 Task: Find connections with filter location Blainville with filter topic #socialmediawith filter profile language German with filter current company Technicolor Creative Studios with filter school DEV BHOOMI SCHOOL OF PROFESSIONAL STUDIES DABKI ROAD, VILLAGE-BERI JAMA (JUST 7 KMS FROM CLOCK TOWER) DISTT.- SAHARANPUR 0132-2792208-10-11 with filter industry Printing Services with filter service category Accounting with filter keywords title Shareholders
Action: Mouse moved to (226, 298)
Screenshot: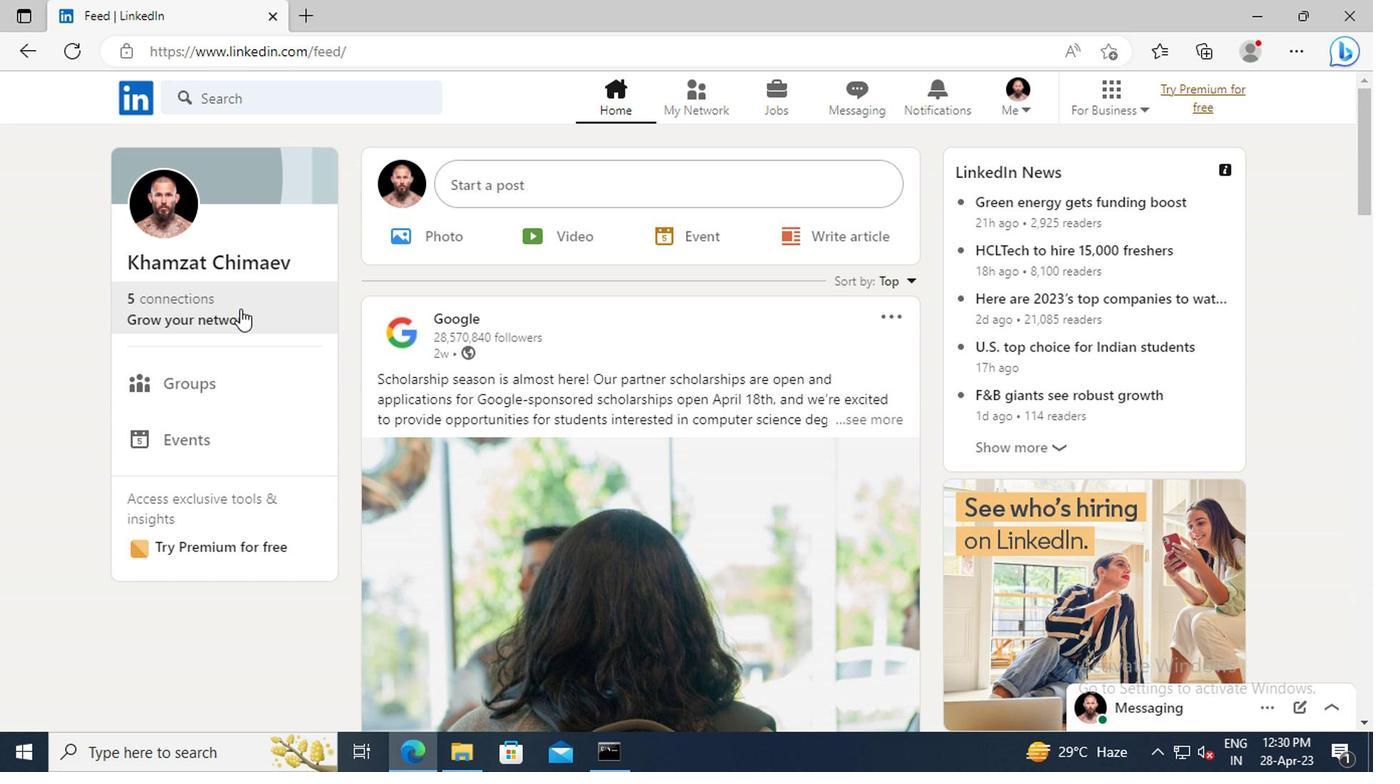 
Action: Mouse pressed left at (226, 298)
Screenshot: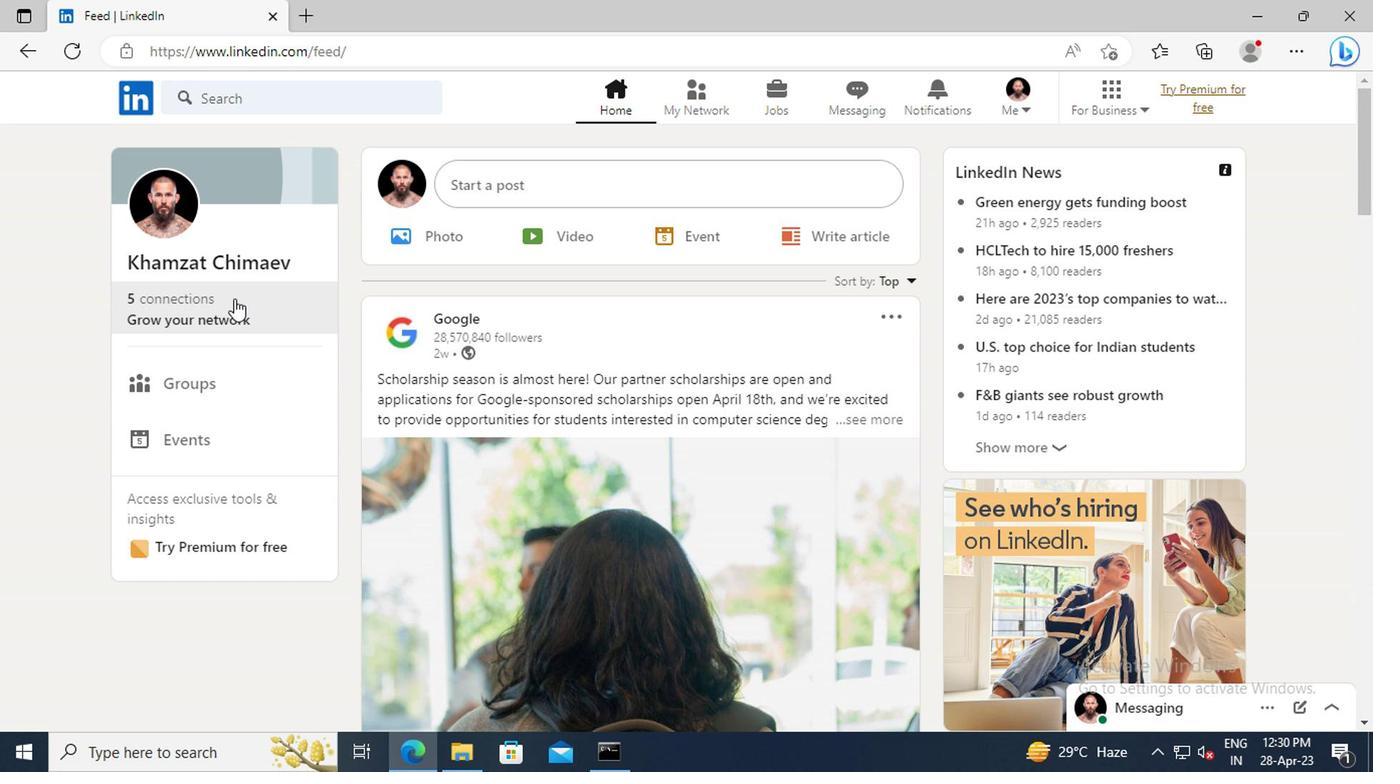 
Action: Mouse moved to (230, 213)
Screenshot: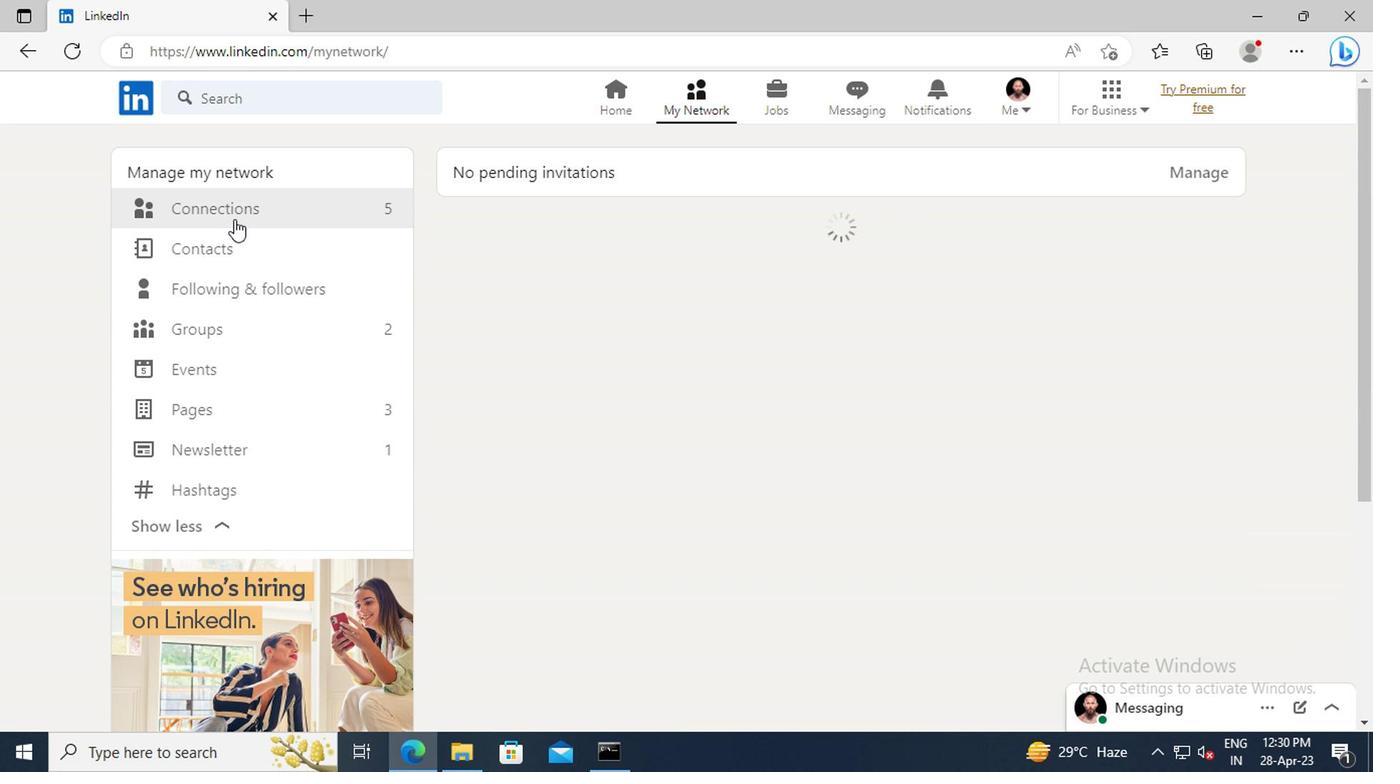 
Action: Mouse pressed left at (230, 213)
Screenshot: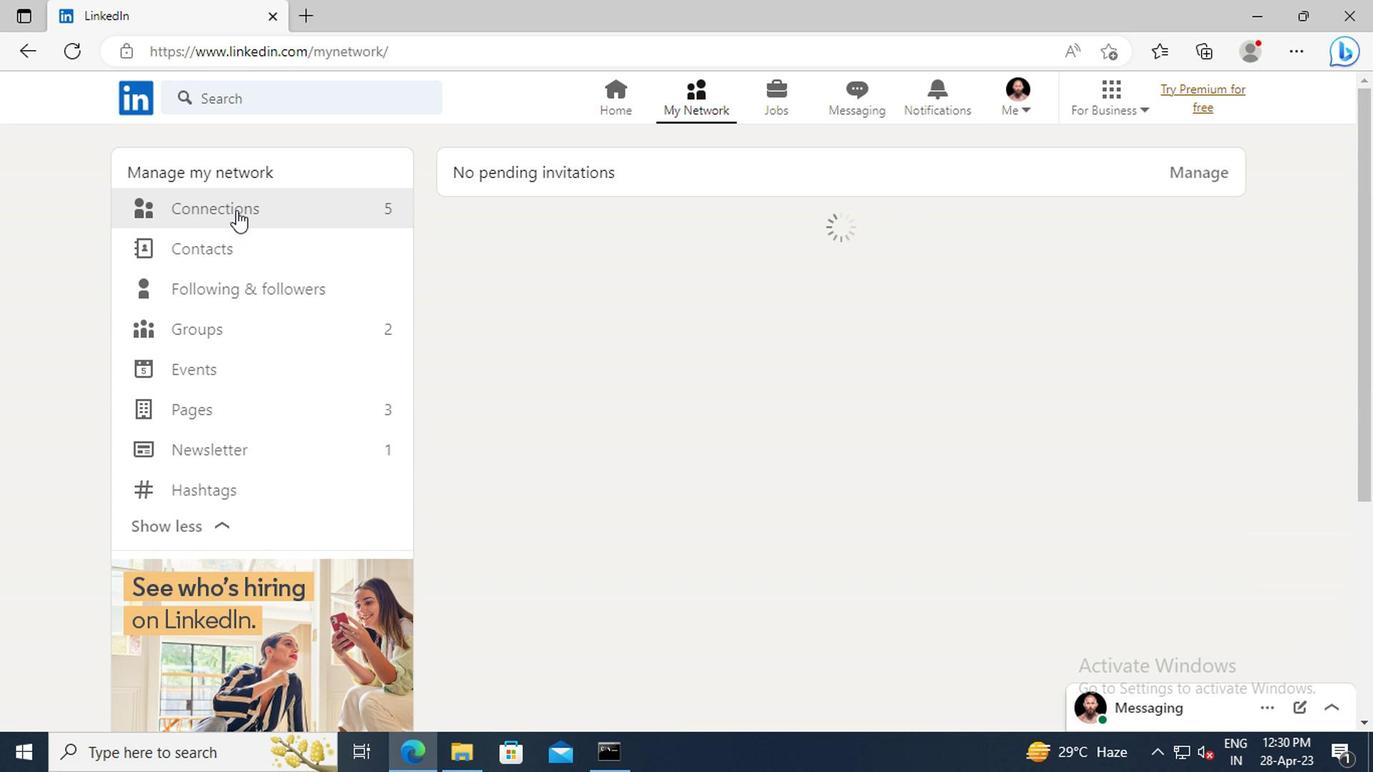 
Action: Mouse moved to (825, 218)
Screenshot: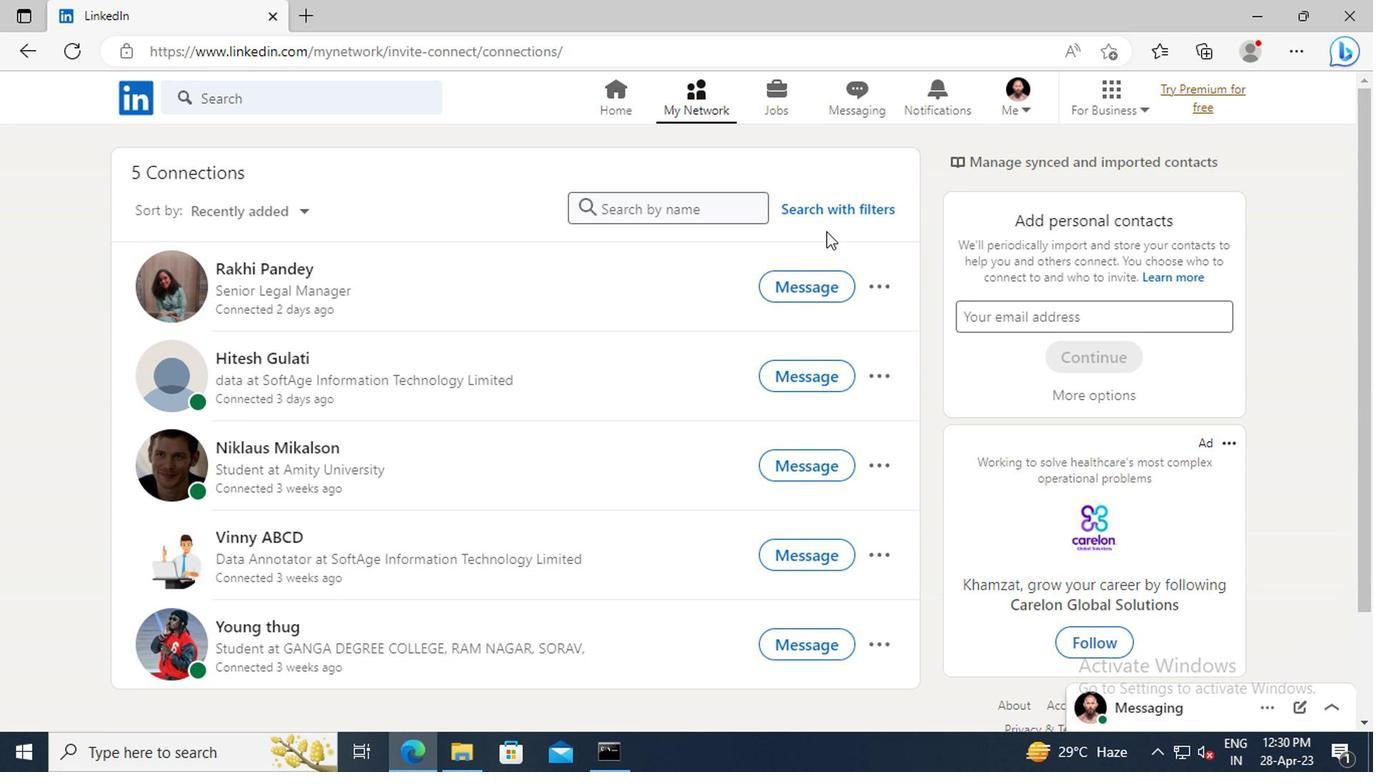 
Action: Mouse pressed left at (825, 218)
Screenshot: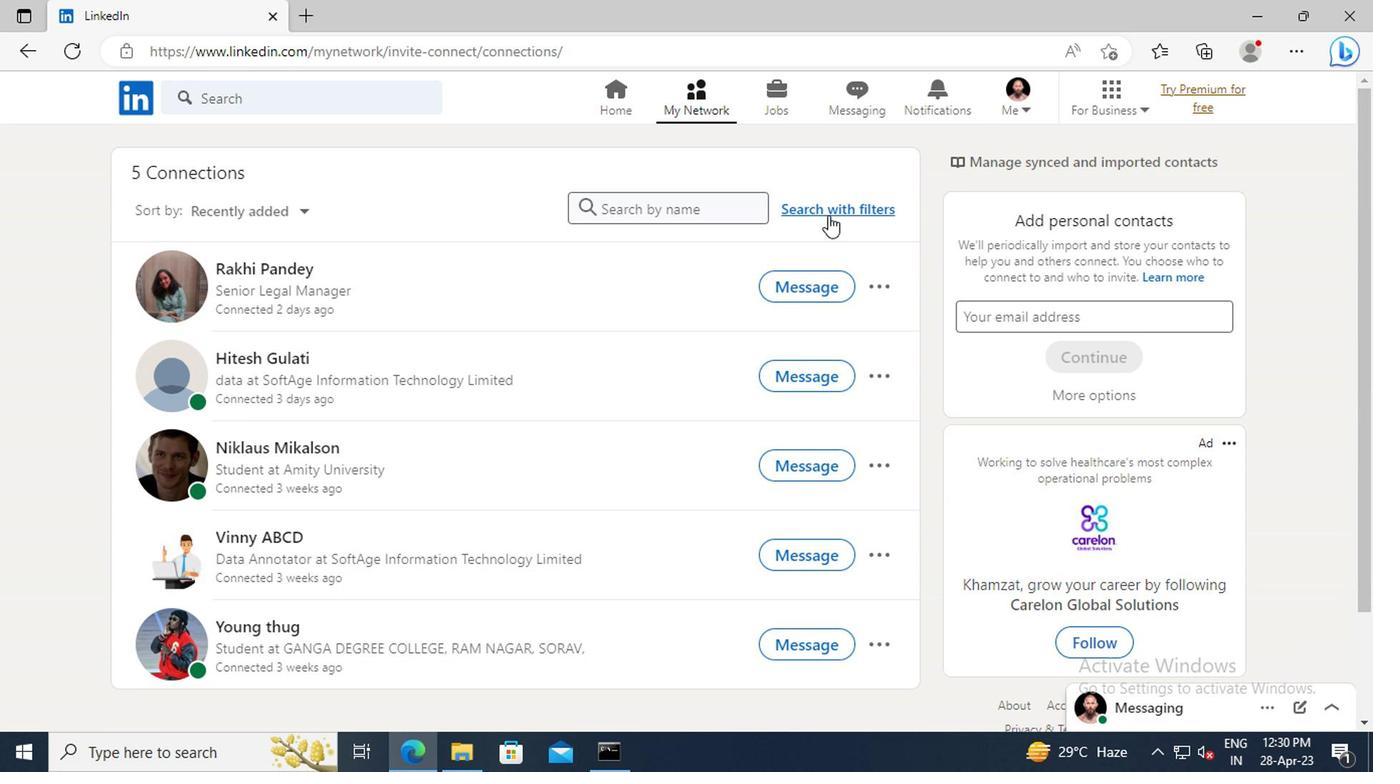 
Action: Mouse moved to (764, 157)
Screenshot: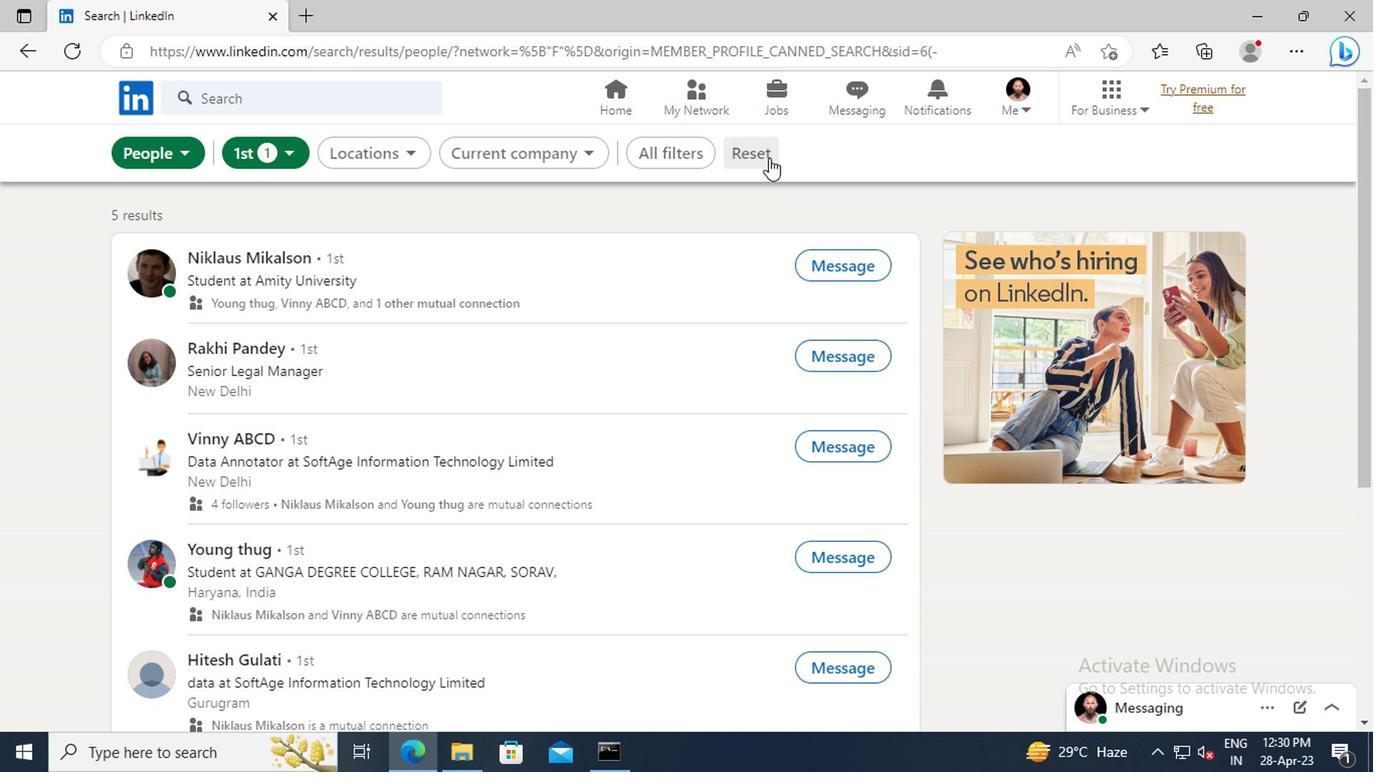 
Action: Mouse pressed left at (764, 157)
Screenshot: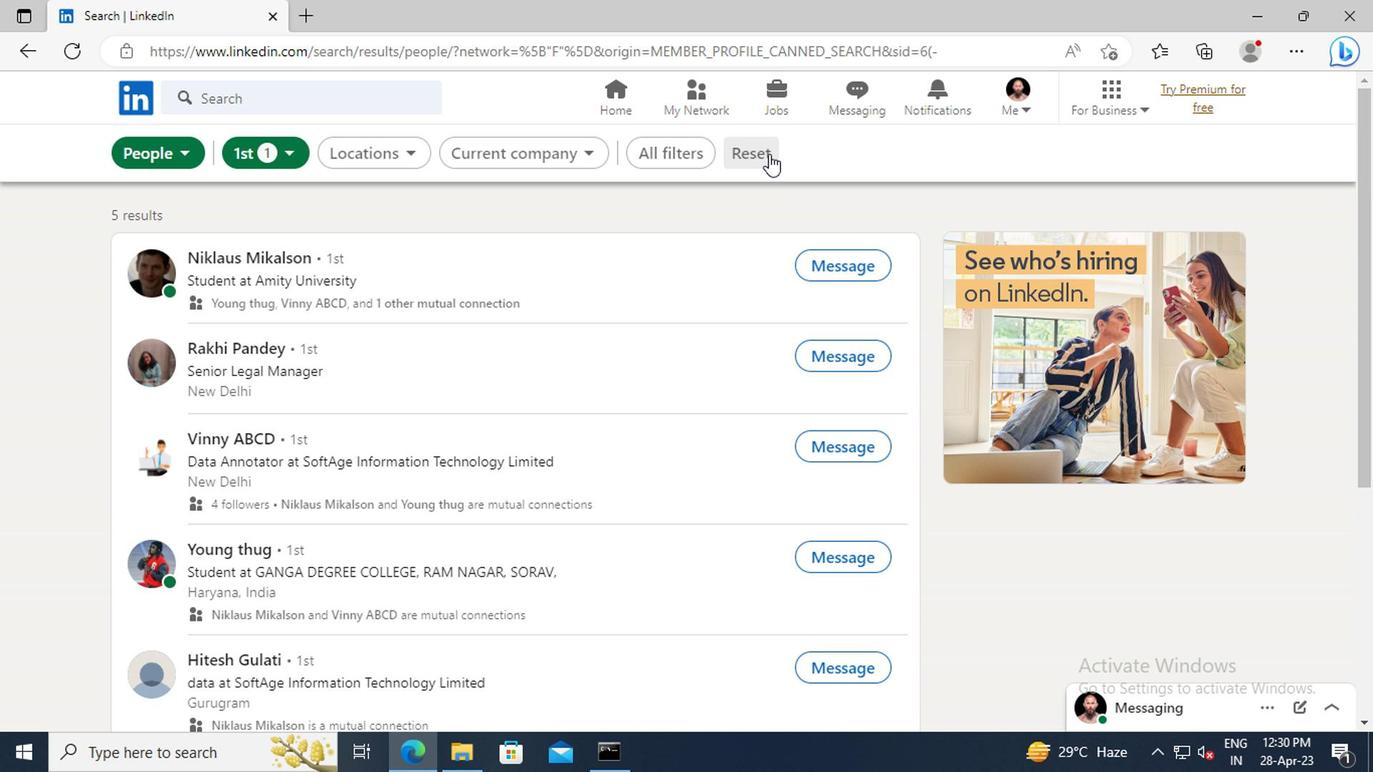 
Action: Mouse moved to (729, 155)
Screenshot: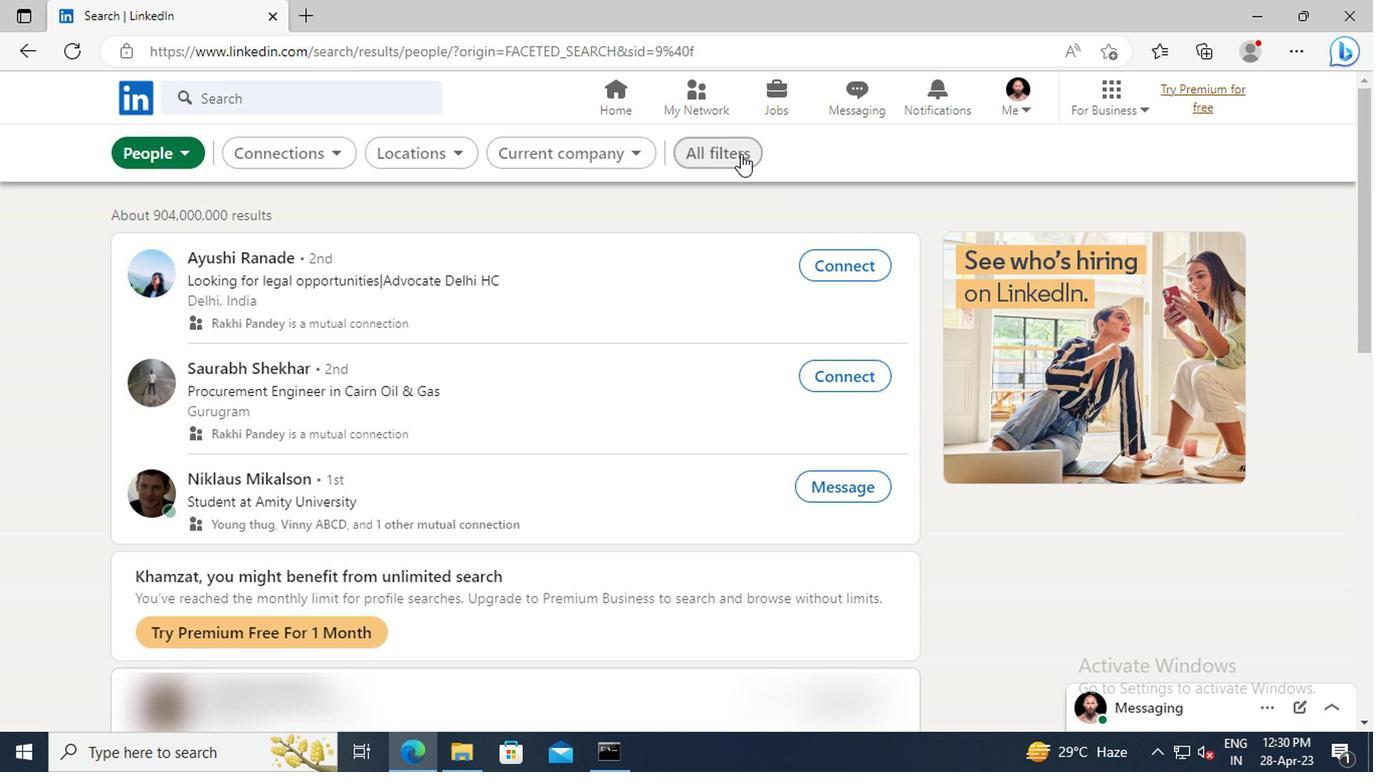 
Action: Mouse pressed left at (729, 155)
Screenshot: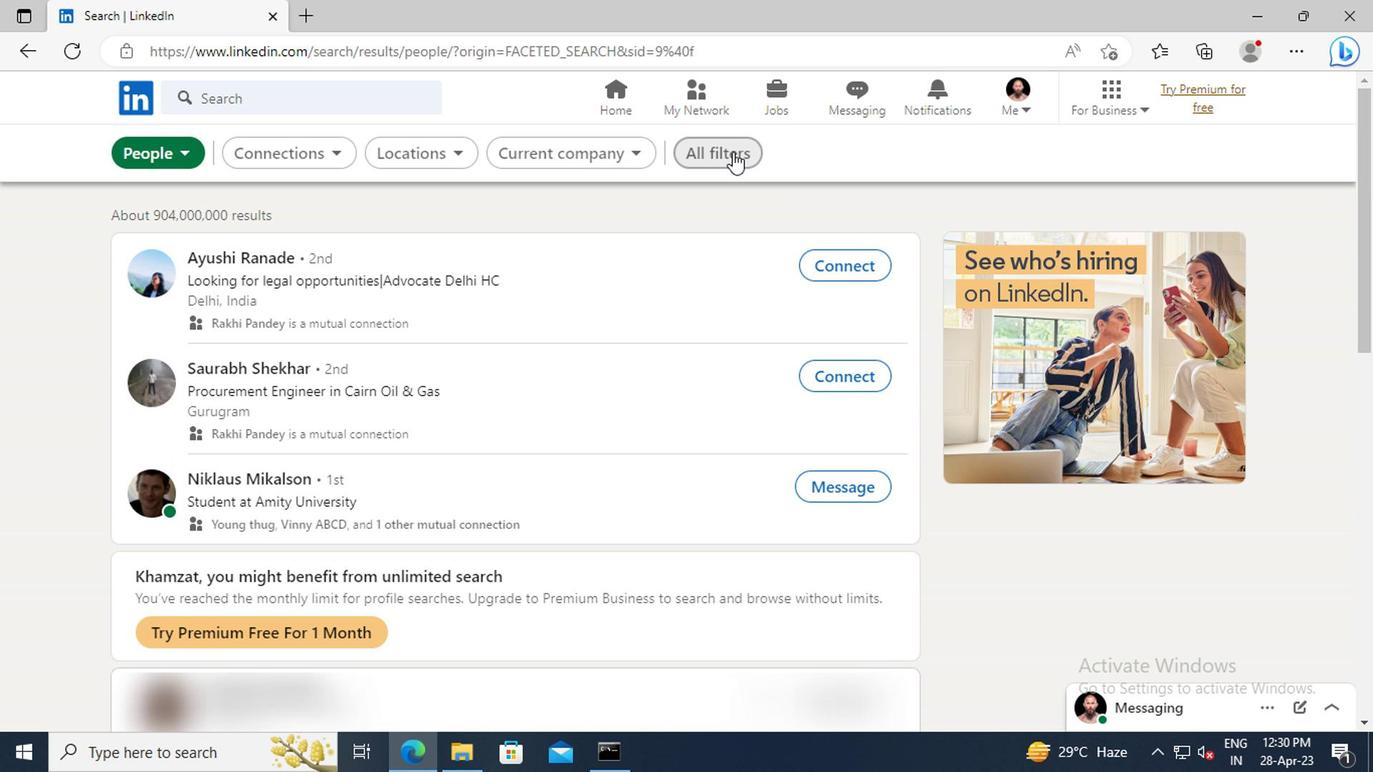 
Action: Mouse moved to (1144, 376)
Screenshot: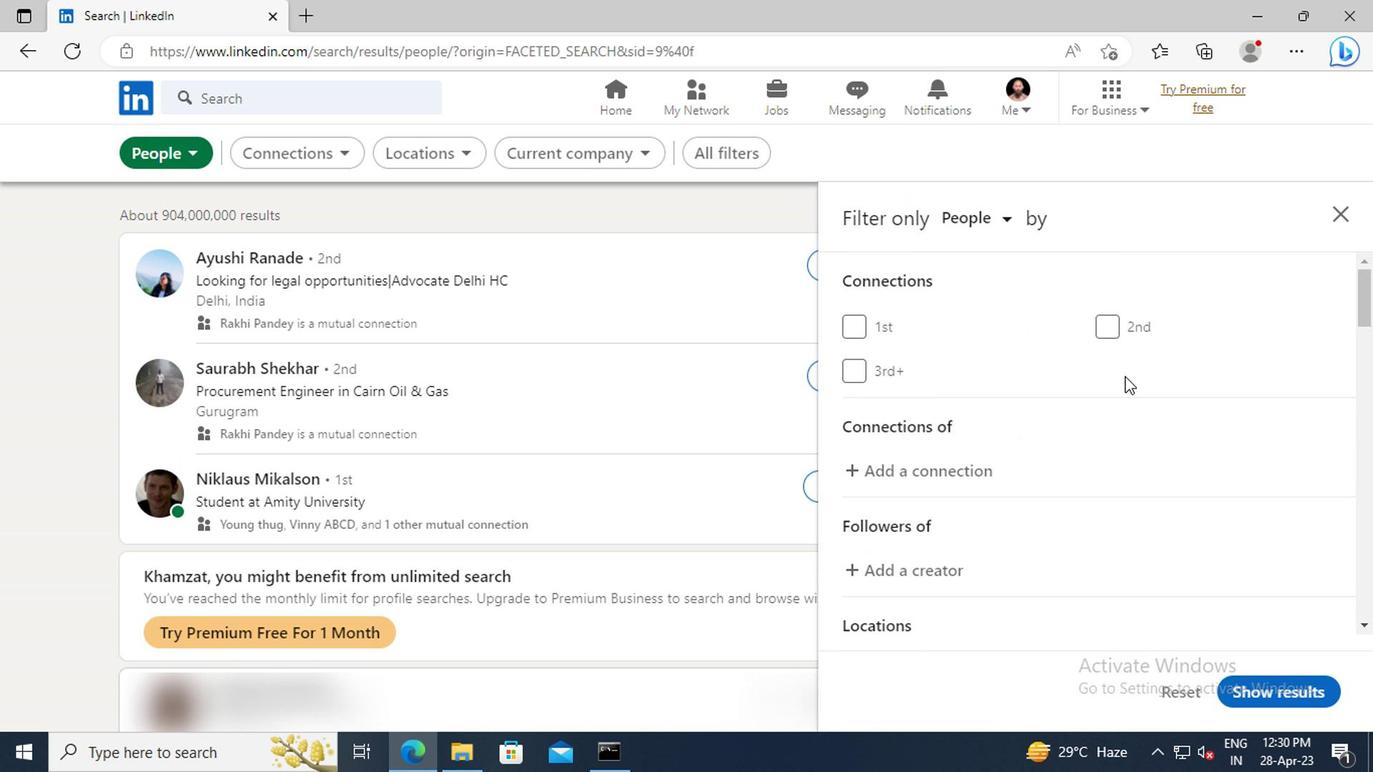
Action: Mouse scrolled (1144, 375) with delta (0, 0)
Screenshot: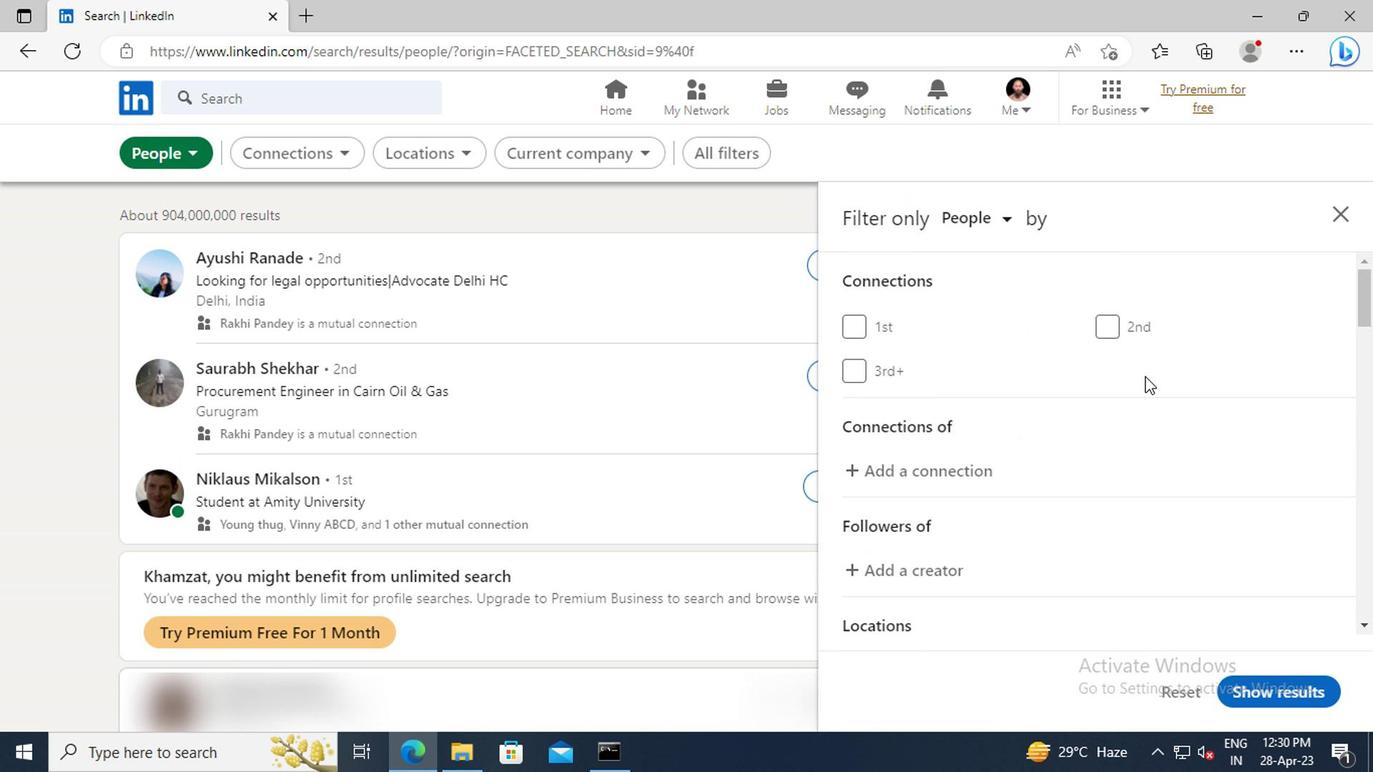 
Action: Mouse scrolled (1144, 375) with delta (0, 0)
Screenshot: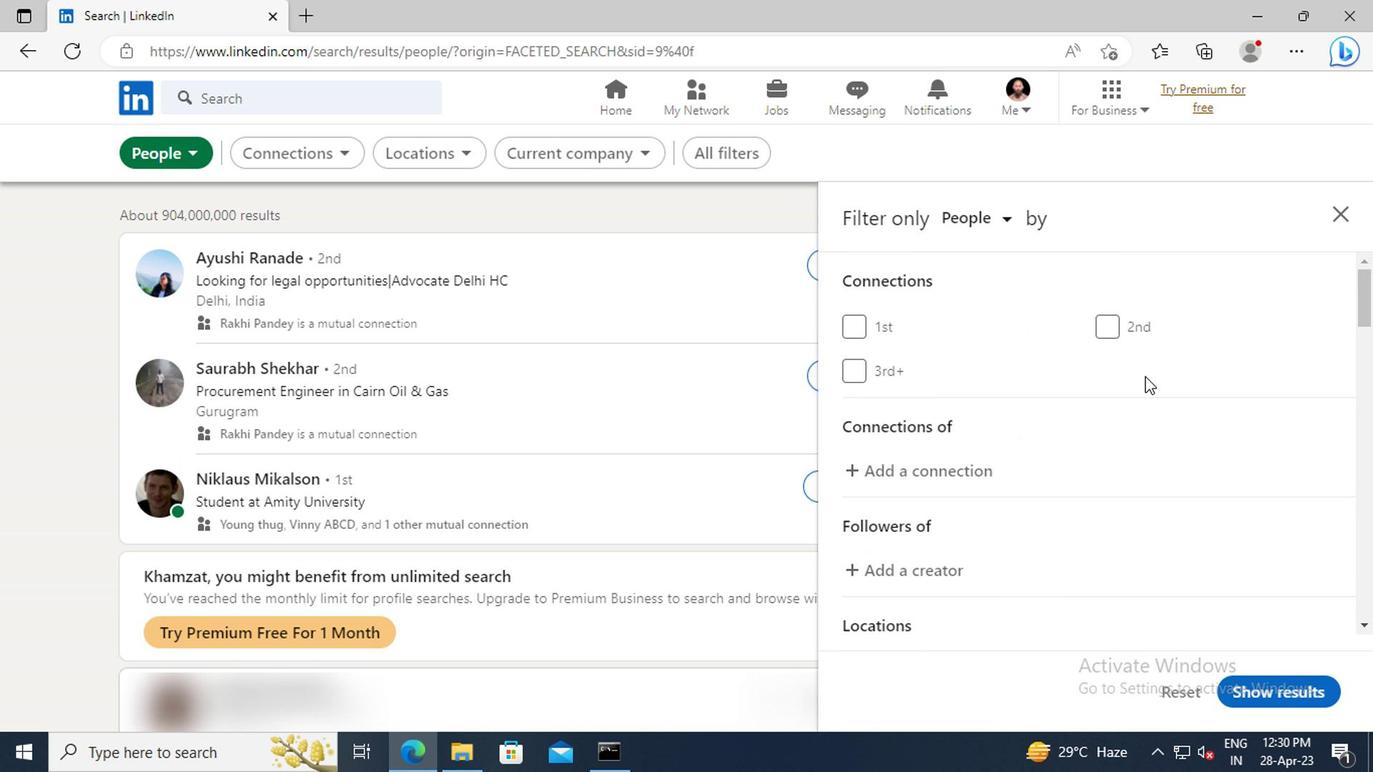 
Action: Mouse scrolled (1144, 375) with delta (0, 0)
Screenshot: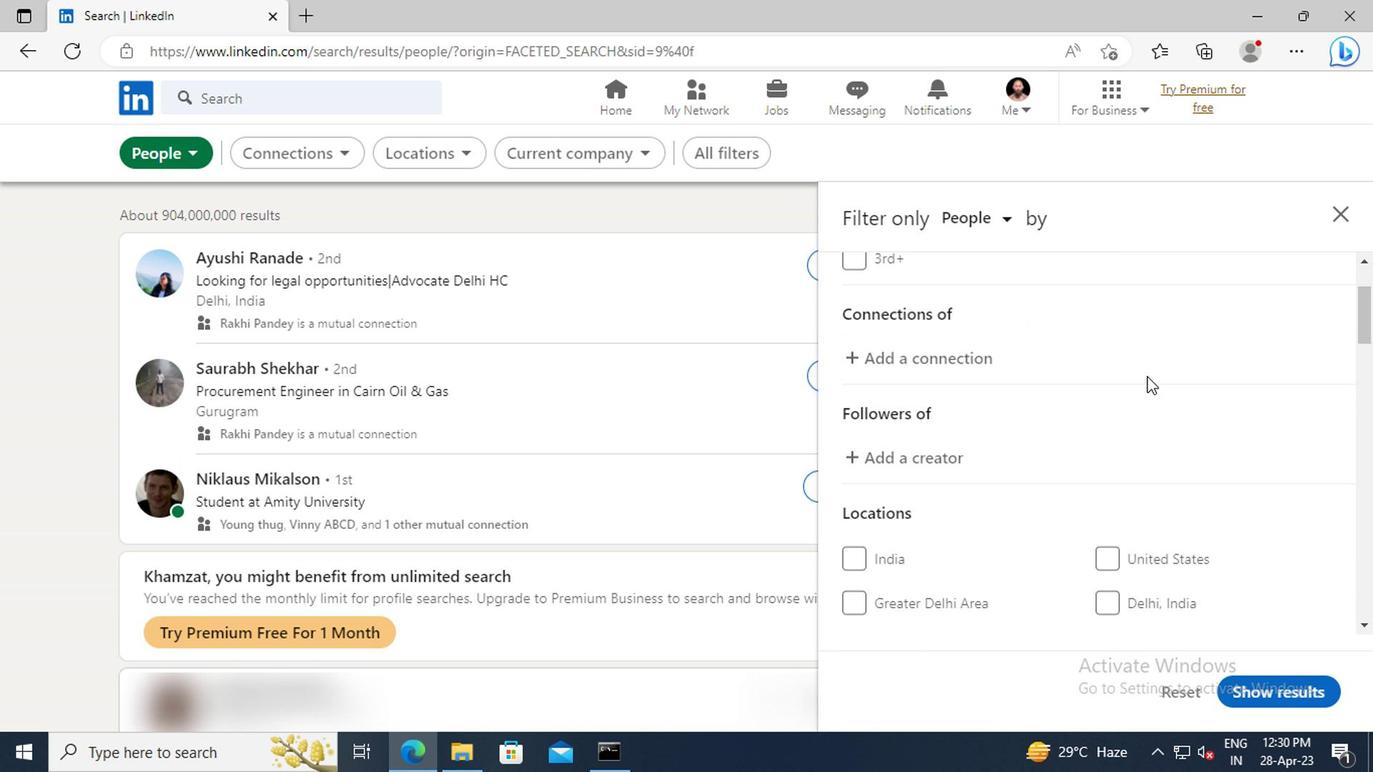 
Action: Mouse scrolled (1144, 375) with delta (0, 0)
Screenshot: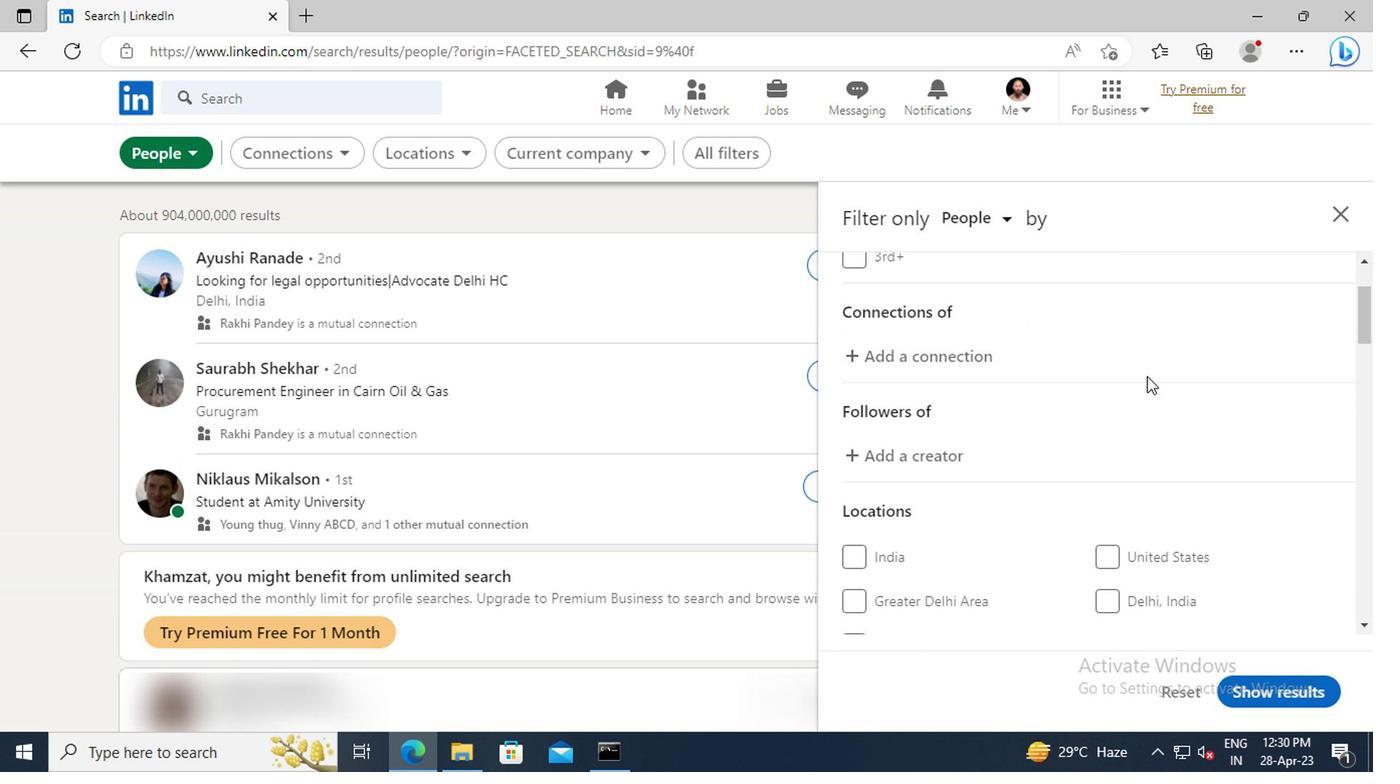 
Action: Mouse scrolled (1144, 375) with delta (0, 0)
Screenshot: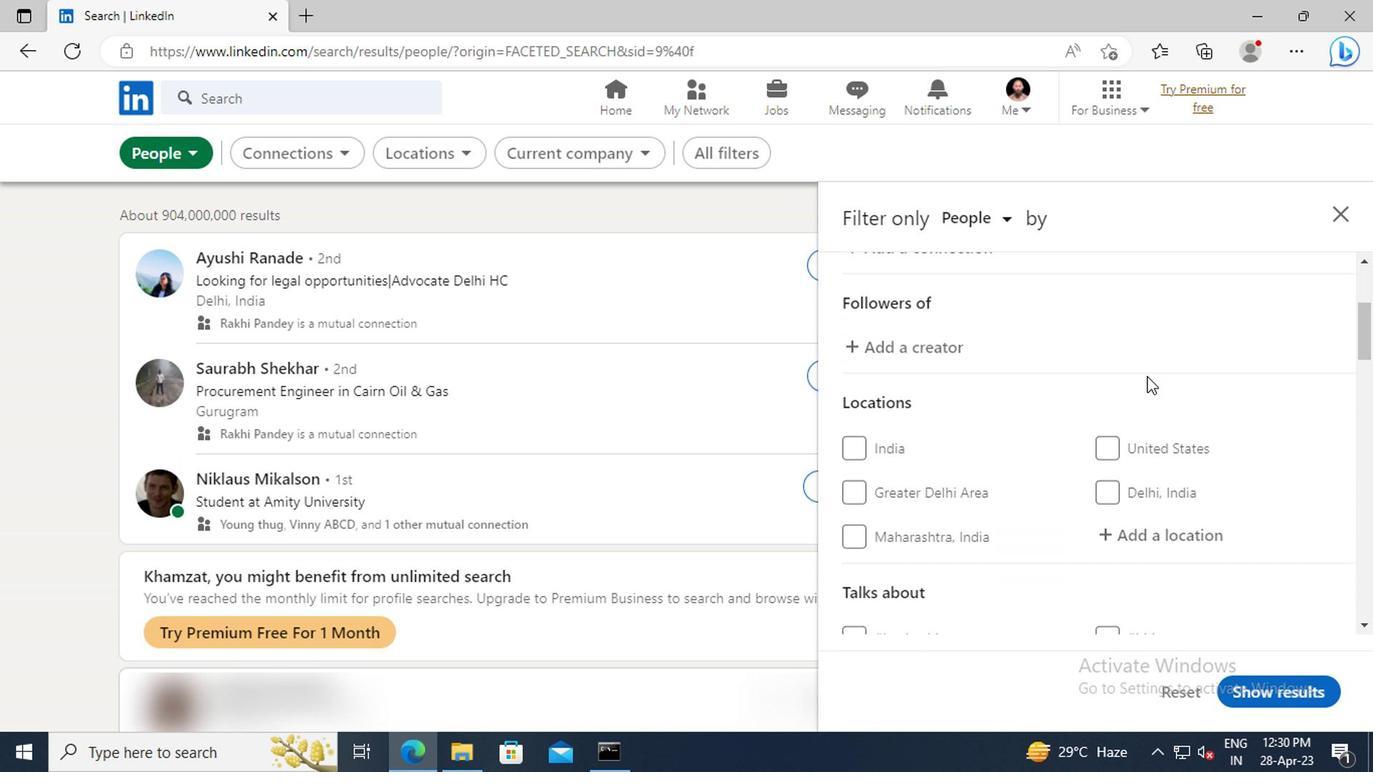 
Action: Mouse moved to (1125, 460)
Screenshot: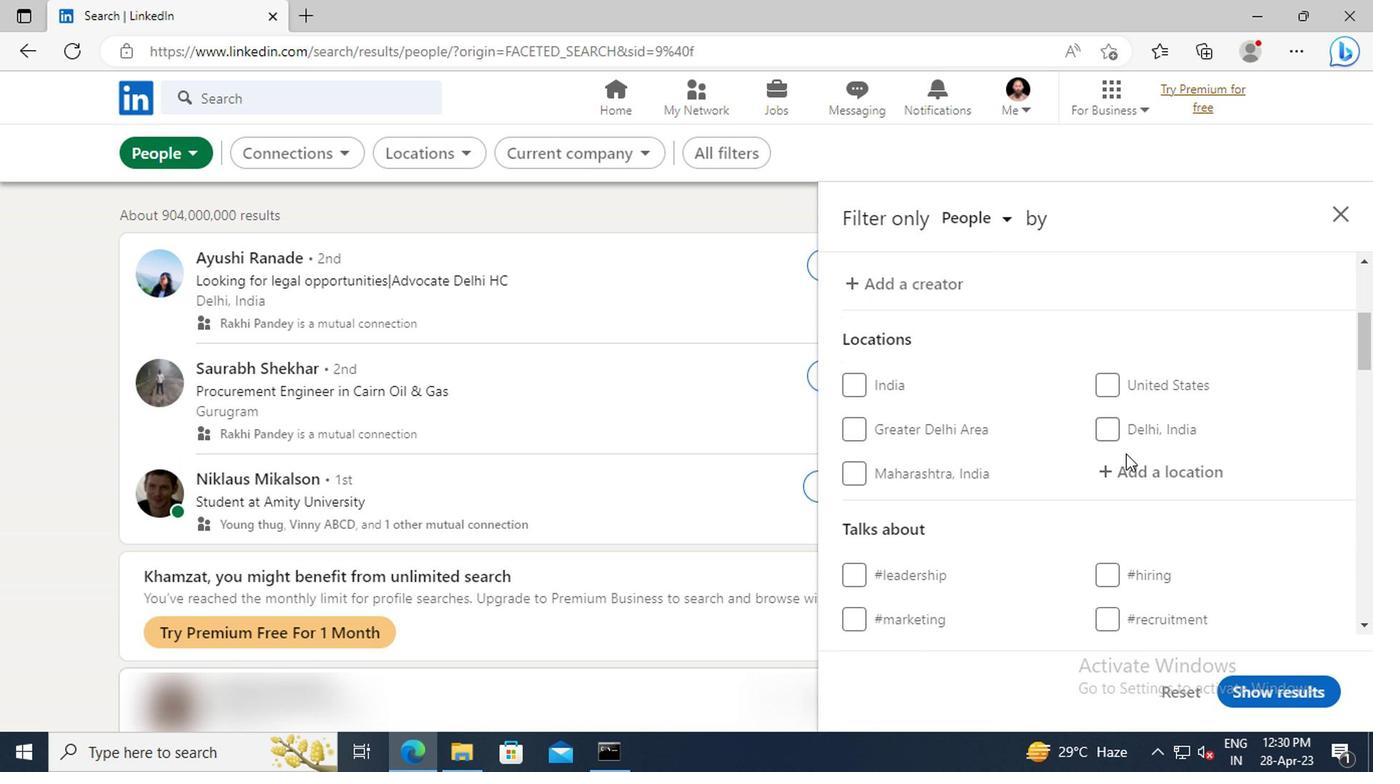 
Action: Mouse pressed left at (1125, 460)
Screenshot: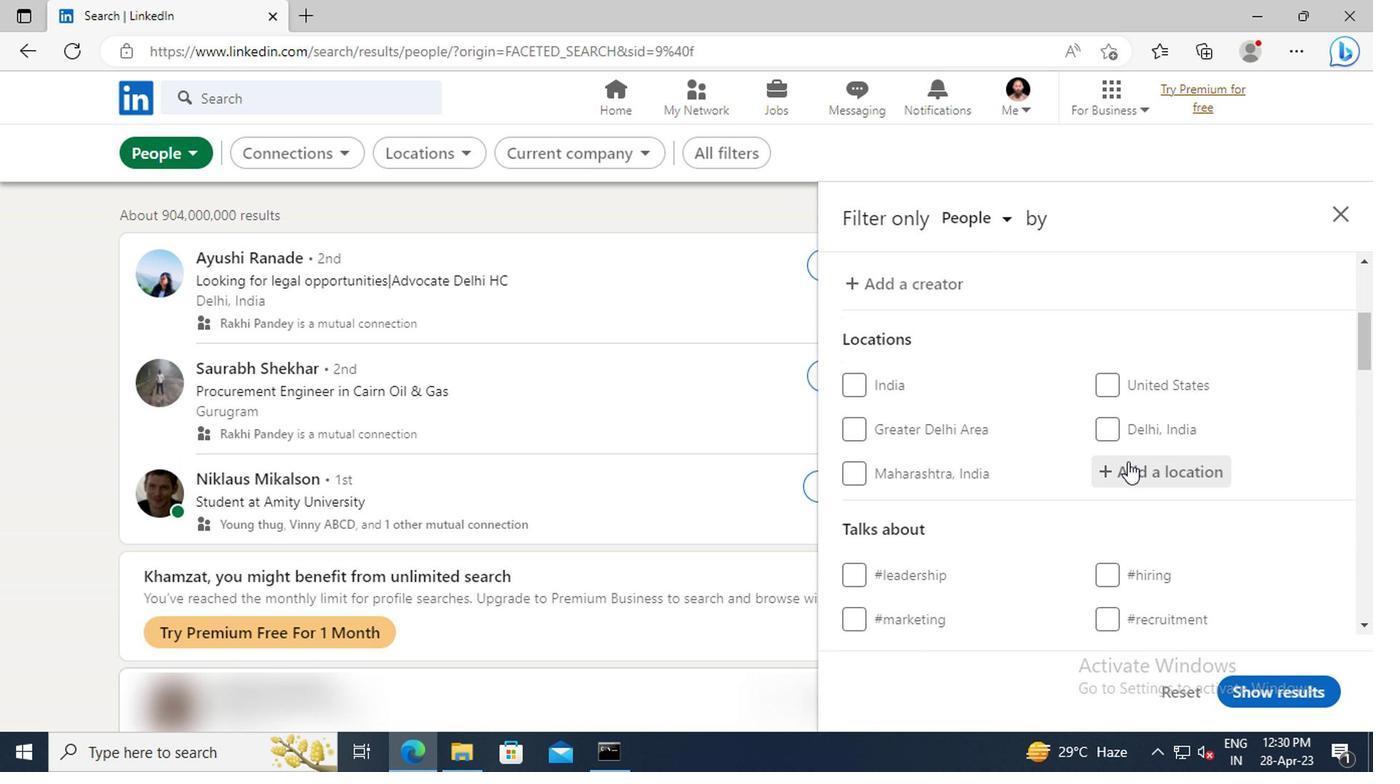 
Action: Key pressed <Key.shift>BLAINVILLE
Screenshot: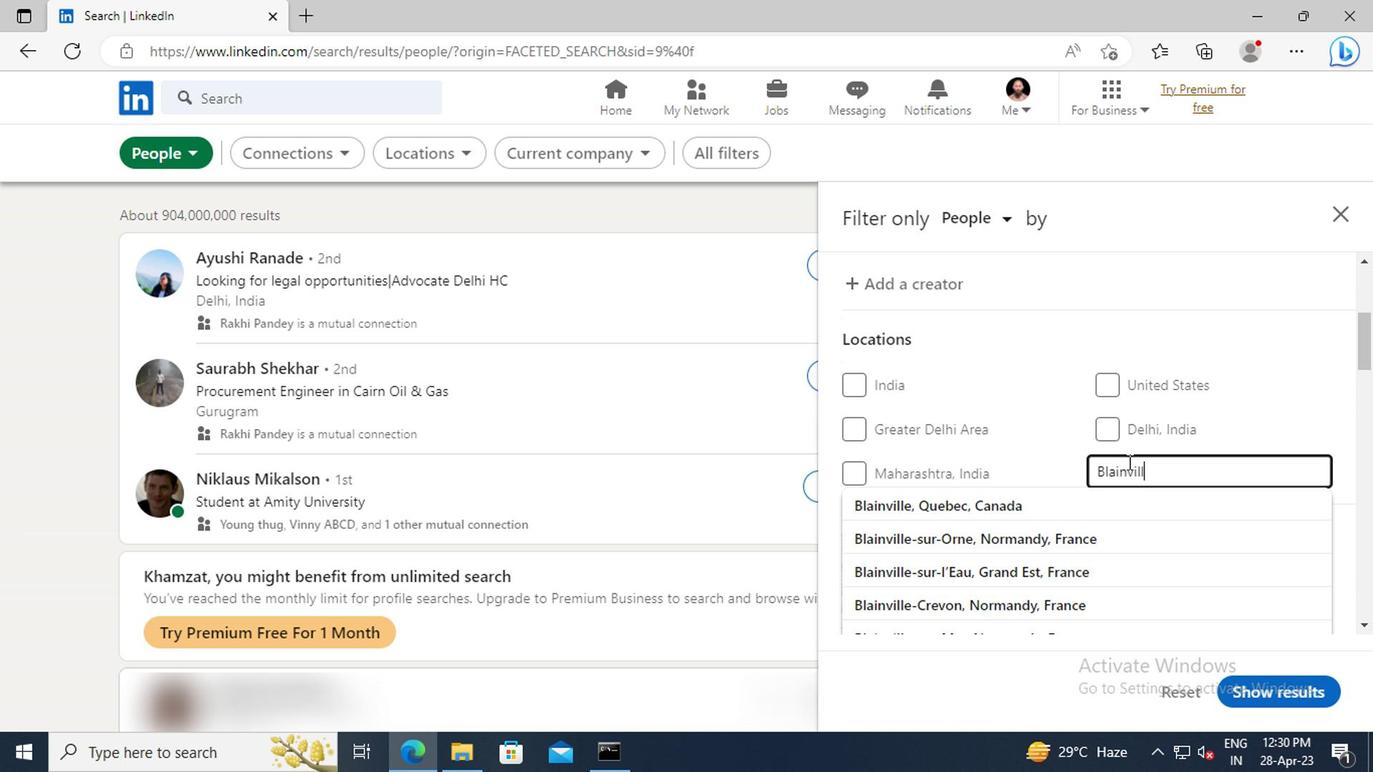 
Action: Mouse moved to (1126, 495)
Screenshot: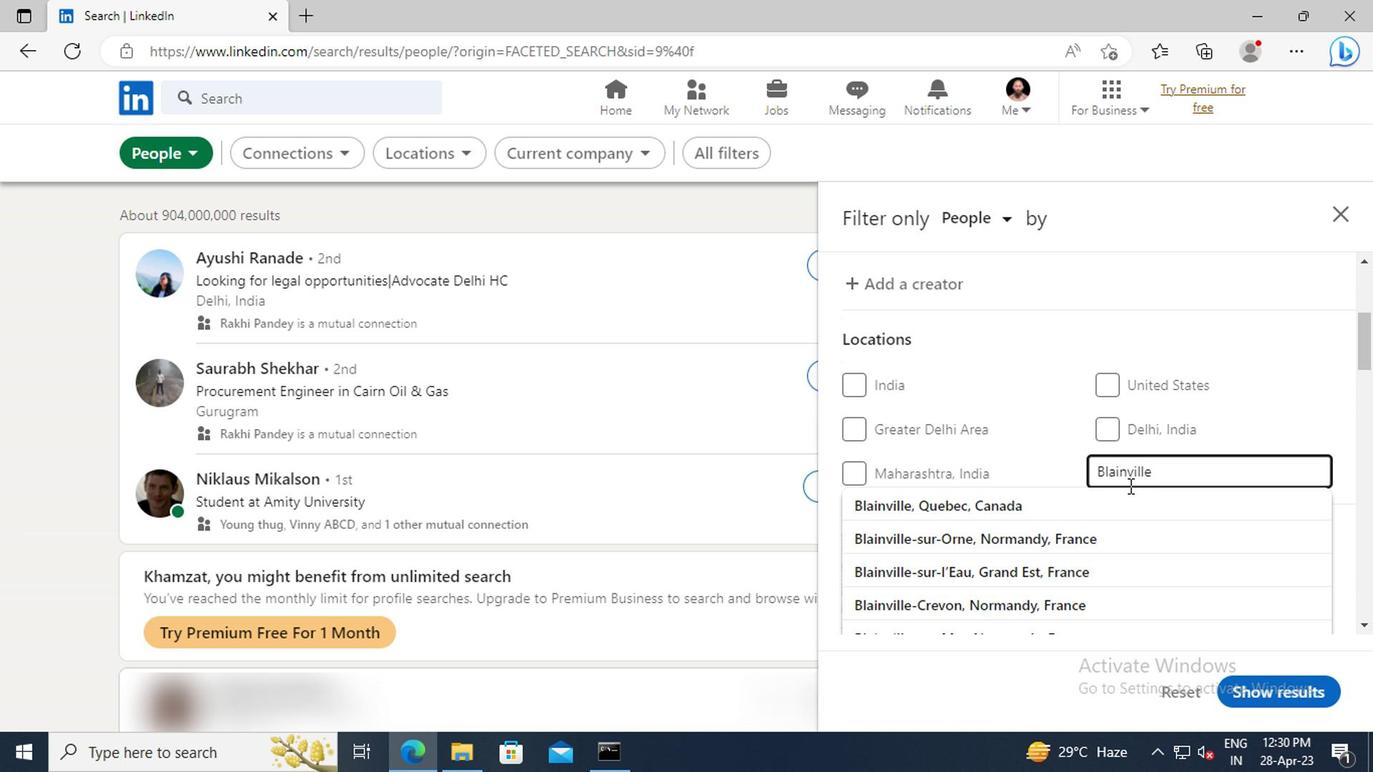 
Action: Mouse pressed left at (1126, 495)
Screenshot: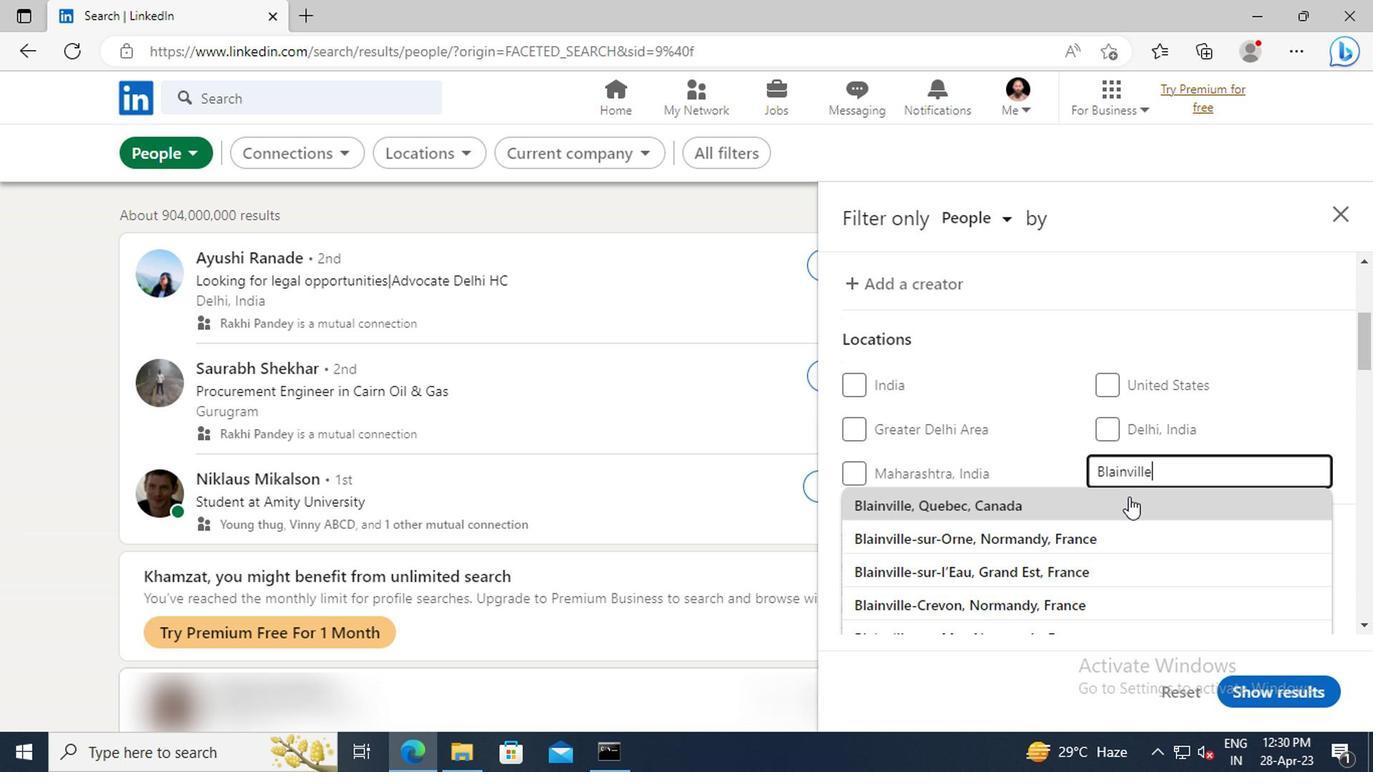 
Action: Mouse moved to (1142, 424)
Screenshot: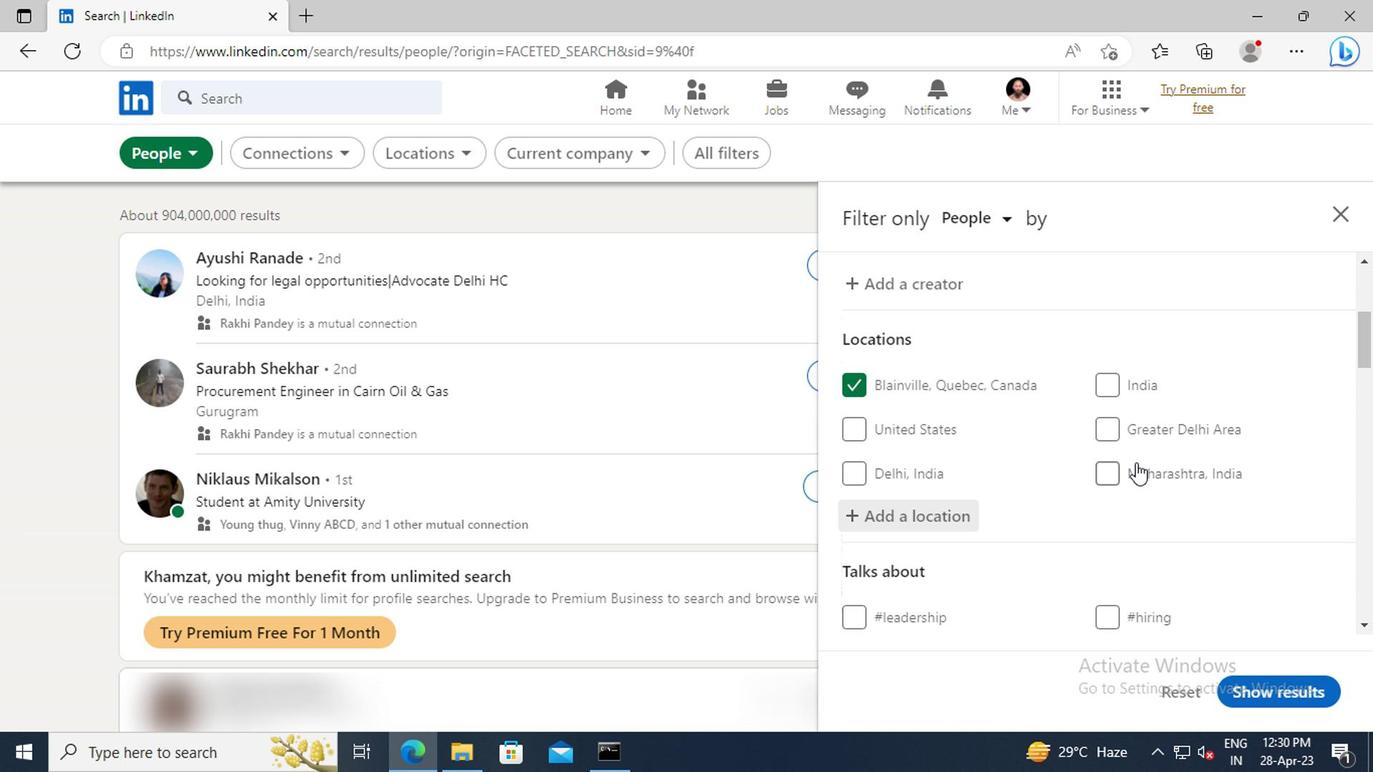 
Action: Mouse scrolled (1142, 423) with delta (0, 0)
Screenshot: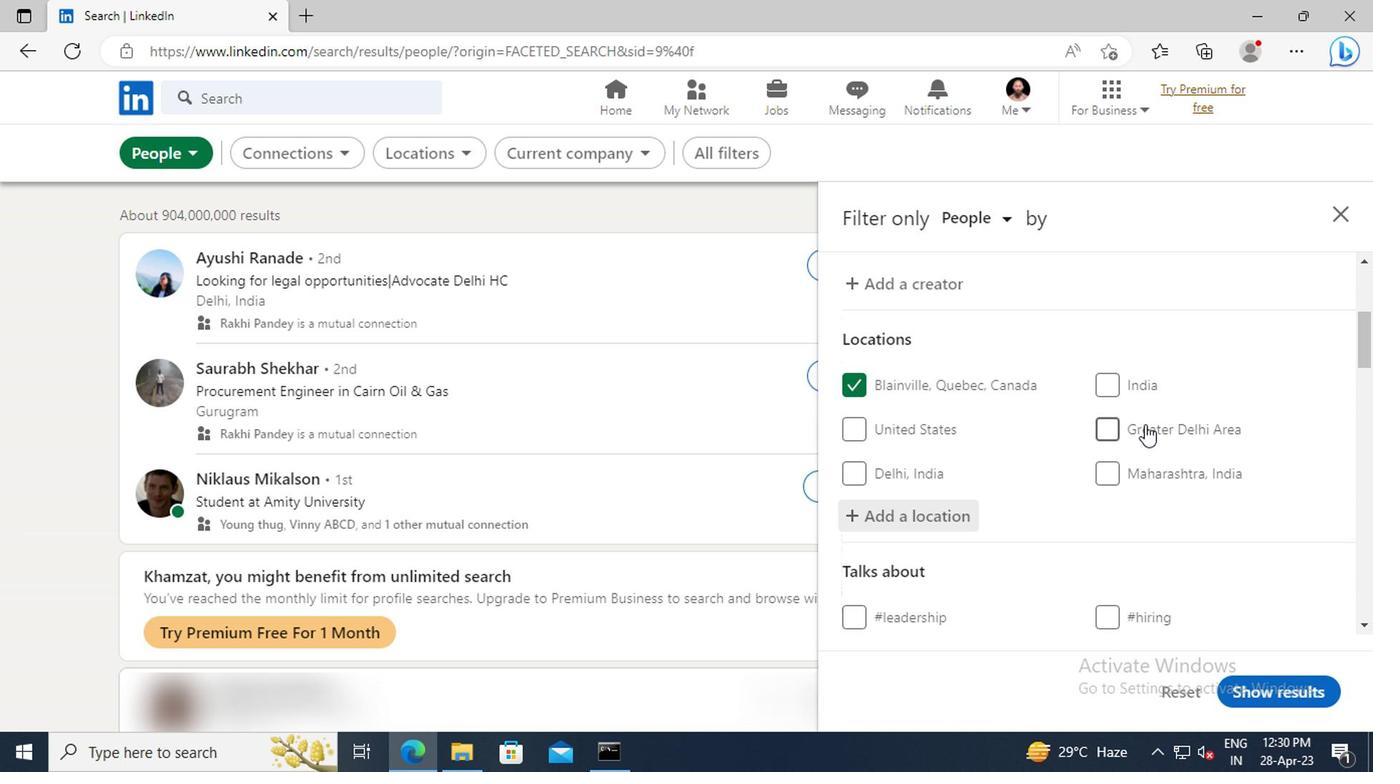 
Action: Mouse scrolled (1142, 423) with delta (0, 0)
Screenshot: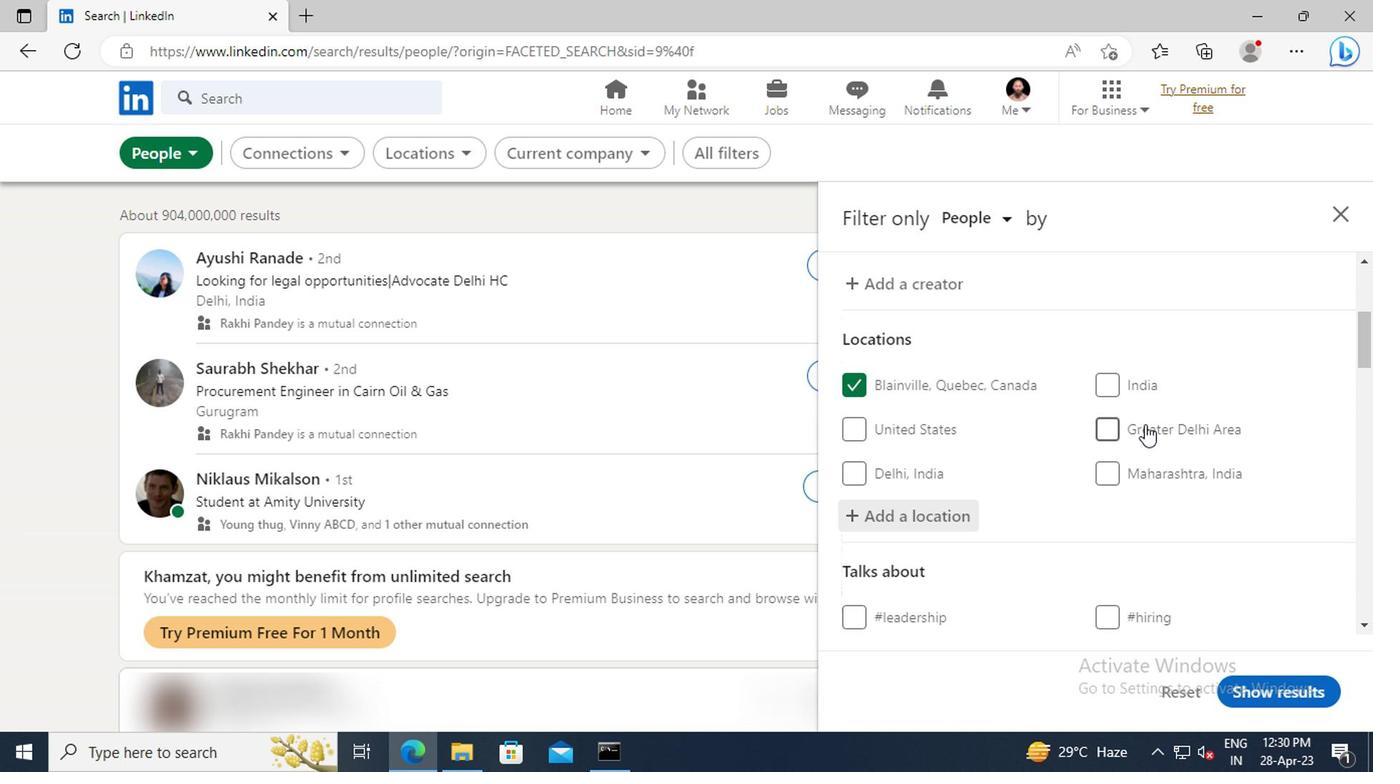 
Action: Mouse scrolled (1142, 423) with delta (0, 0)
Screenshot: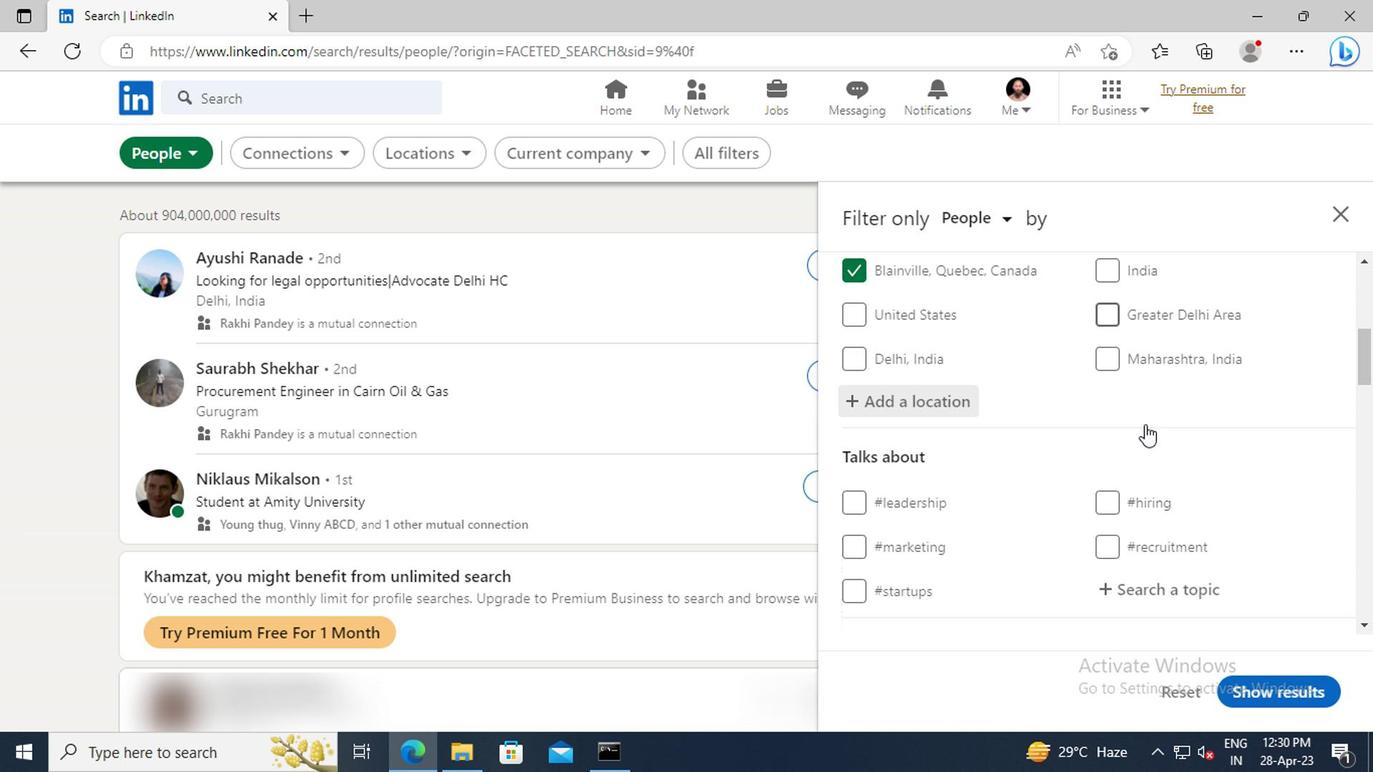 
Action: Mouse scrolled (1142, 423) with delta (0, 0)
Screenshot: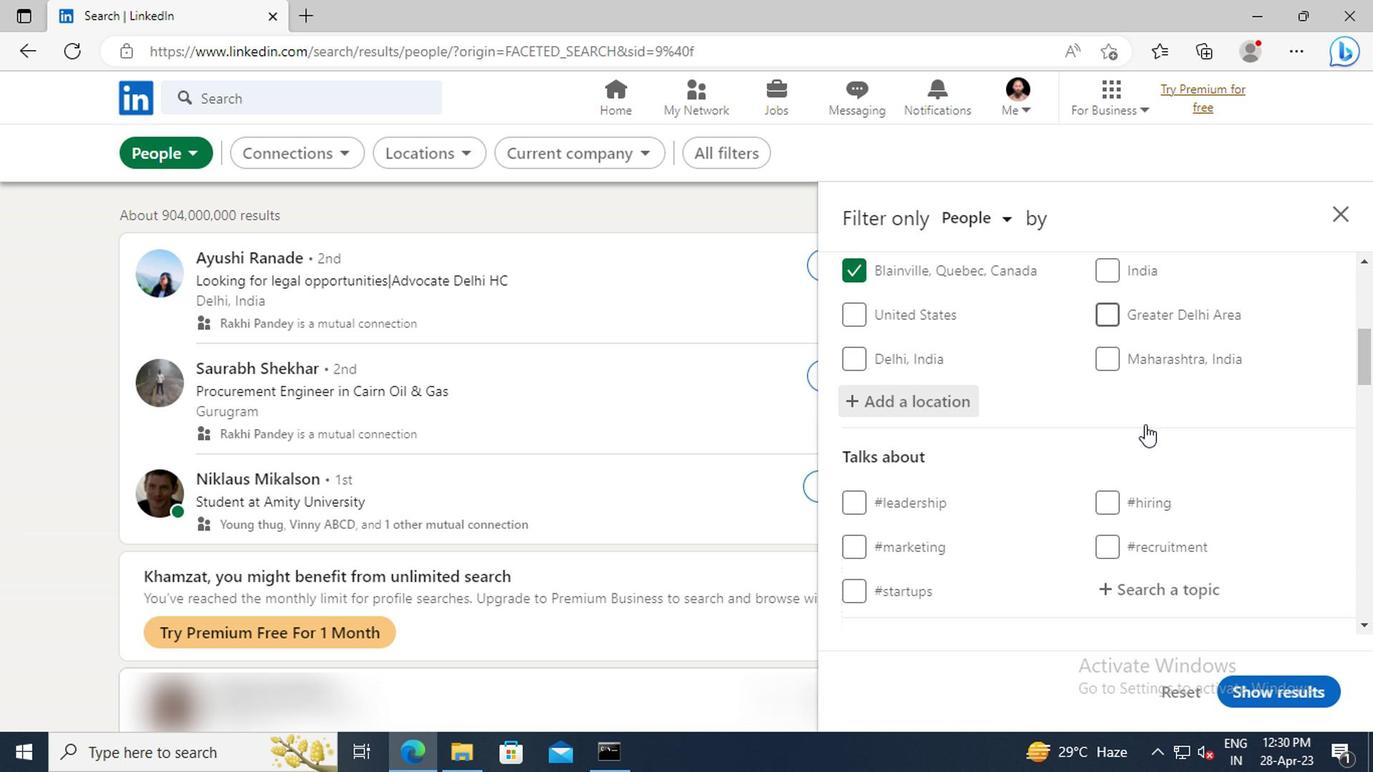 
Action: Mouse scrolled (1142, 423) with delta (0, 0)
Screenshot: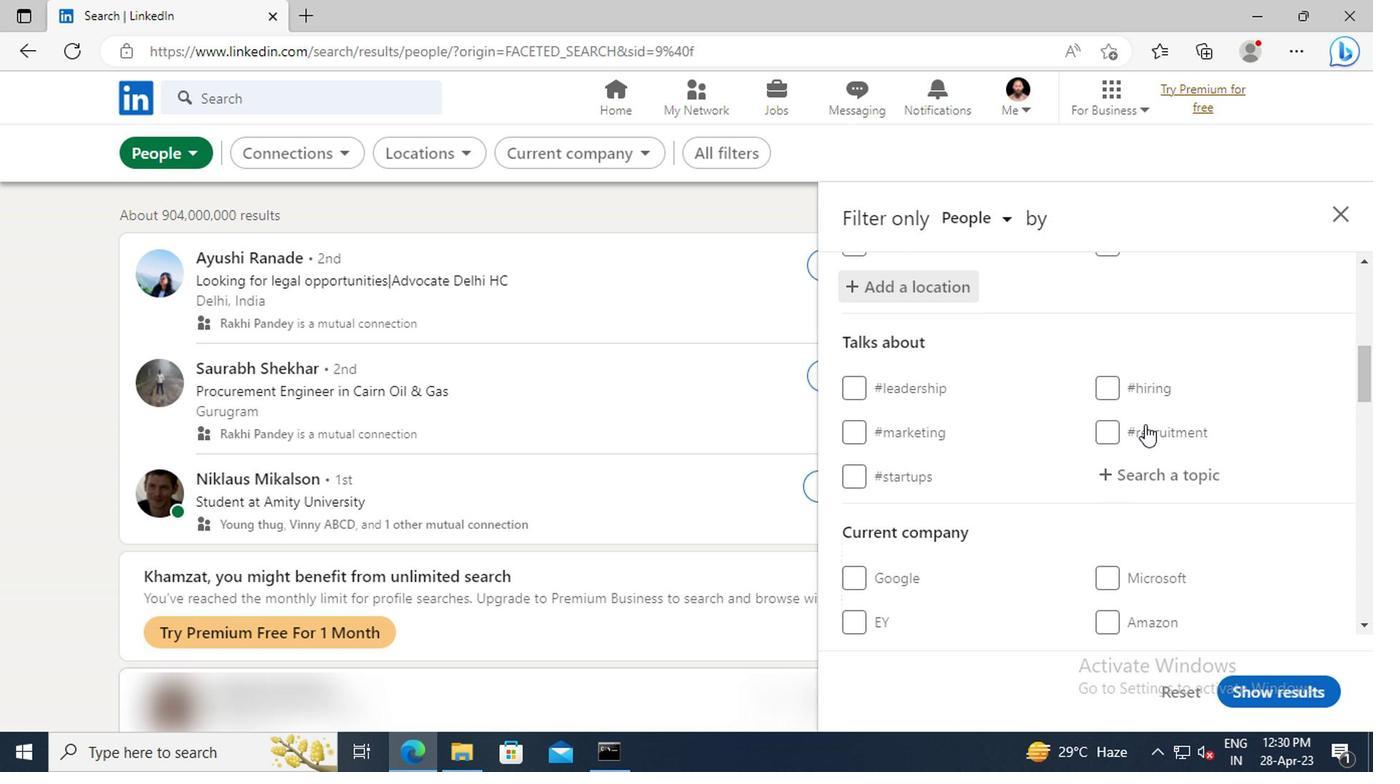 
Action: Mouse moved to (1127, 418)
Screenshot: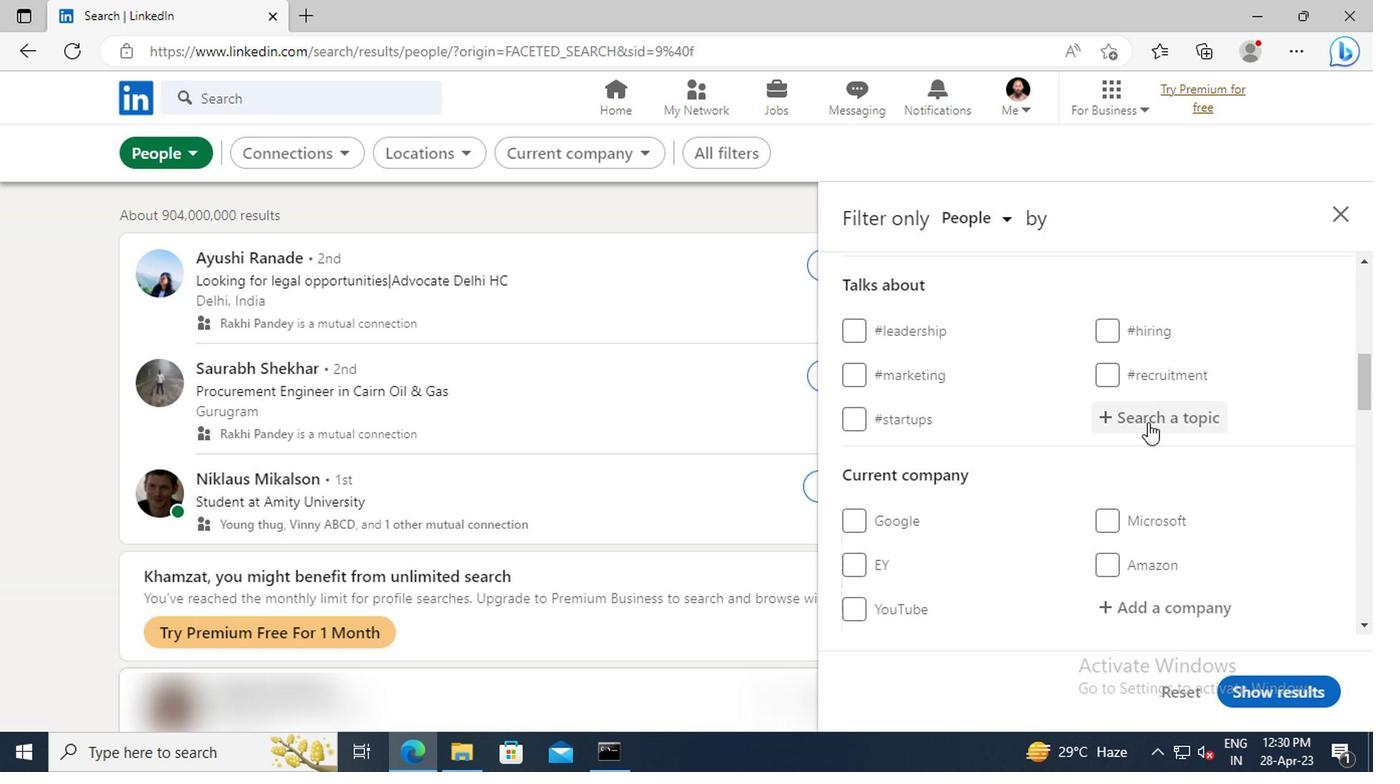 
Action: Mouse pressed left at (1127, 418)
Screenshot: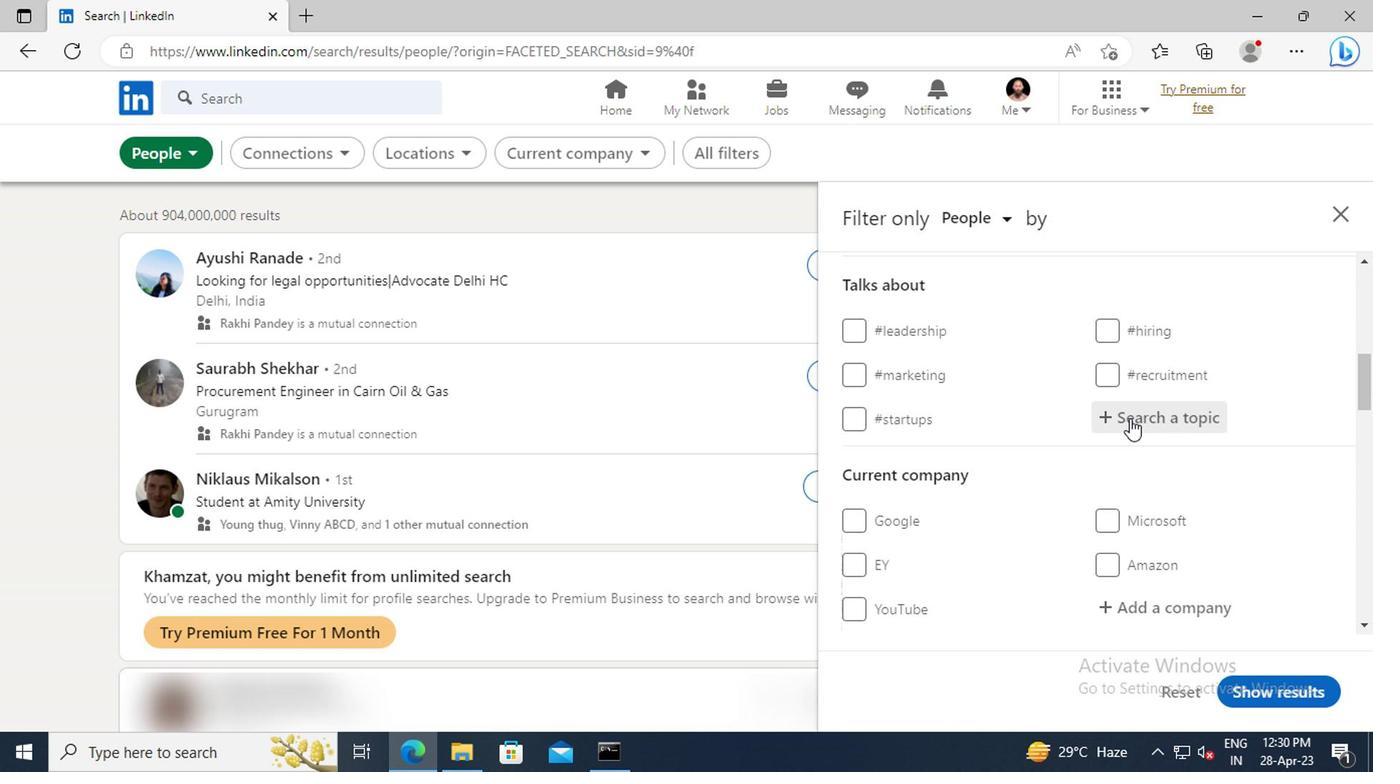 
Action: Key pressed SOCIALMEDIA
Screenshot: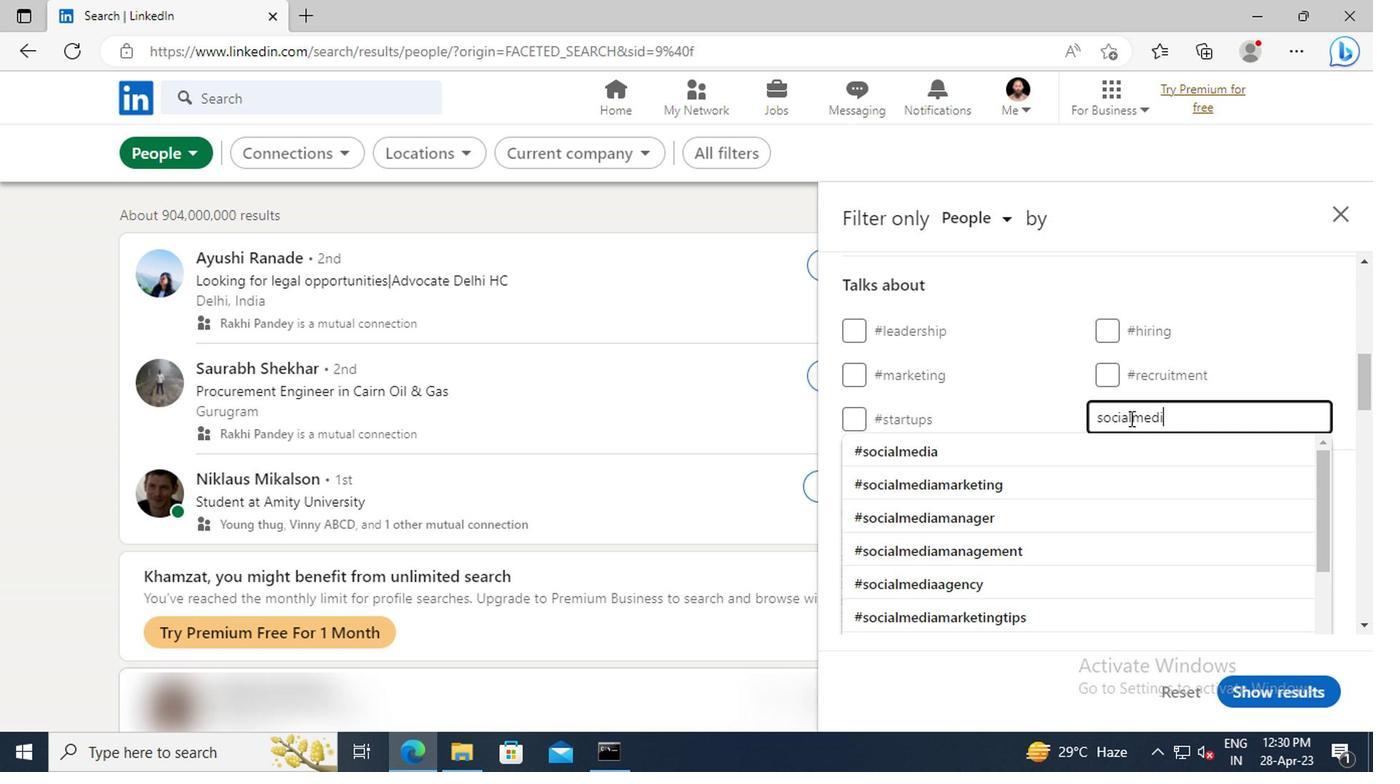 
Action: Mouse moved to (1129, 450)
Screenshot: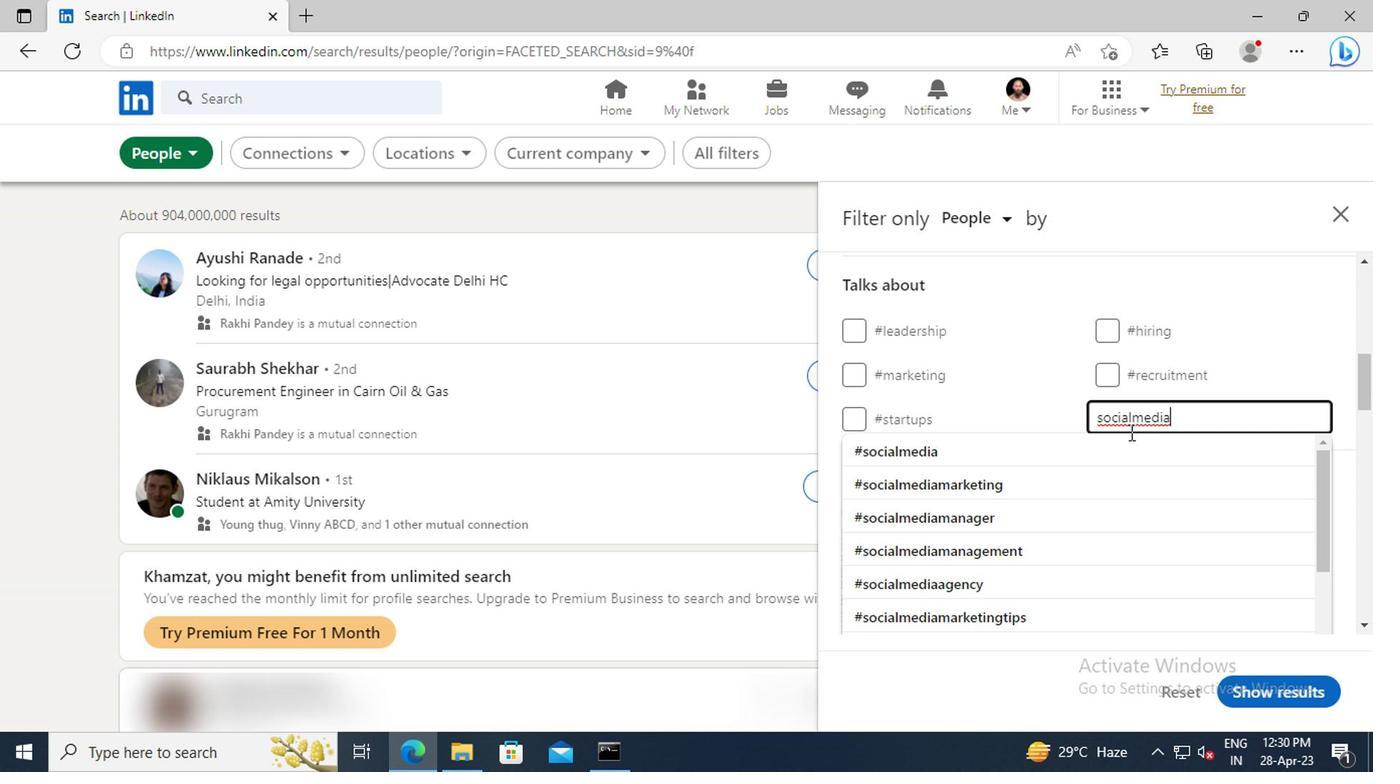 
Action: Mouse pressed left at (1129, 450)
Screenshot: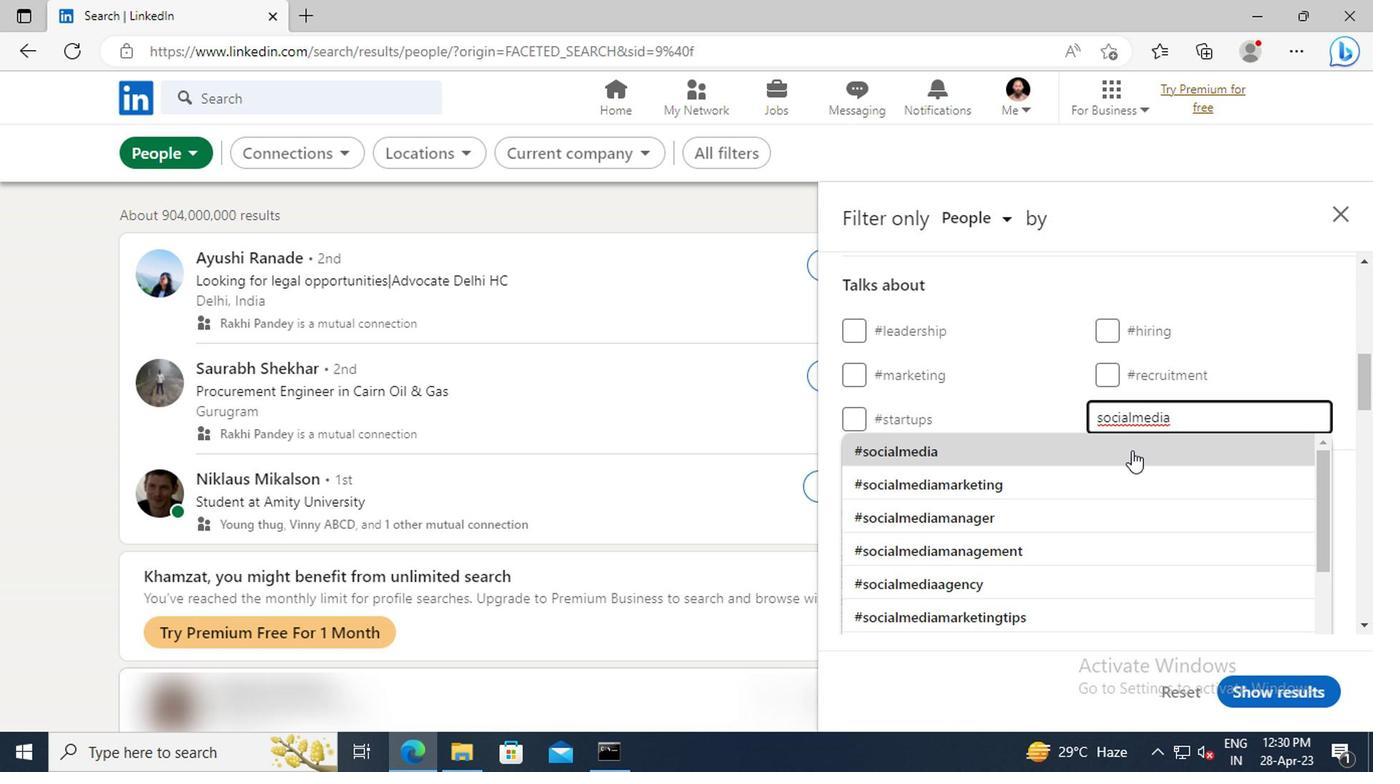 
Action: Mouse moved to (1122, 411)
Screenshot: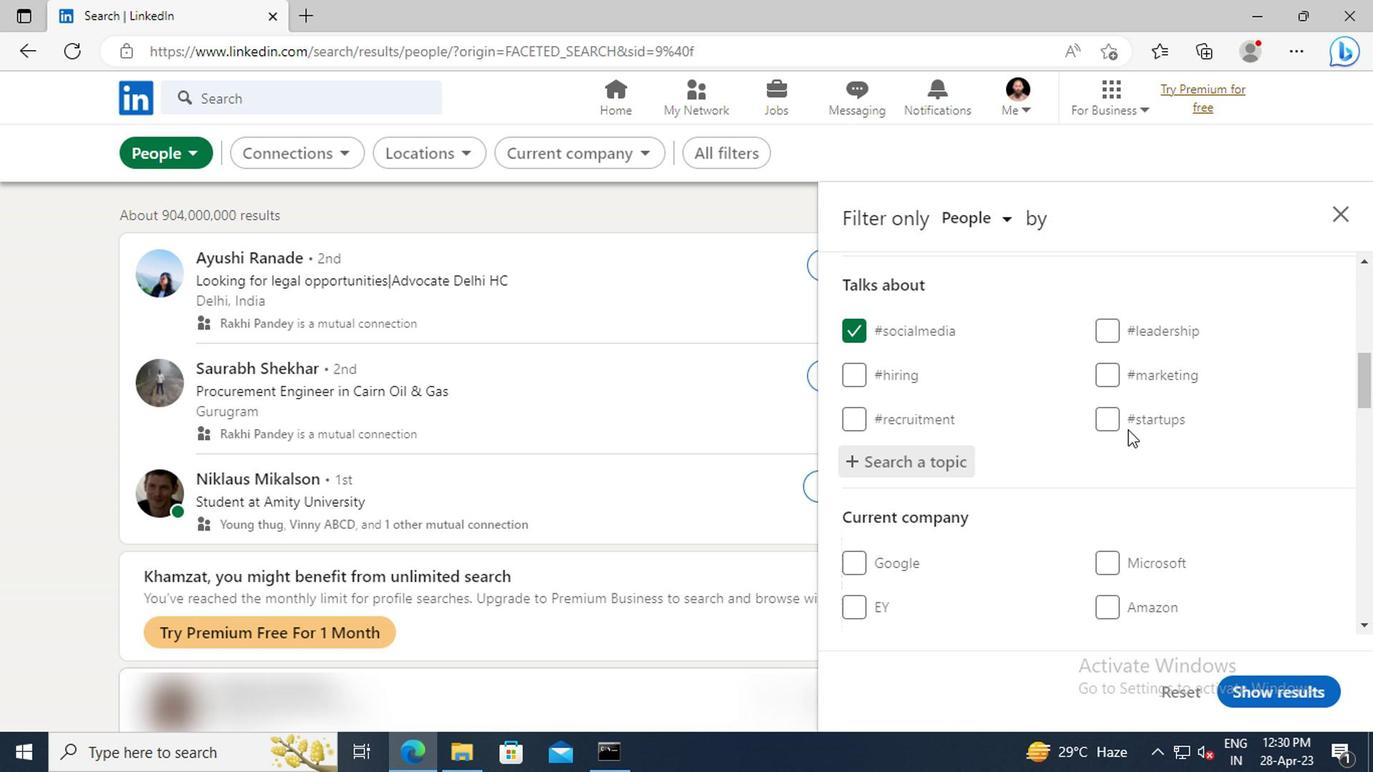 
Action: Mouse scrolled (1122, 410) with delta (0, 0)
Screenshot: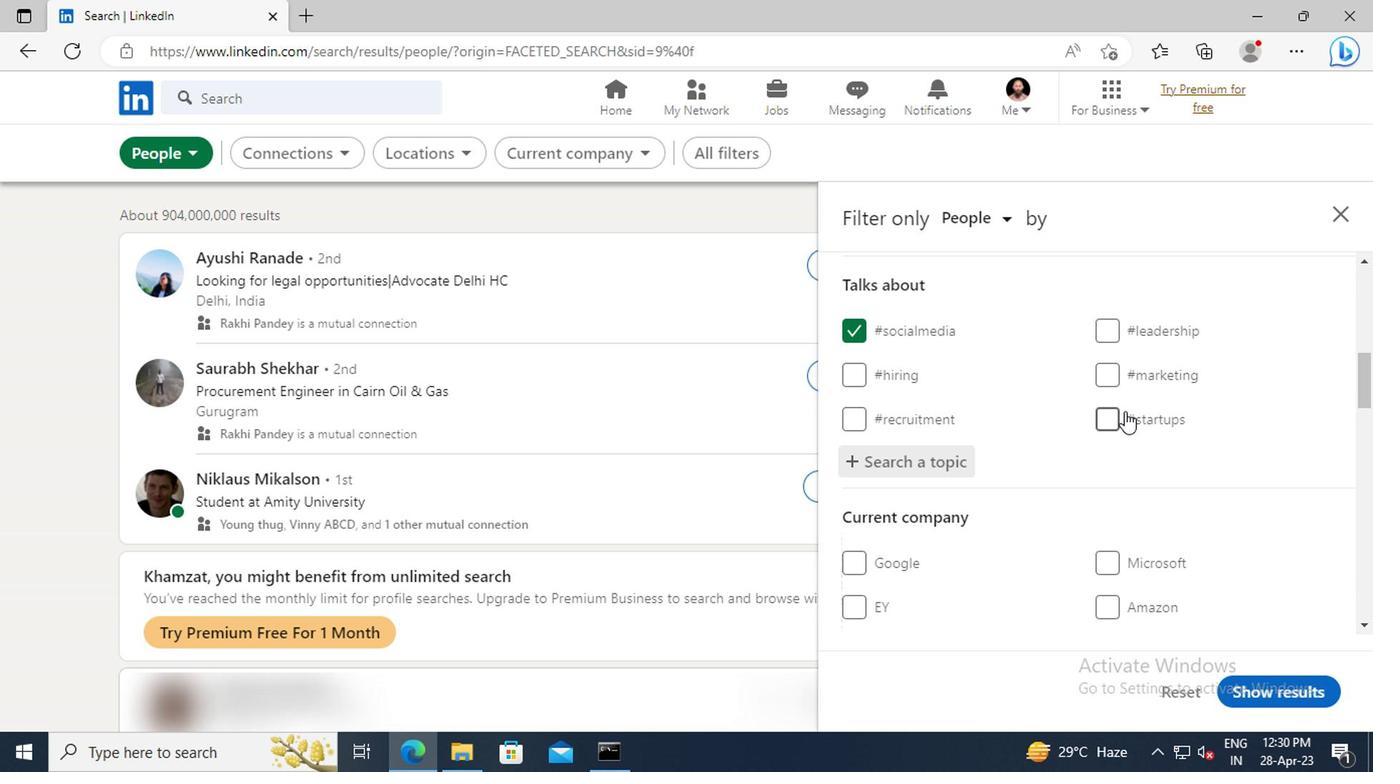 
Action: Mouse scrolled (1122, 410) with delta (0, 0)
Screenshot: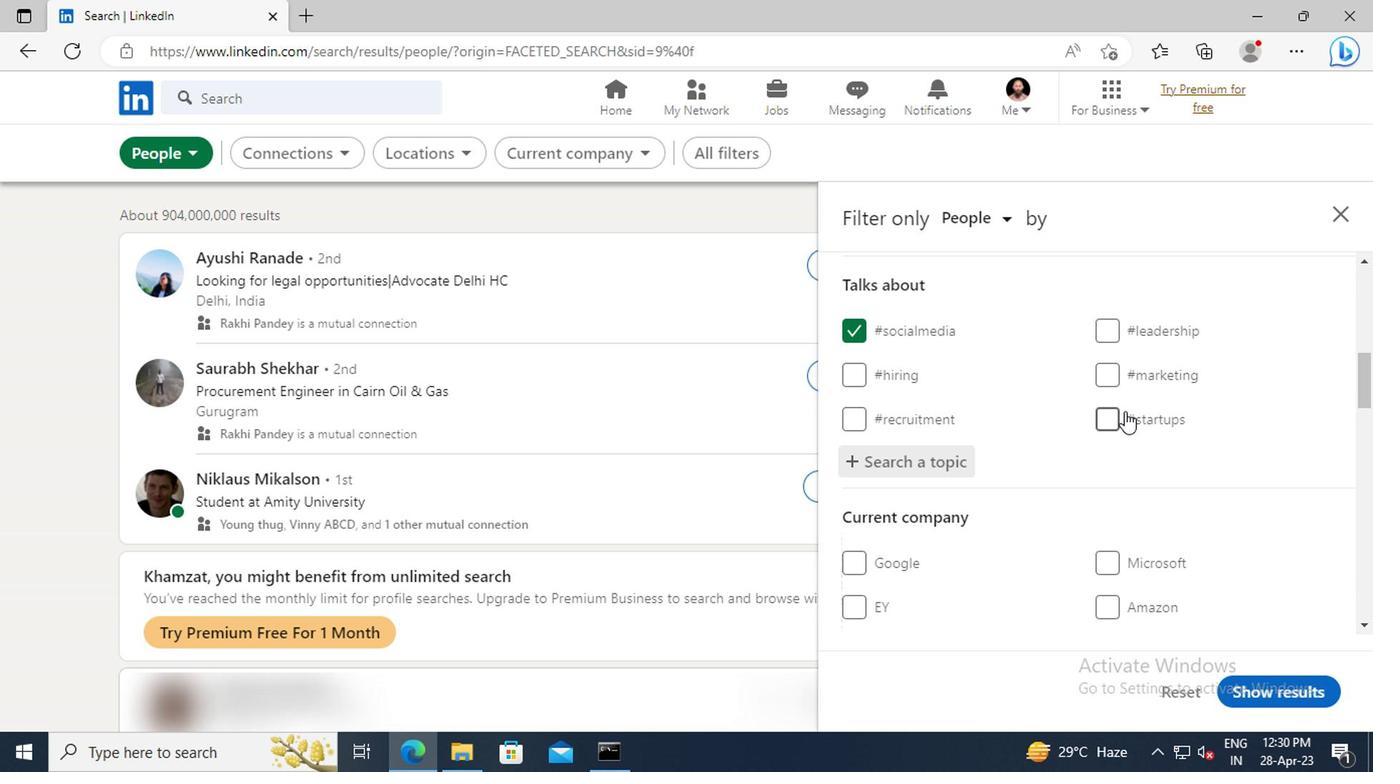
Action: Mouse scrolled (1122, 410) with delta (0, 0)
Screenshot: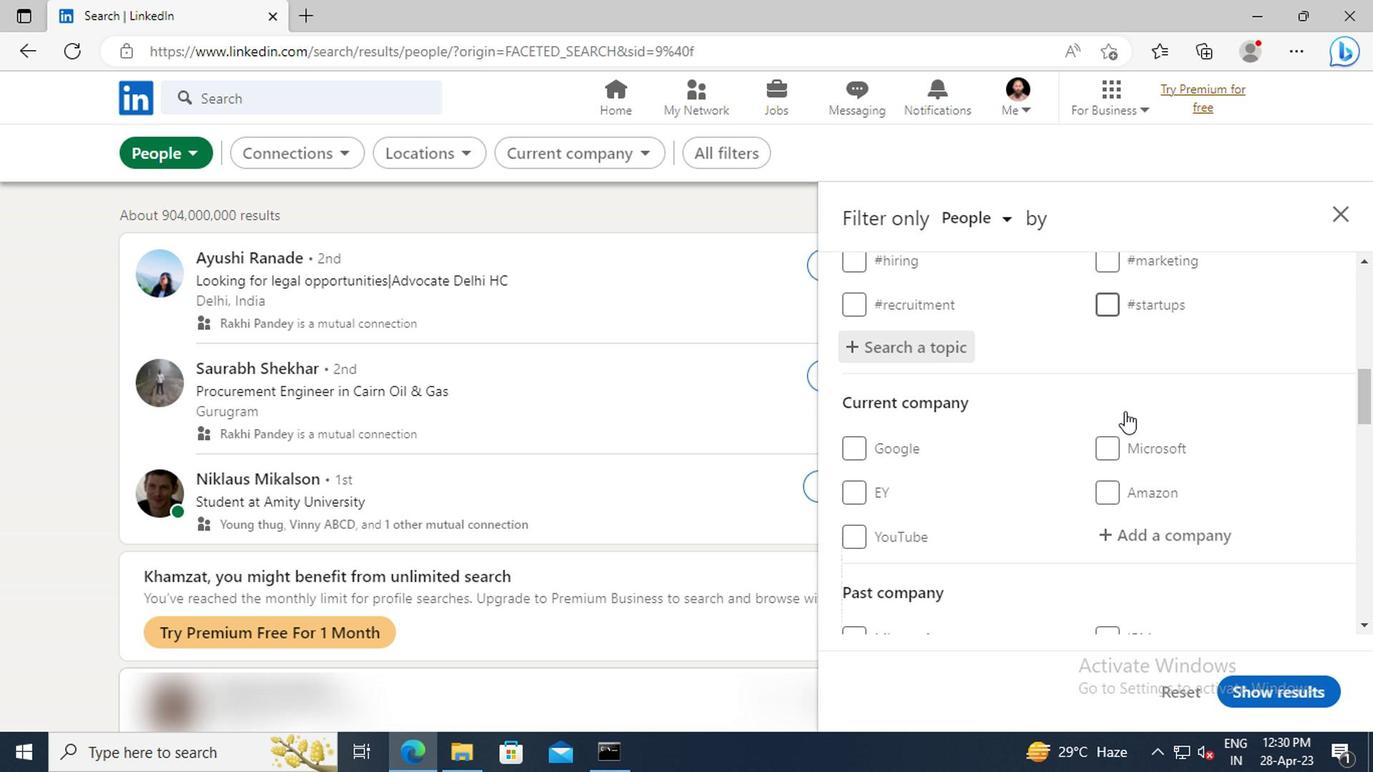 
Action: Mouse scrolled (1122, 410) with delta (0, 0)
Screenshot: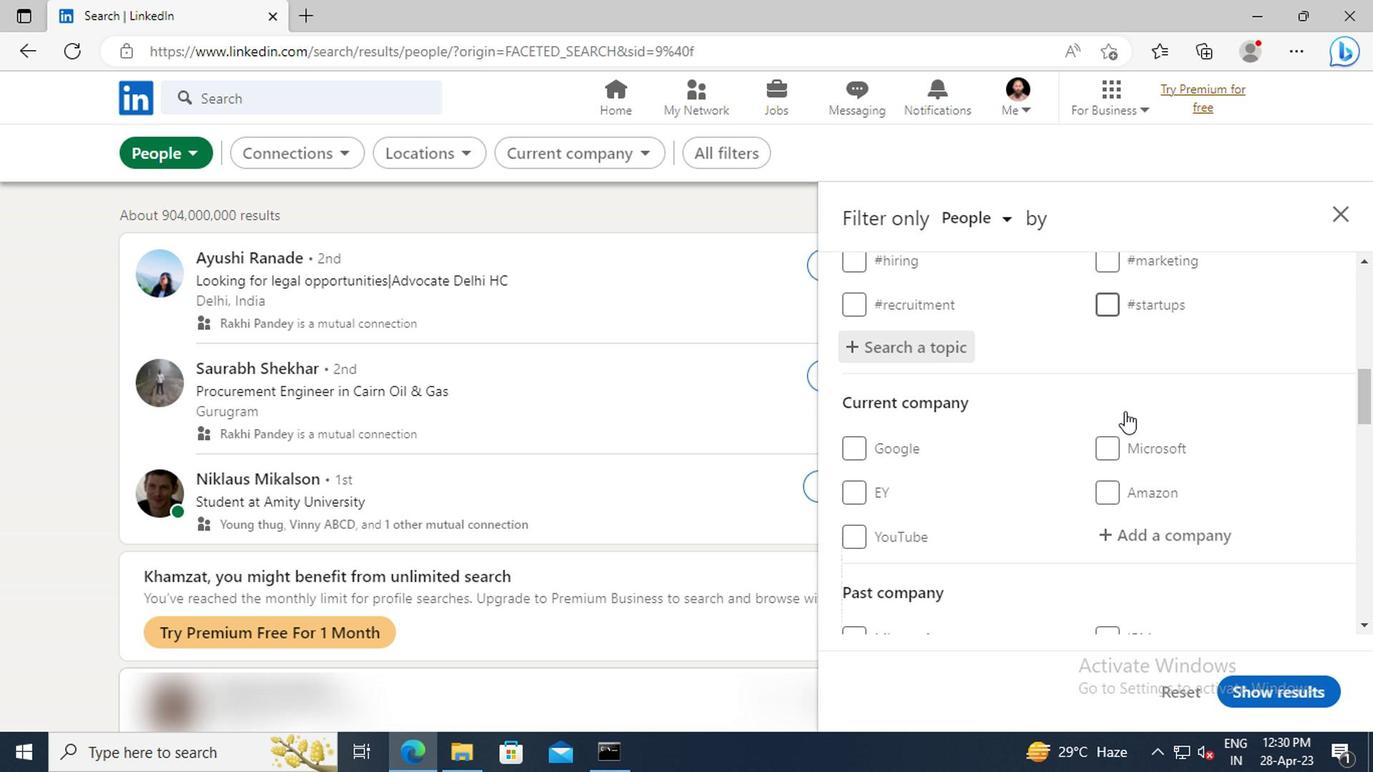 
Action: Mouse scrolled (1122, 410) with delta (0, 0)
Screenshot: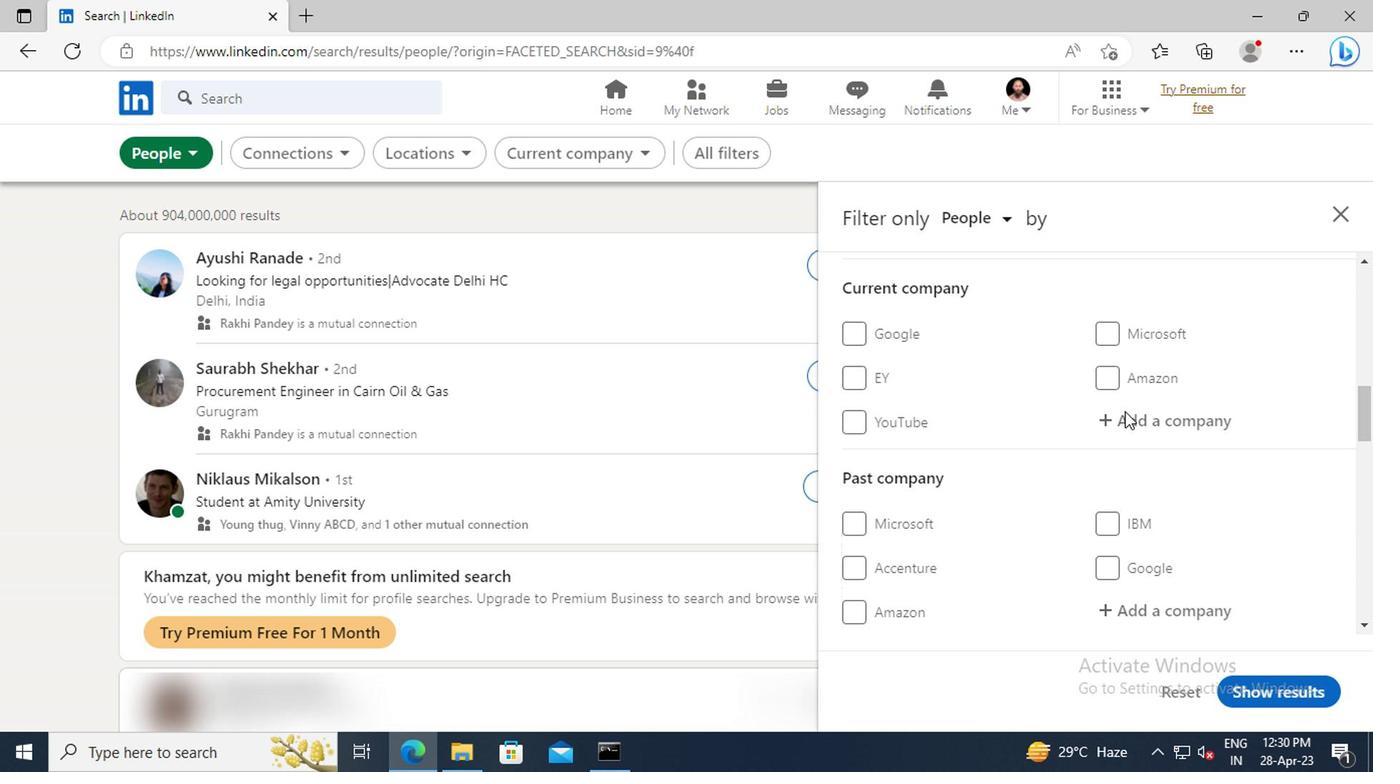 
Action: Mouse scrolled (1122, 410) with delta (0, 0)
Screenshot: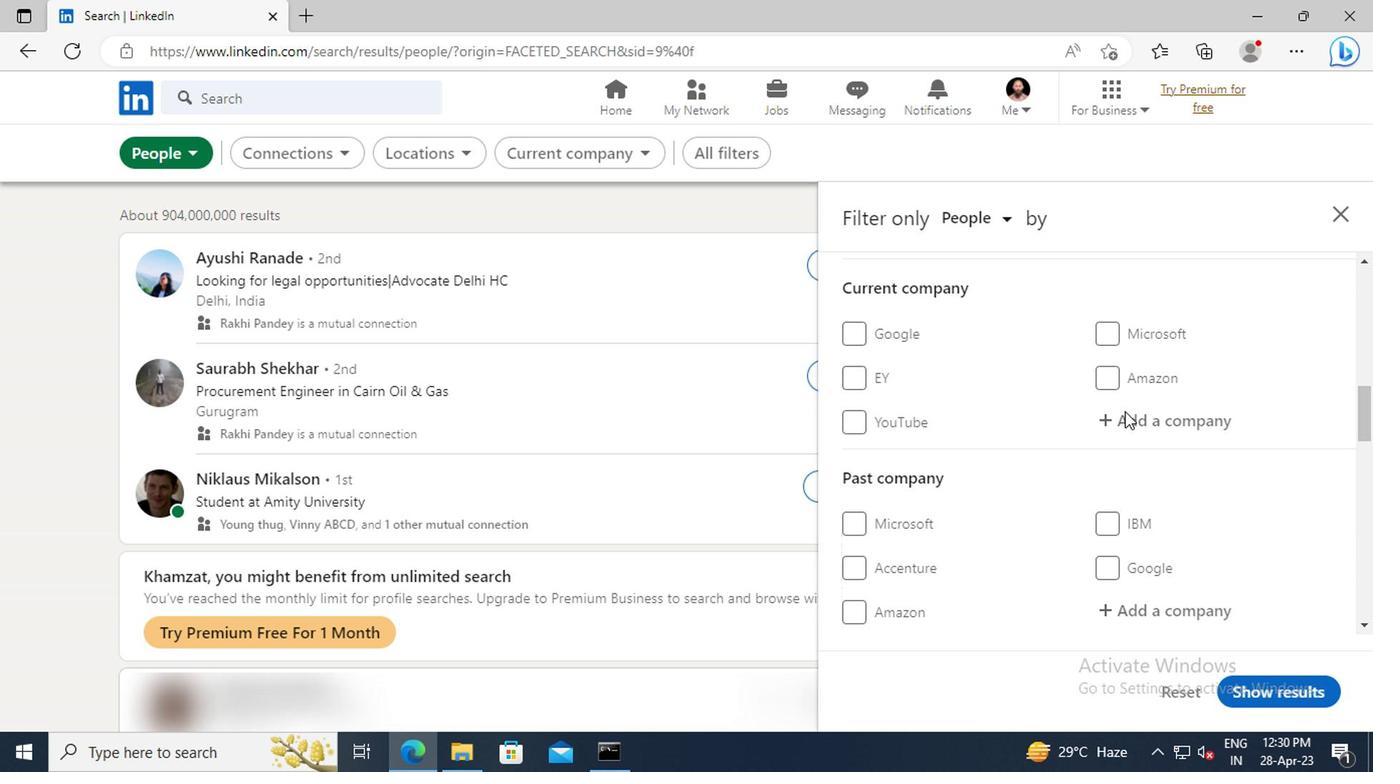 
Action: Mouse scrolled (1122, 410) with delta (0, 0)
Screenshot: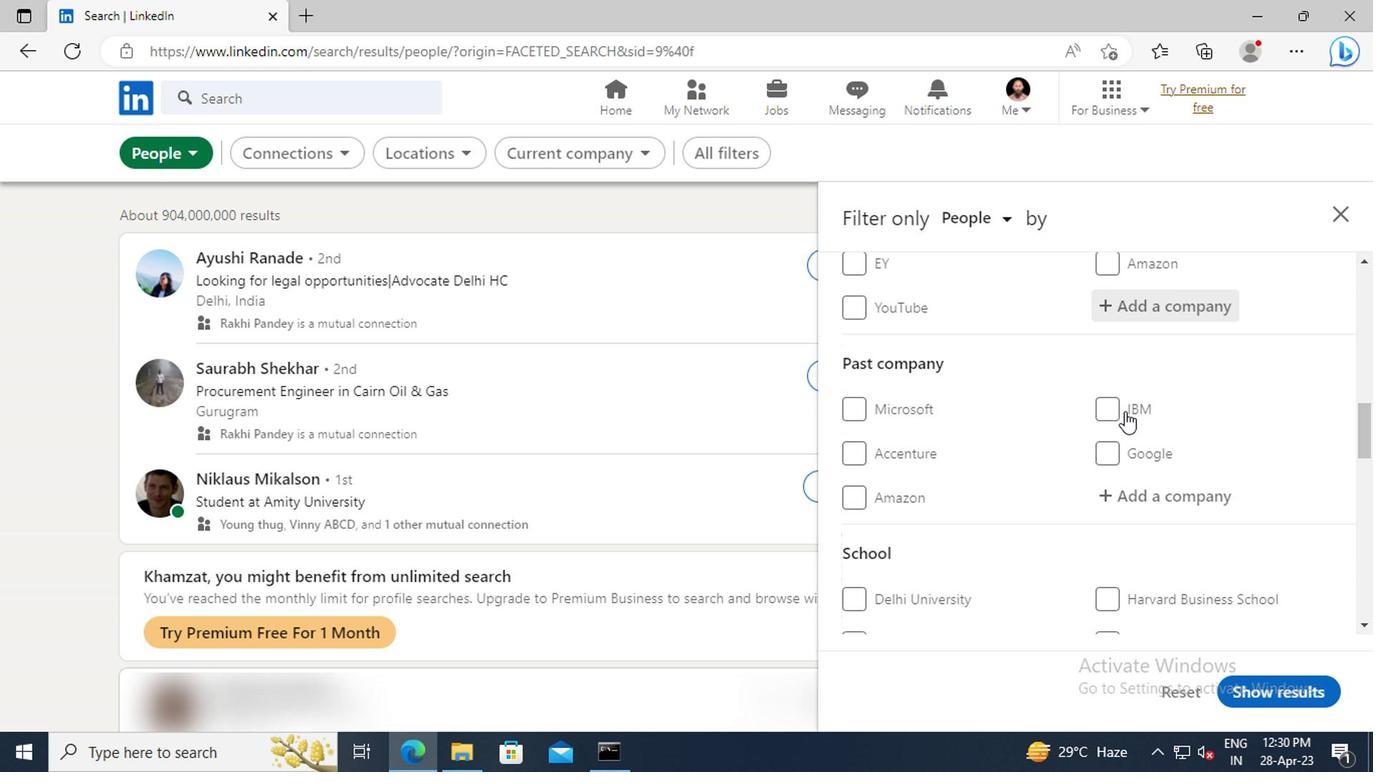 
Action: Mouse scrolled (1122, 410) with delta (0, 0)
Screenshot: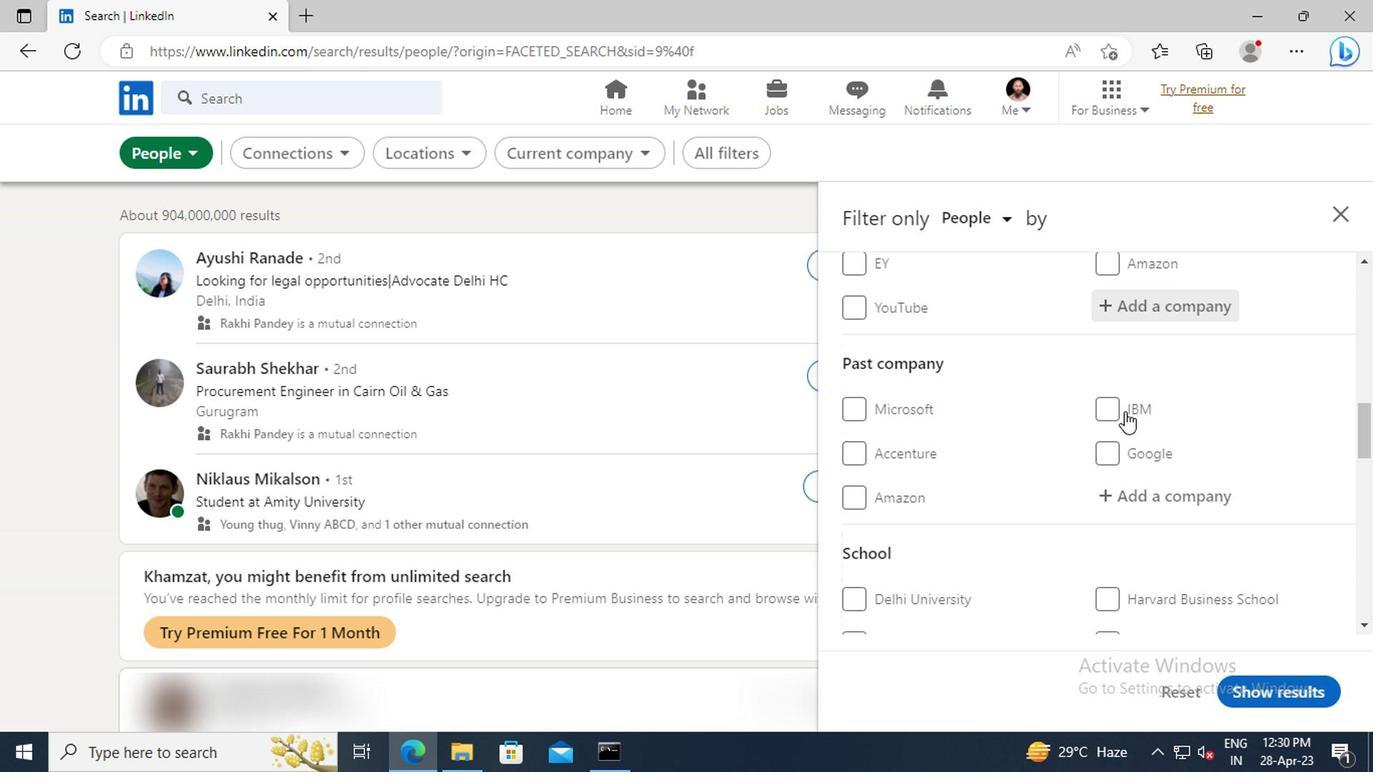 
Action: Mouse scrolled (1122, 410) with delta (0, 0)
Screenshot: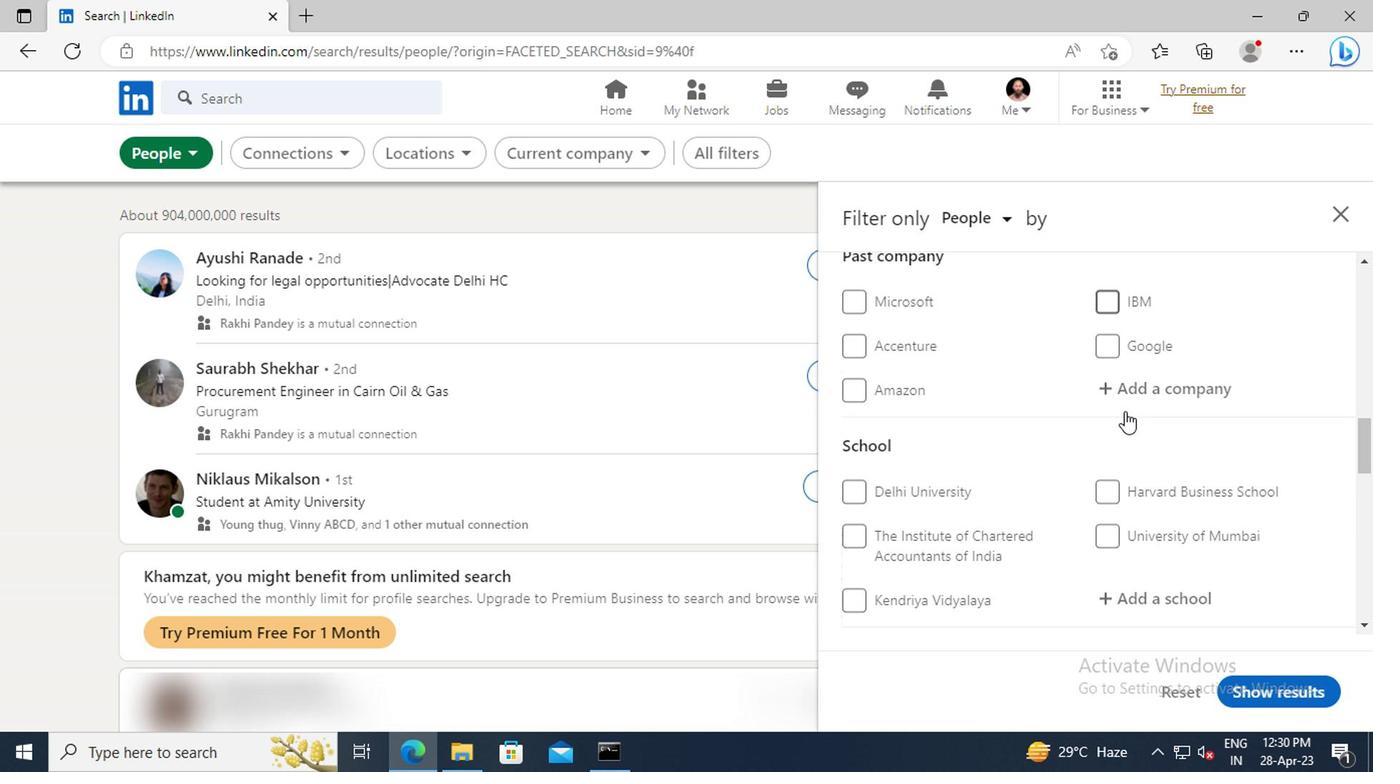 
Action: Mouse scrolled (1122, 410) with delta (0, 0)
Screenshot: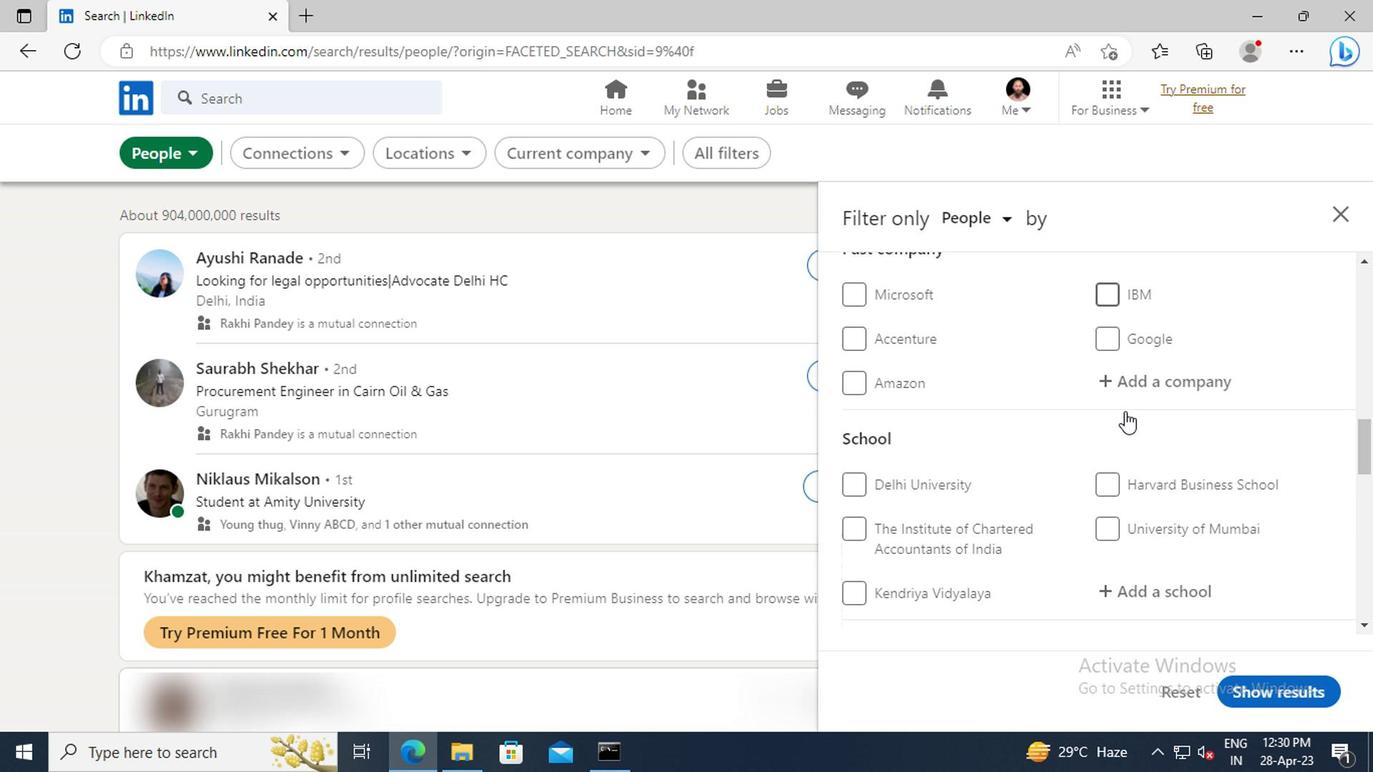 
Action: Mouse scrolled (1122, 410) with delta (0, 0)
Screenshot: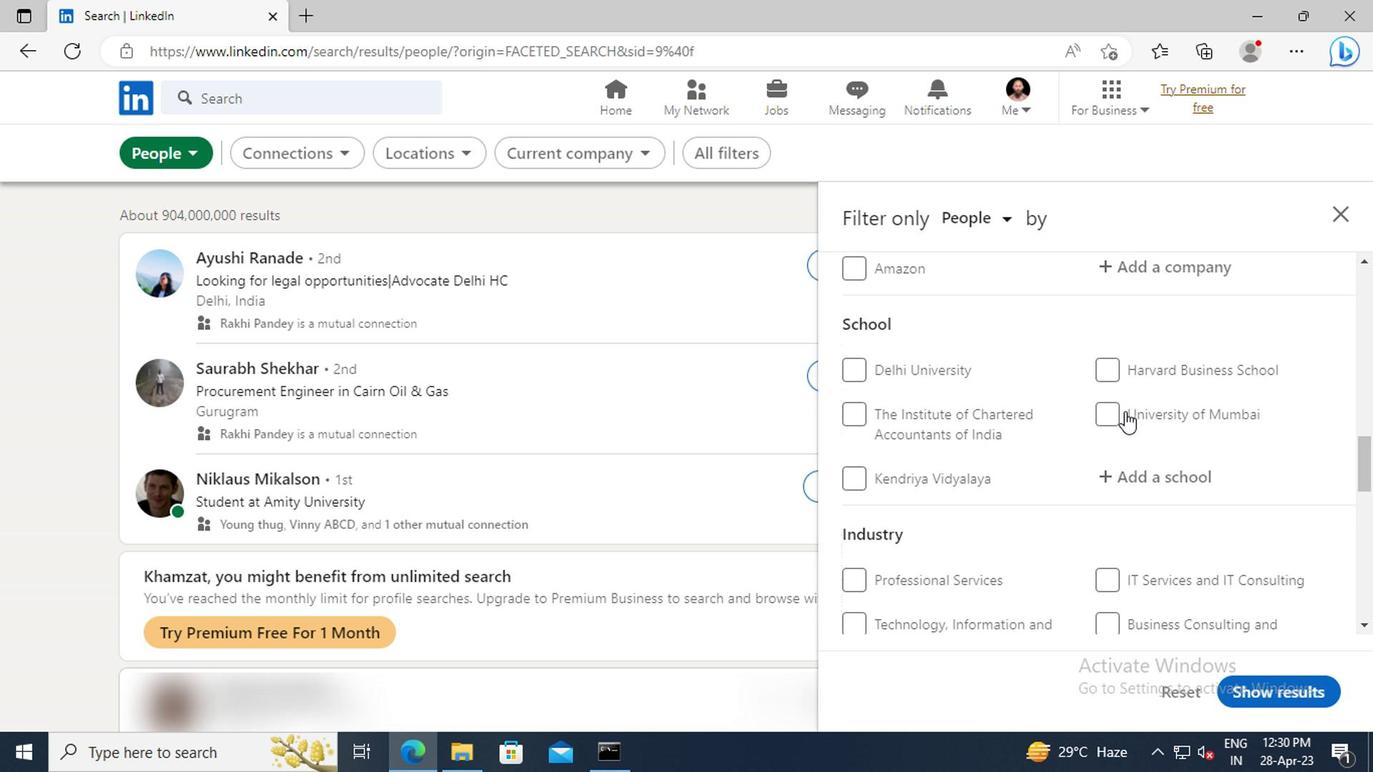 
Action: Mouse scrolled (1122, 410) with delta (0, 0)
Screenshot: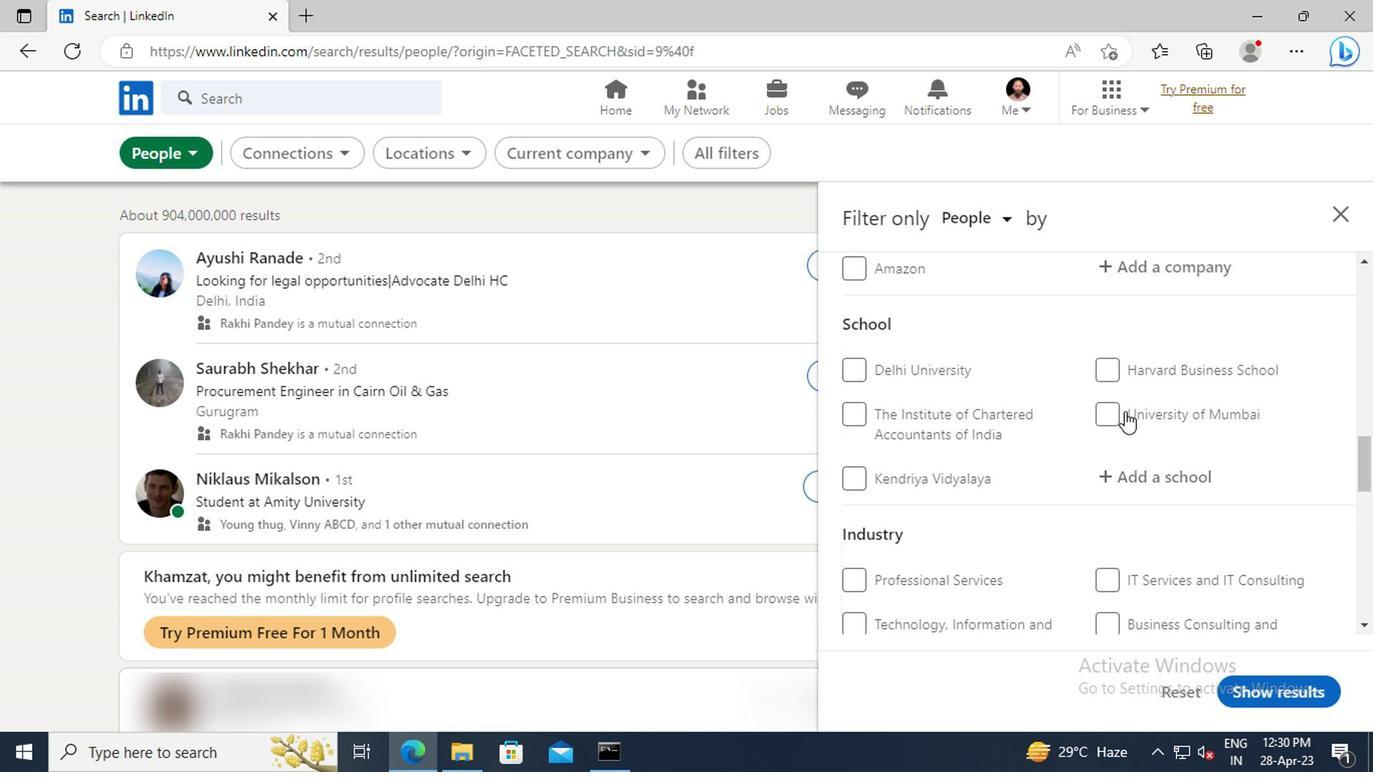 
Action: Mouse scrolled (1122, 410) with delta (0, 0)
Screenshot: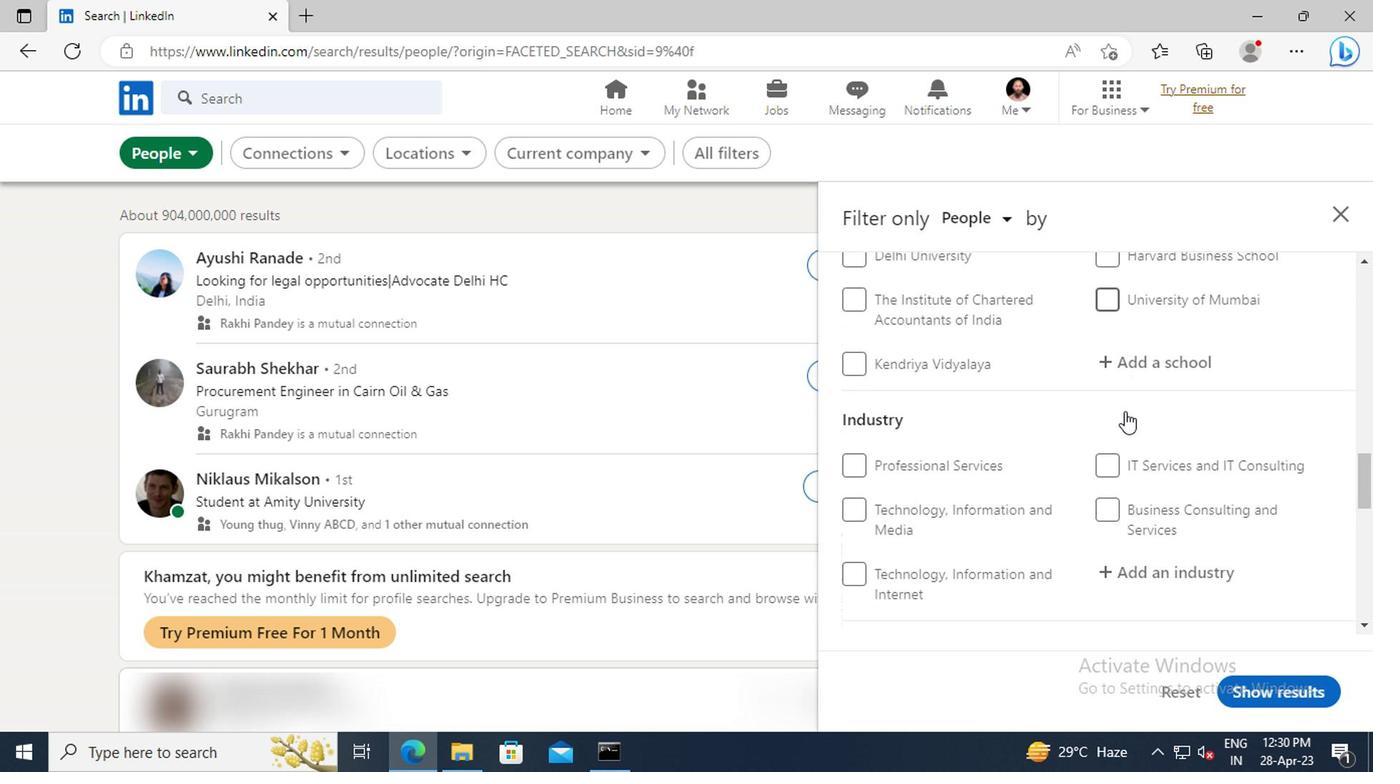 
Action: Mouse scrolled (1122, 410) with delta (0, 0)
Screenshot: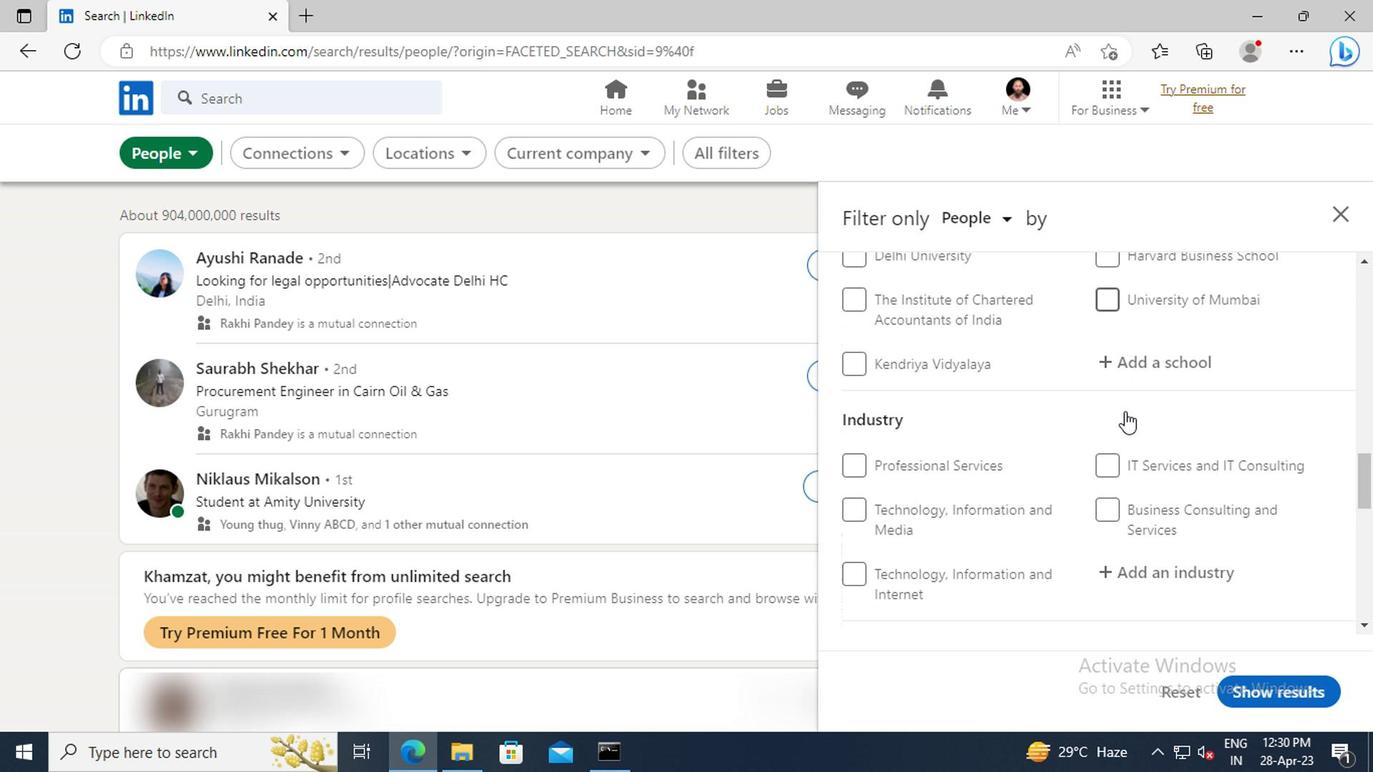 
Action: Mouse scrolled (1122, 410) with delta (0, 0)
Screenshot: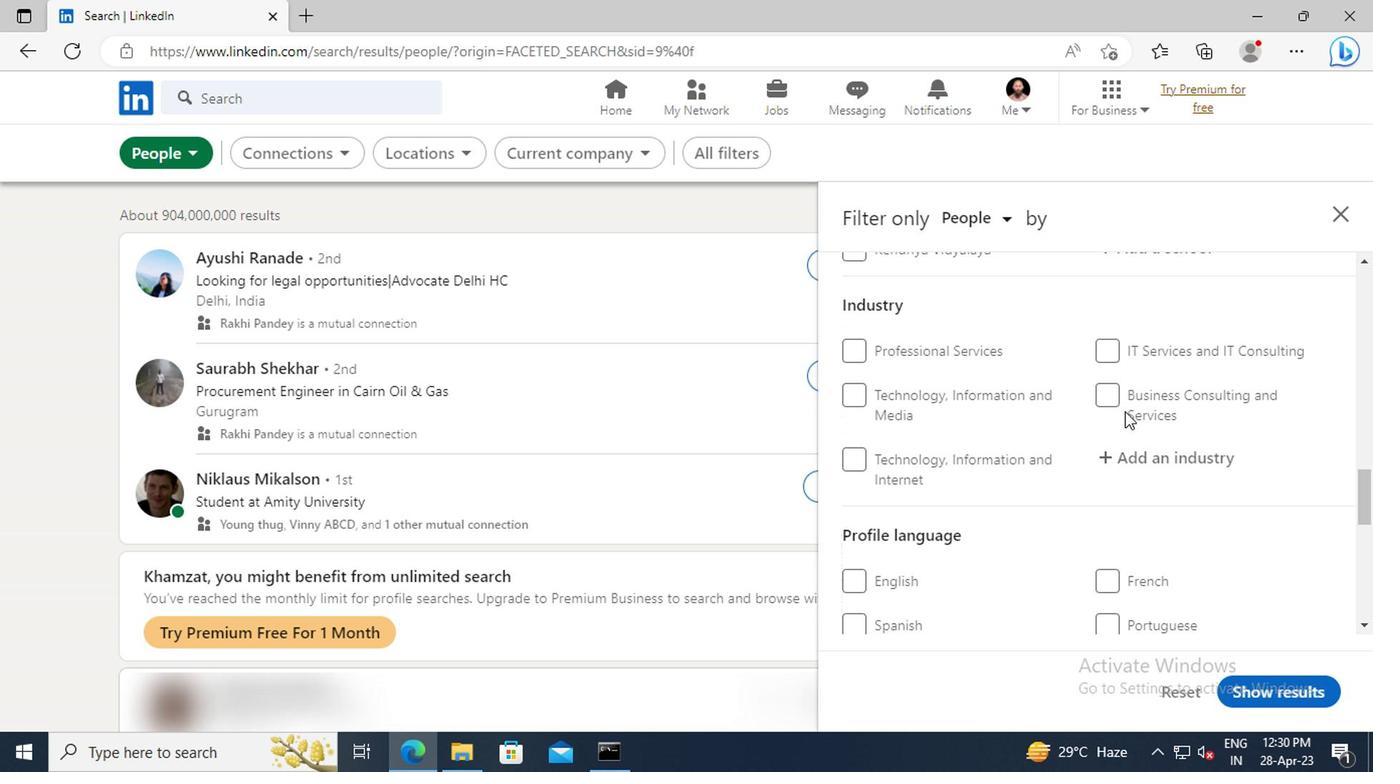 
Action: Mouse scrolled (1122, 410) with delta (0, 0)
Screenshot: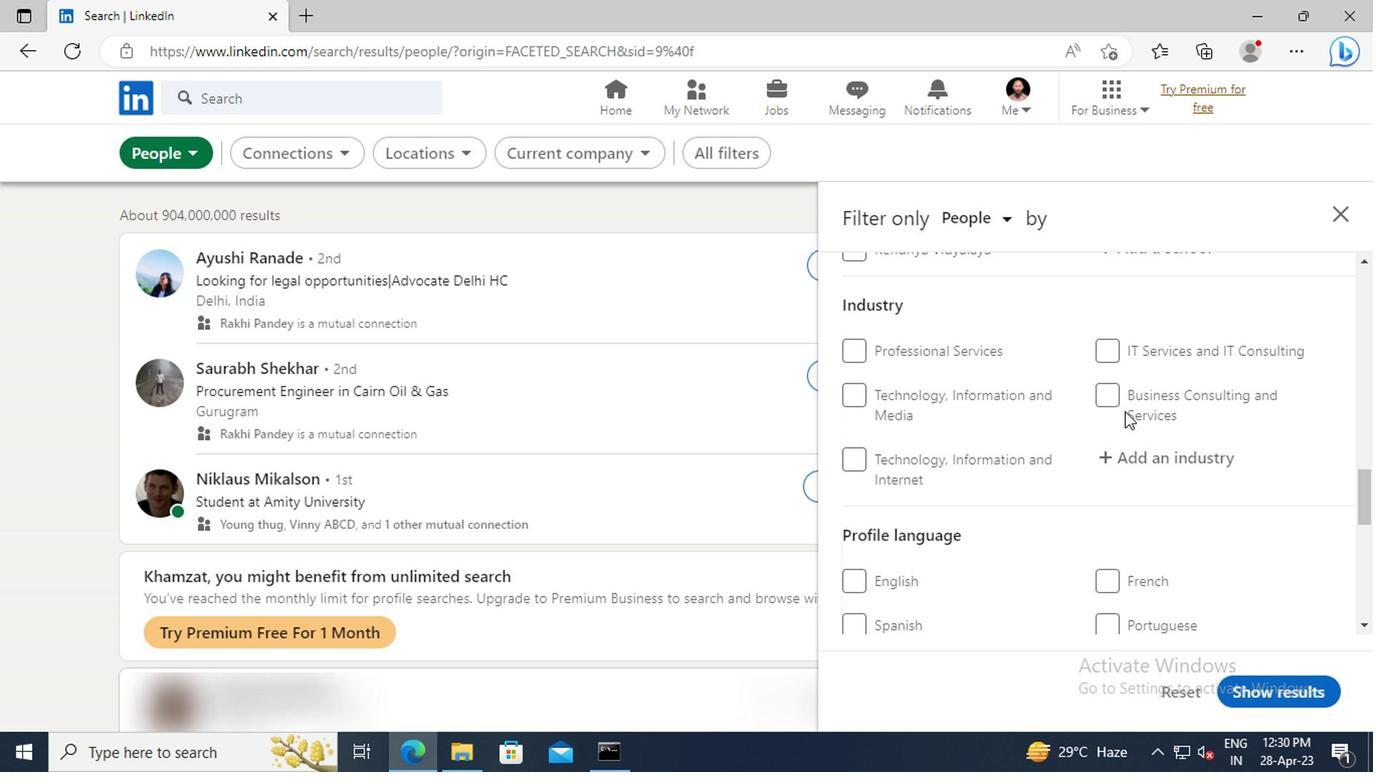 
Action: Mouse moved to (854, 555)
Screenshot: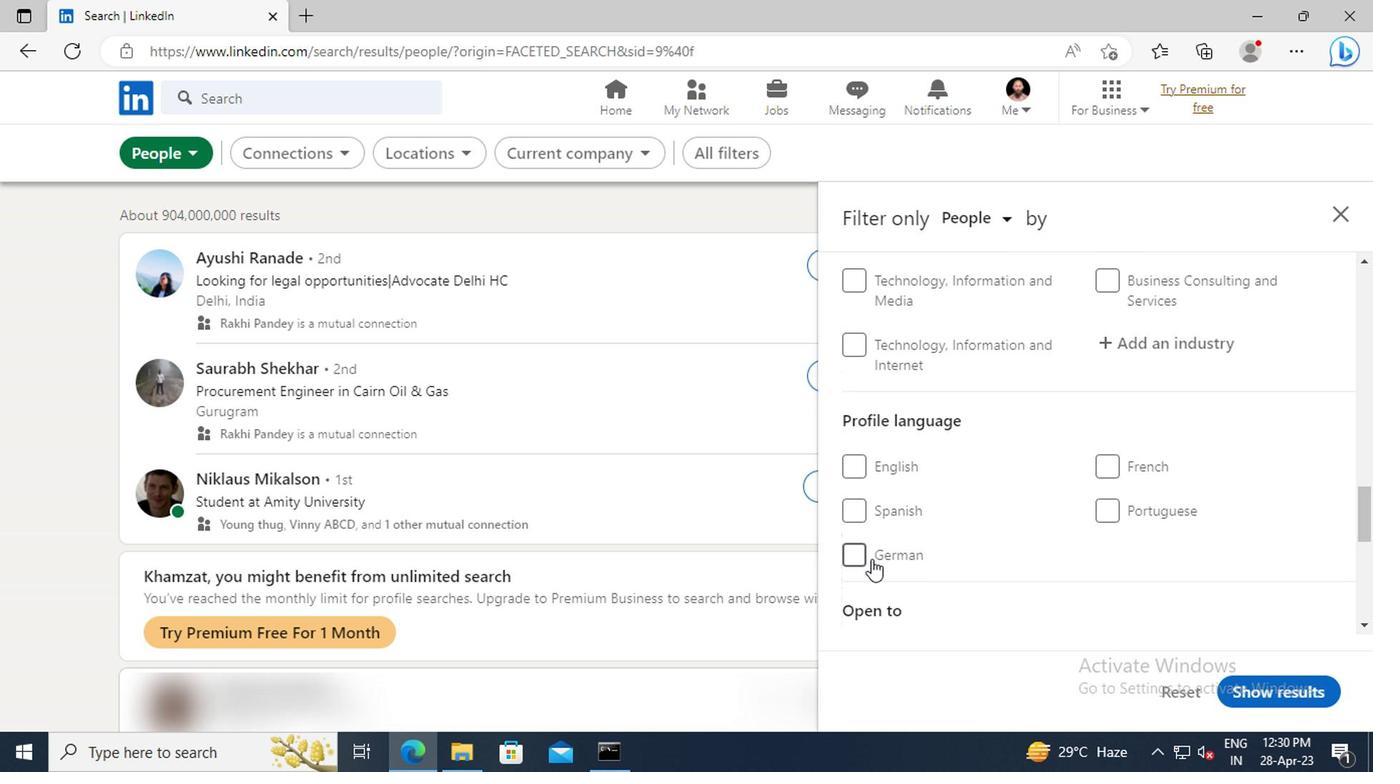 
Action: Mouse pressed left at (854, 555)
Screenshot: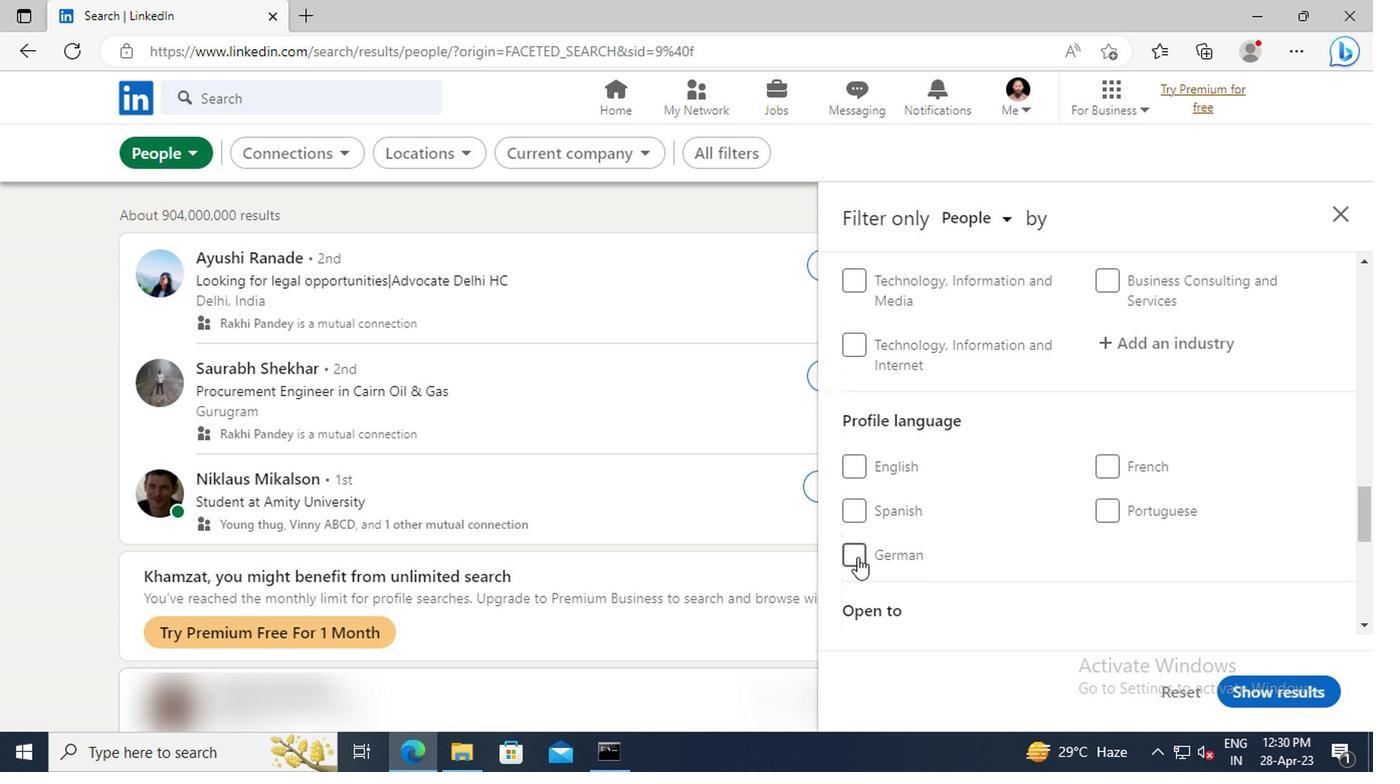 
Action: Mouse moved to (1097, 503)
Screenshot: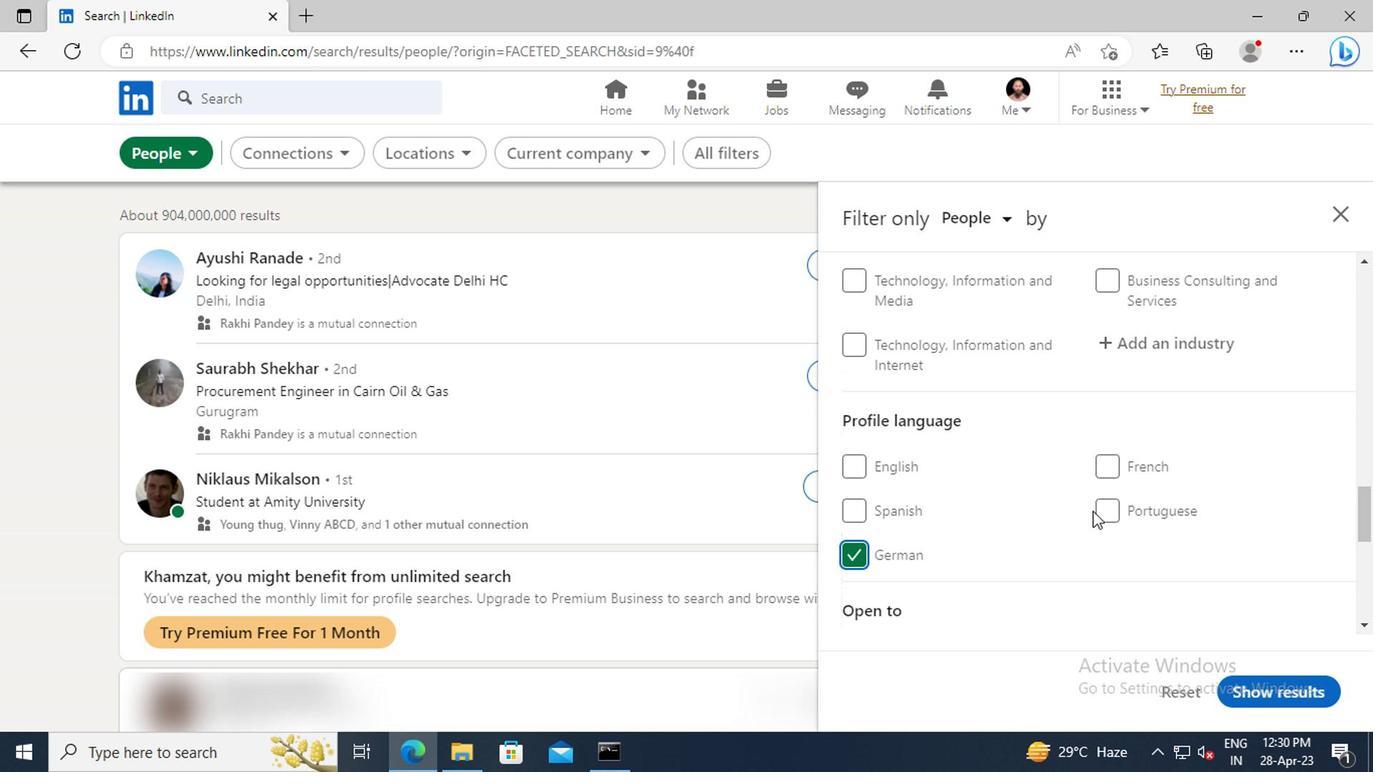 
Action: Mouse scrolled (1097, 504) with delta (0, 0)
Screenshot: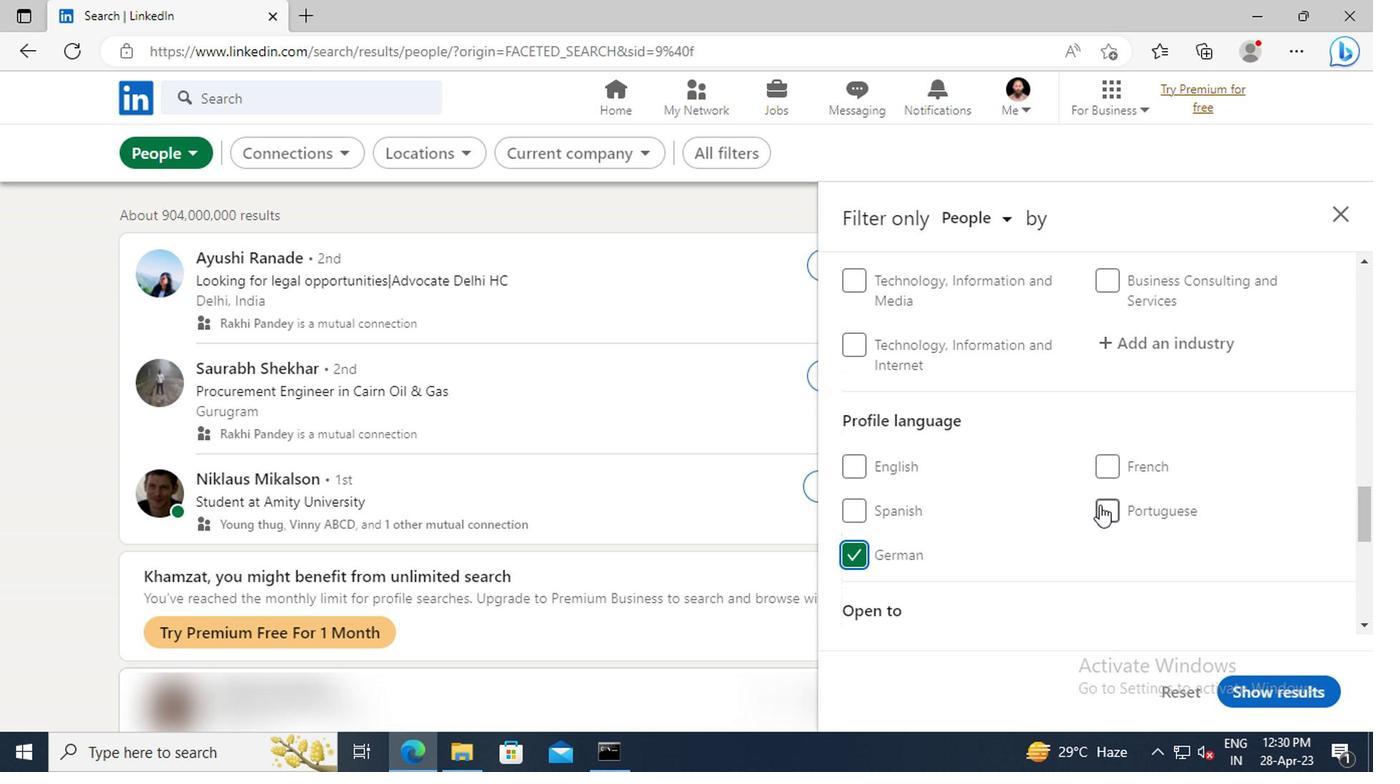 
Action: Mouse scrolled (1097, 504) with delta (0, 0)
Screenshot: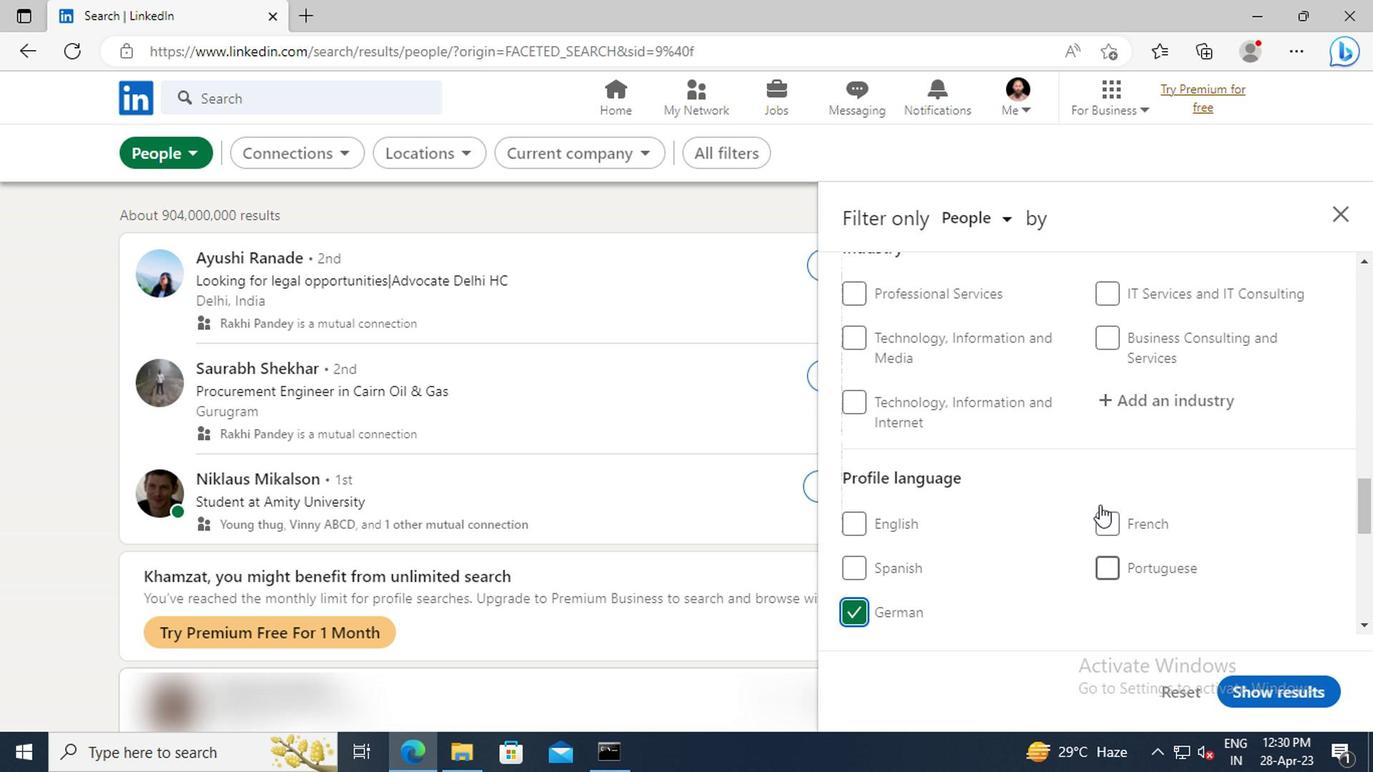 
Action: Mouse scrolled (1097, 504) with delta (0, 0)
Screenshot: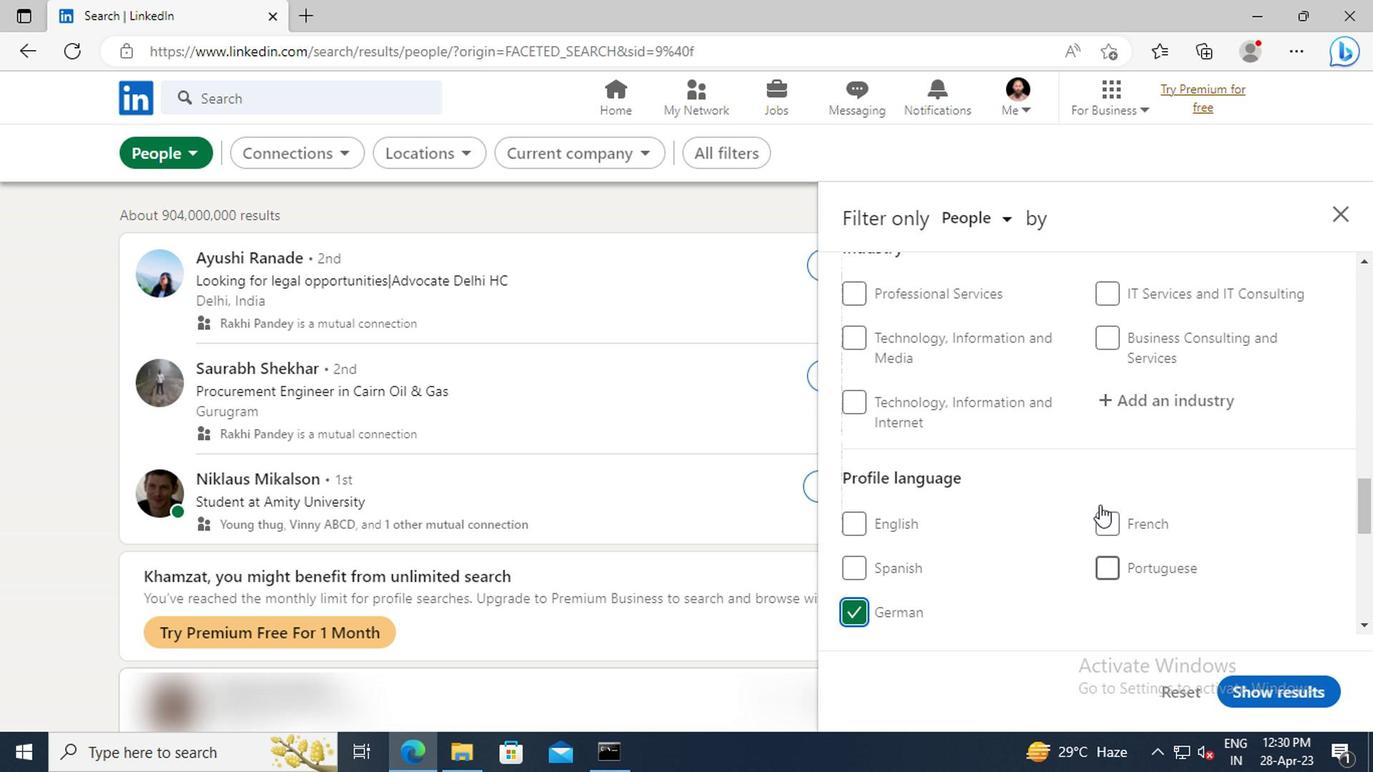 
Action: Mouse scrolled (1097, 504) with delta (0, 0)
Screenshot: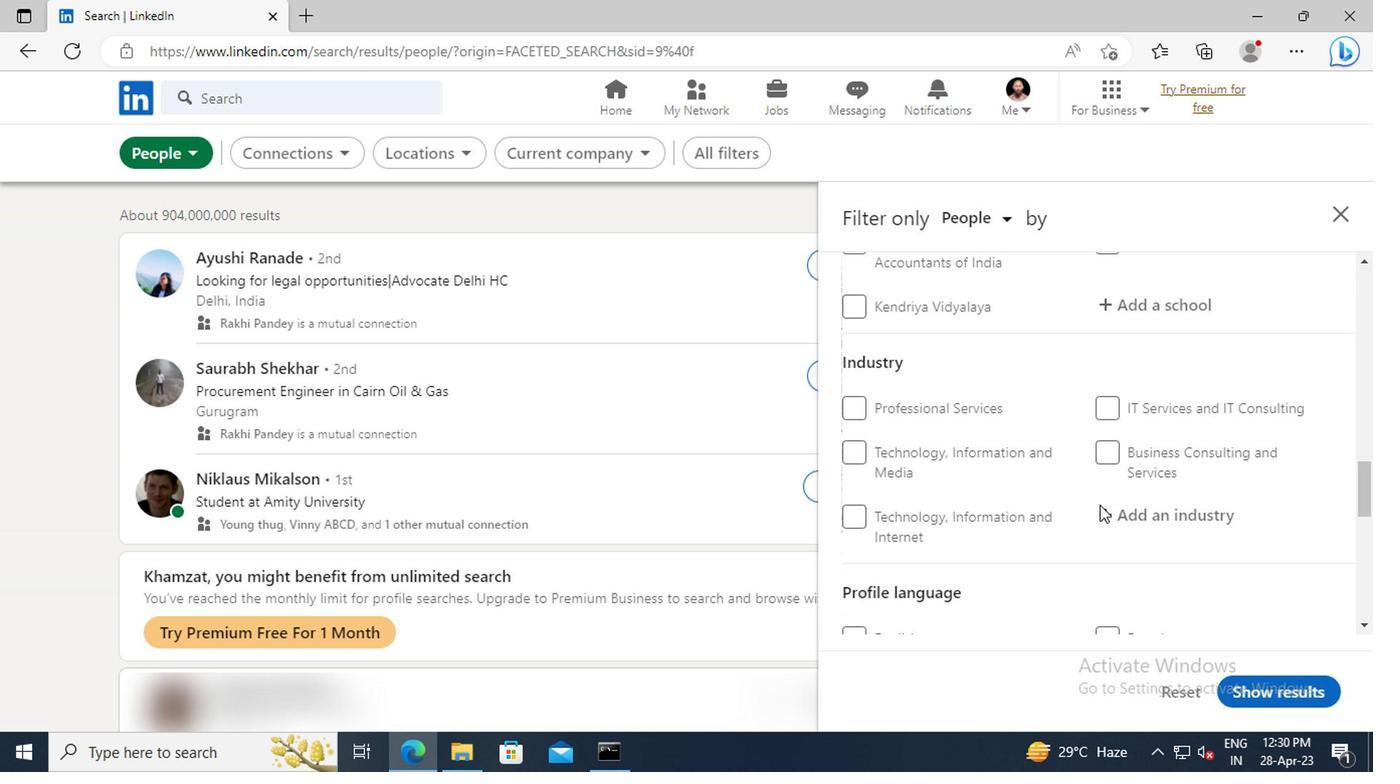 
Action: Mouse scrolled (1097, 504) with delta (0, 0)
Screenshot: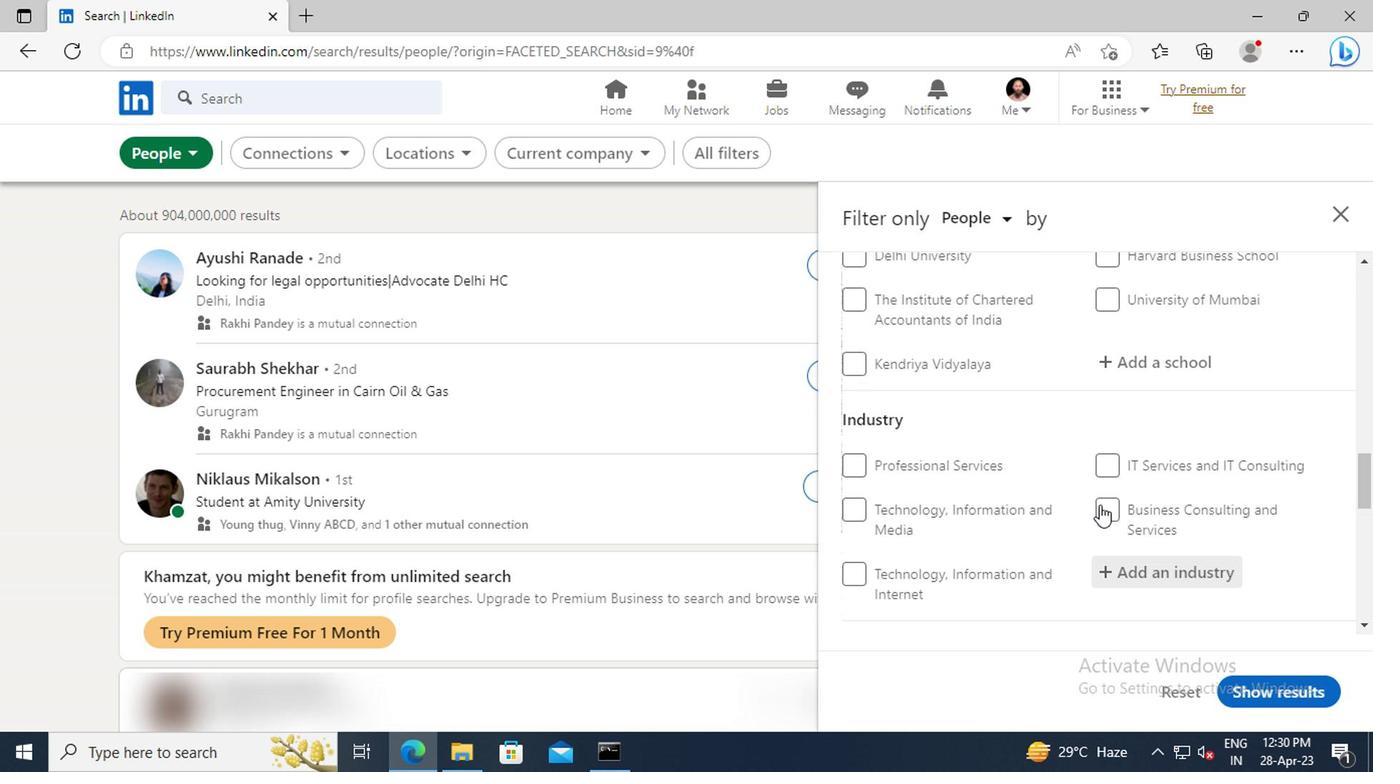 
Action: Mouse scrolled (1097, 504) with delta (0, 0)
Screenshot: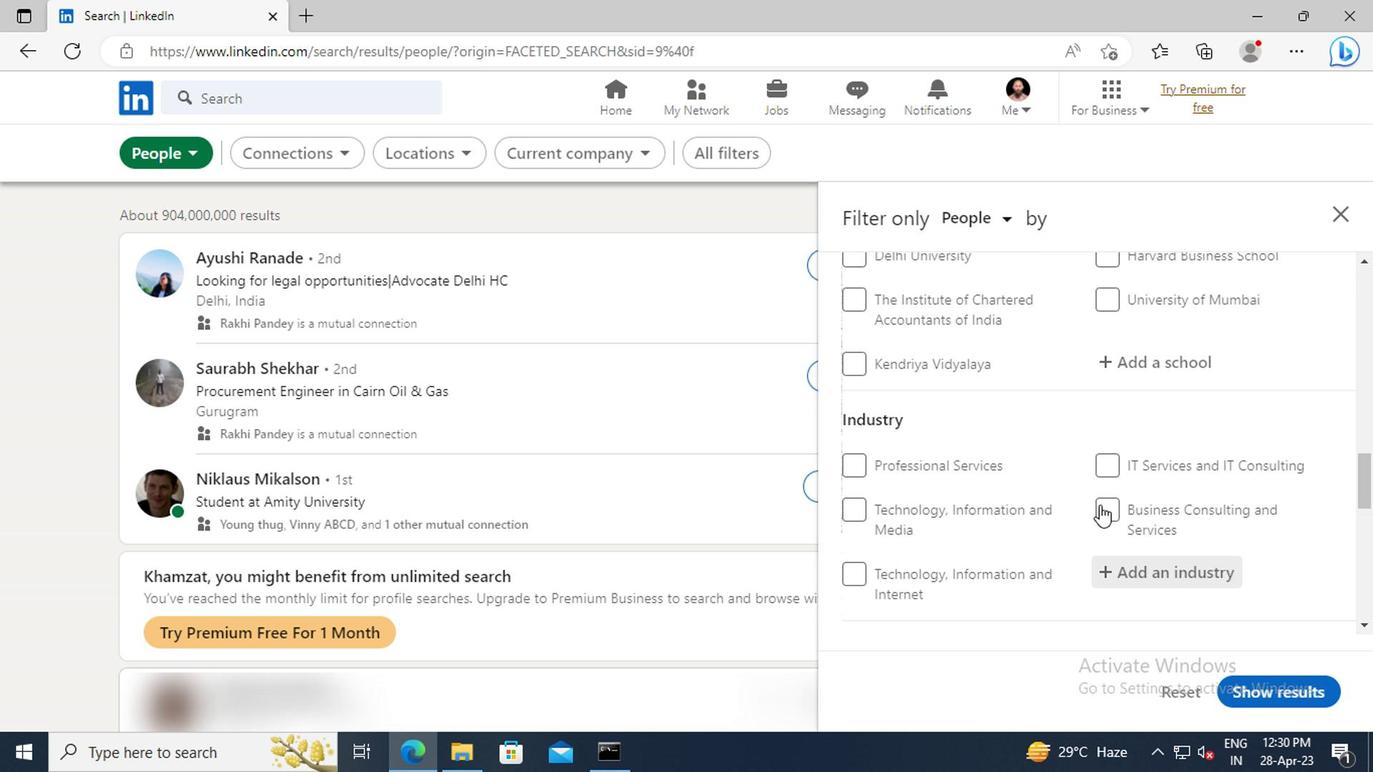 
Action: Mouse scrolled (1097, 504) with delta (0, 0)
Screenshot: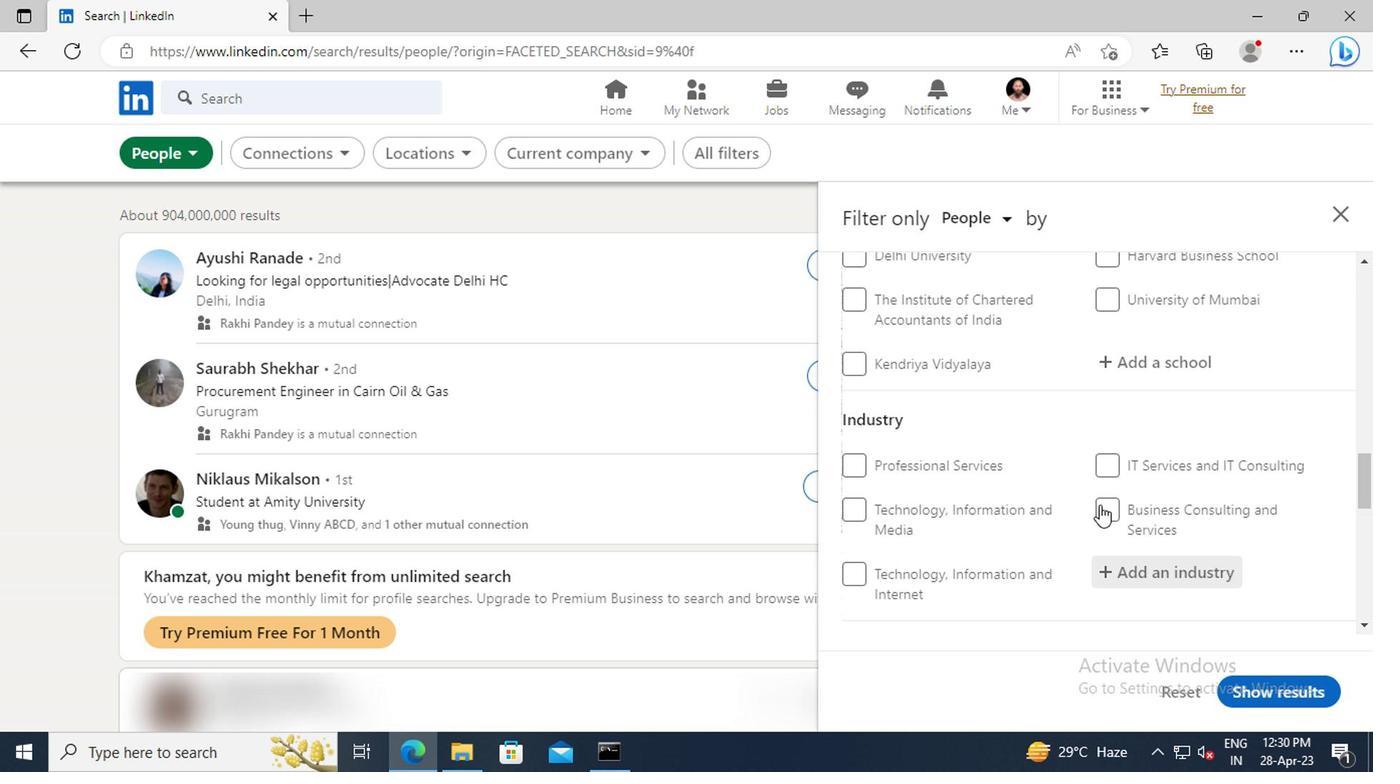 
Action: Mouse scrolled (1097, 504) with delta (0, 0)
Screenshot: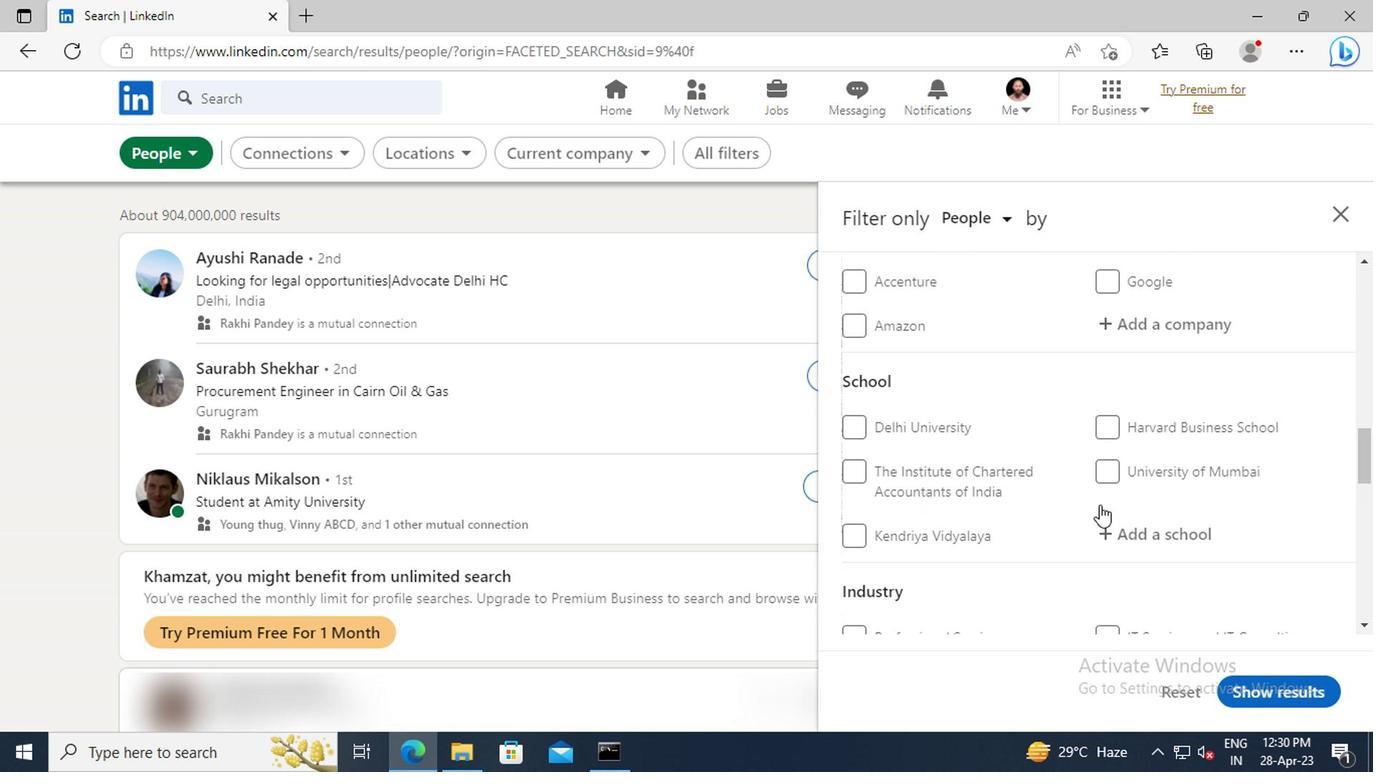 
Action: Mouse scrolled (1097, 504) with delta (0, 0)
Screenshot: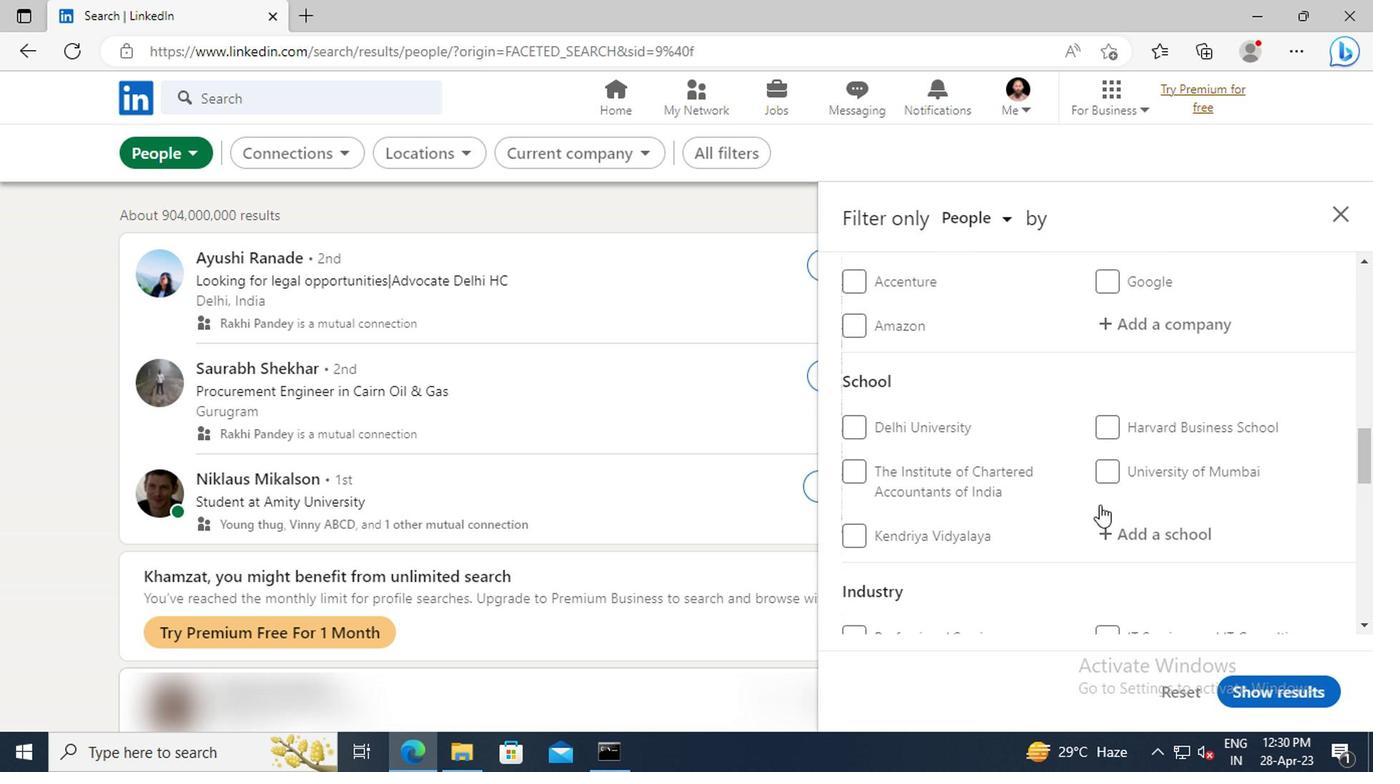 
Action: Mouse scrolled (1097, 504) with delta (0, 0)
Screenshot: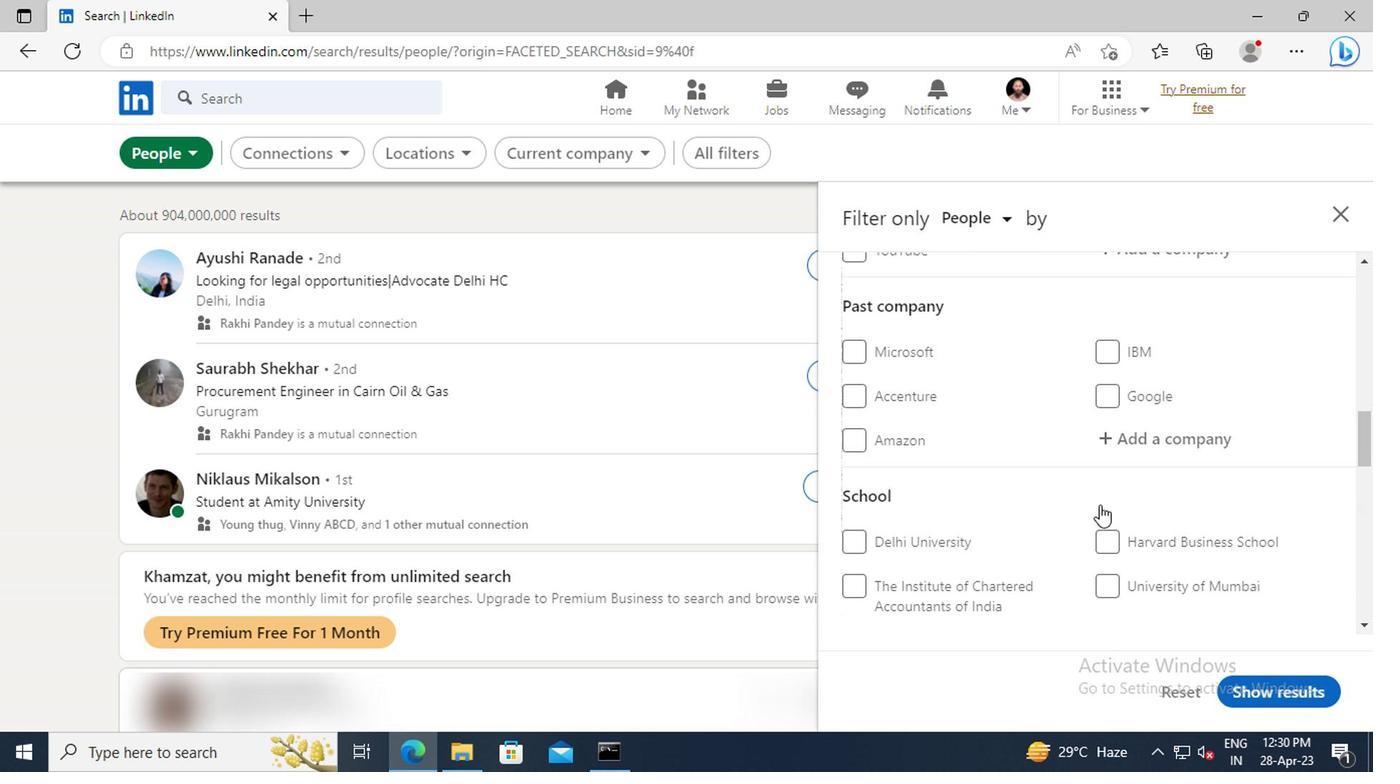 
Action: Mouse scrolled (1097, 504) with delta (0, 0)
Screenshot: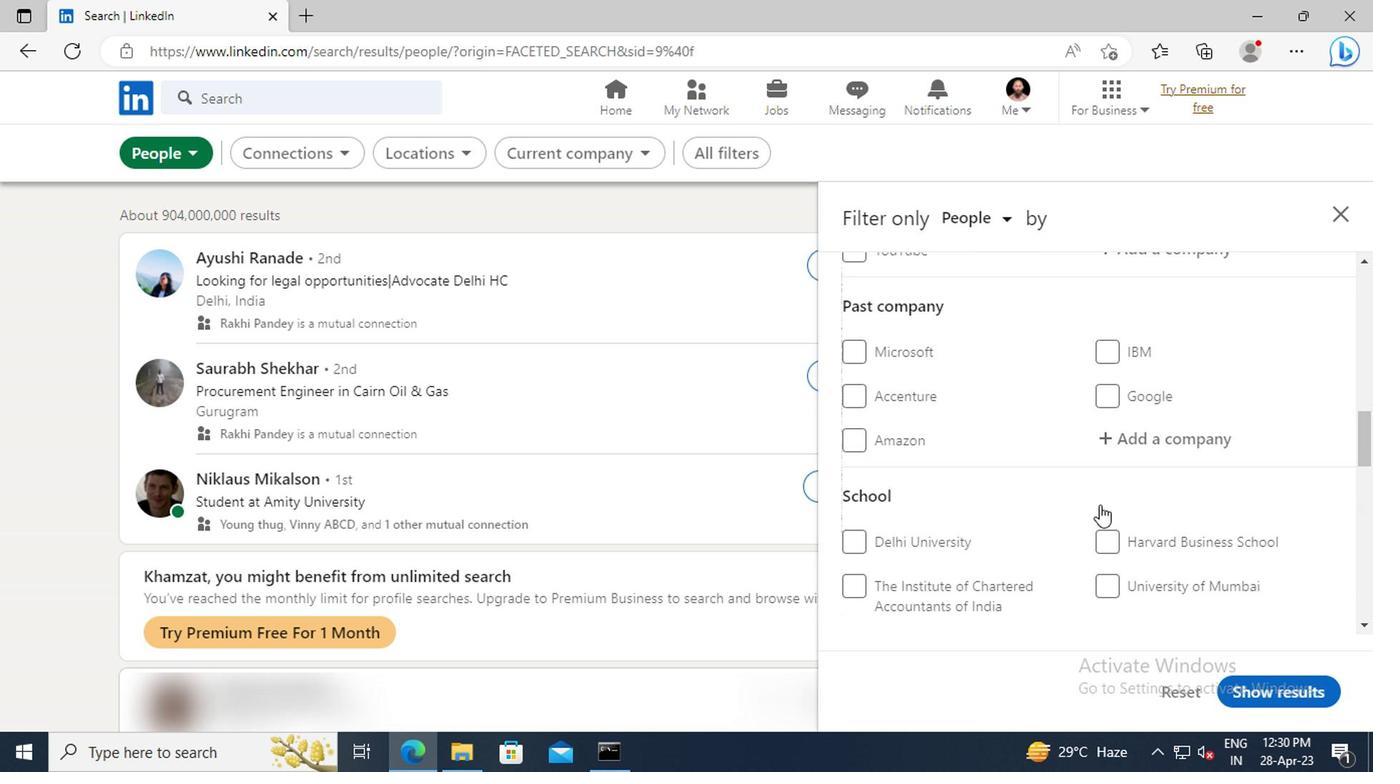 
Action: Mouse moved to (1097, 480)
Screenshot: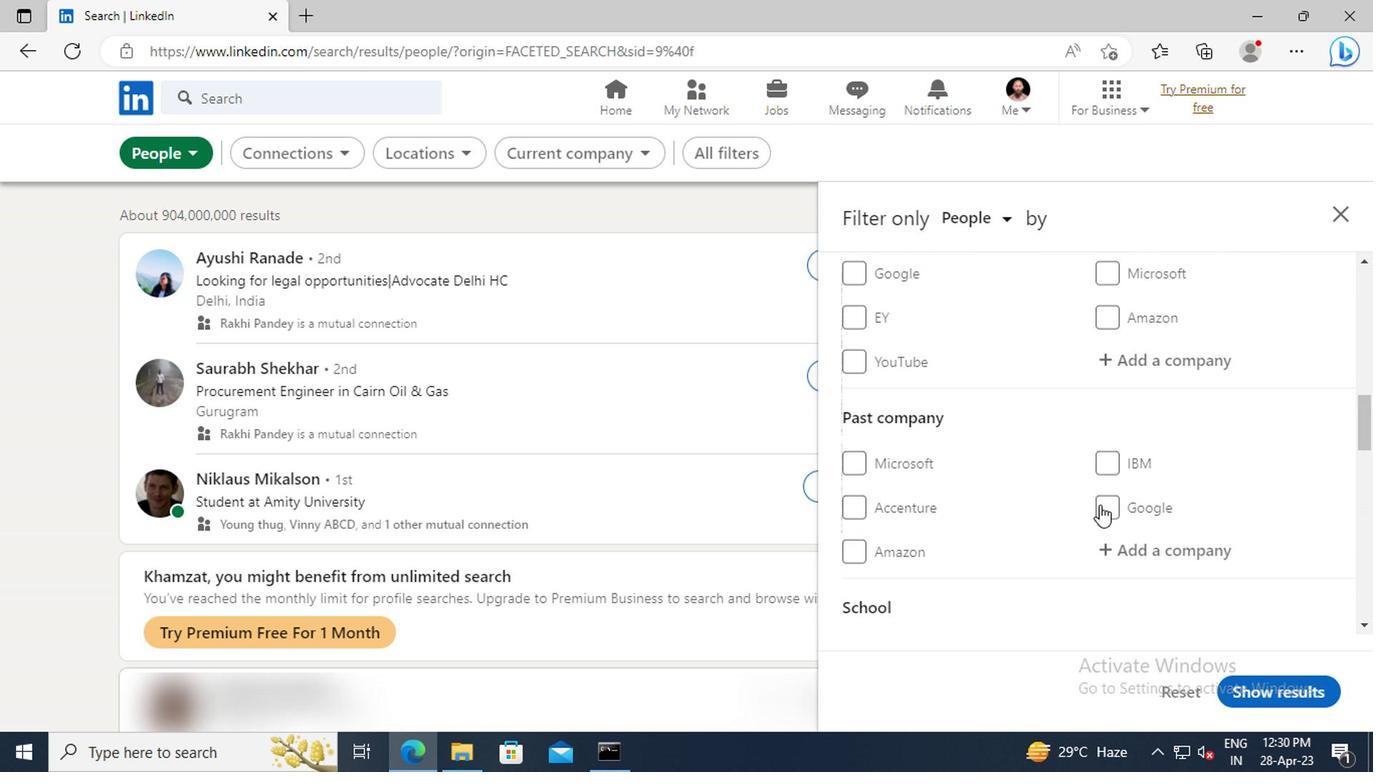 
Action: Mouse scrolled (1097, 480) with delta (0, 0)
Screenshot: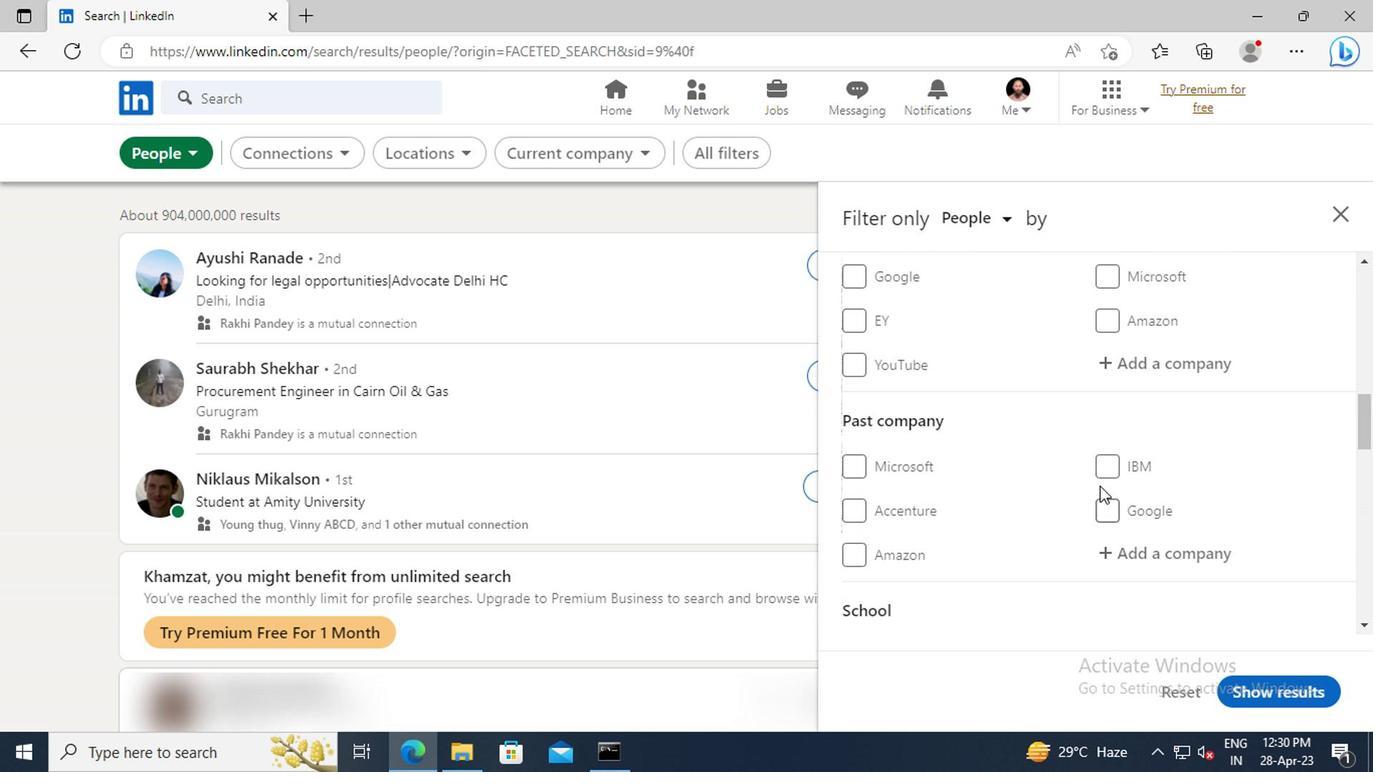 
Action: Mouse scrolled (1097, 480) with delta (0, 0)
Screenshot: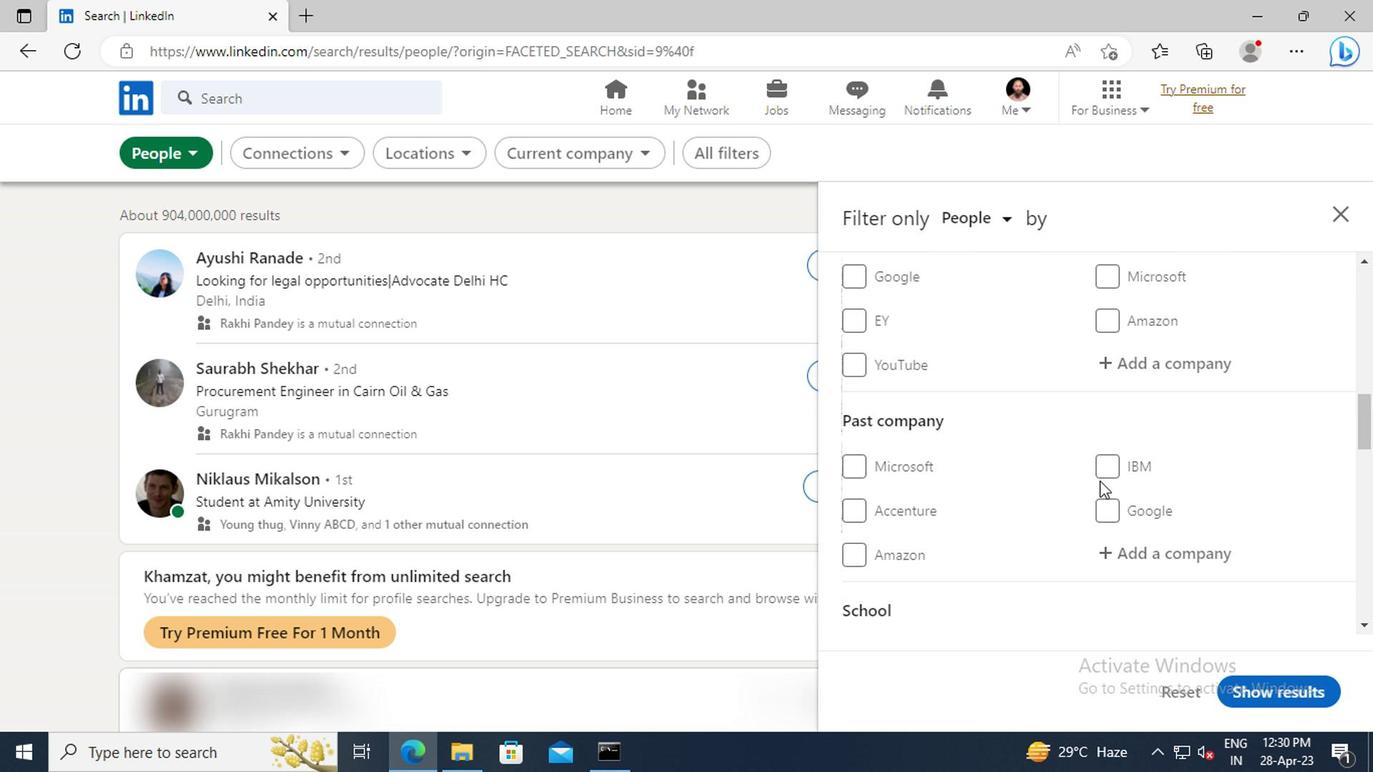 
Action: Mouse moved to (1104, 475)
Screenshot: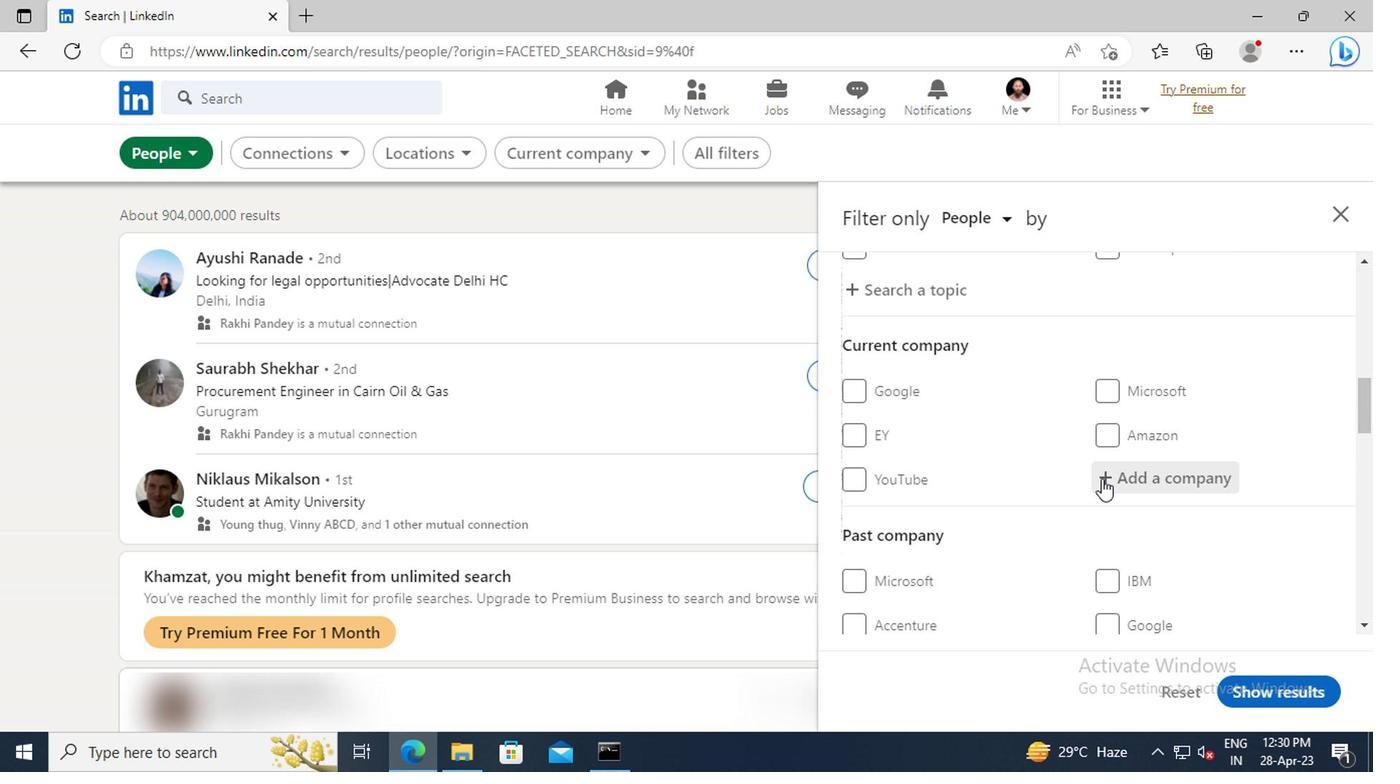 
Action: Mouse pressed left at (1104, 475)
Screenshot: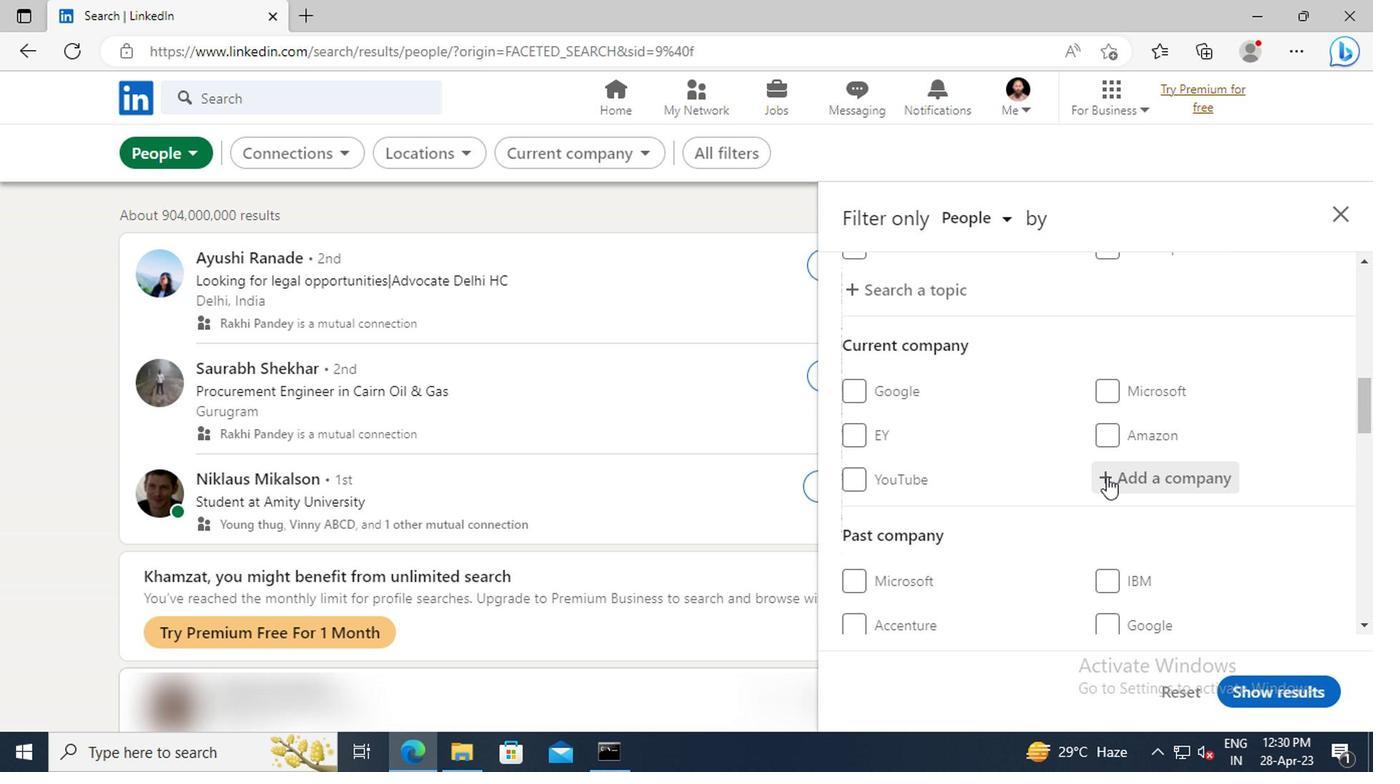 
Action: Key pressed <Key.shift>TECHNICOLOR<Key.space><Key.shift>CRE
Screenshot: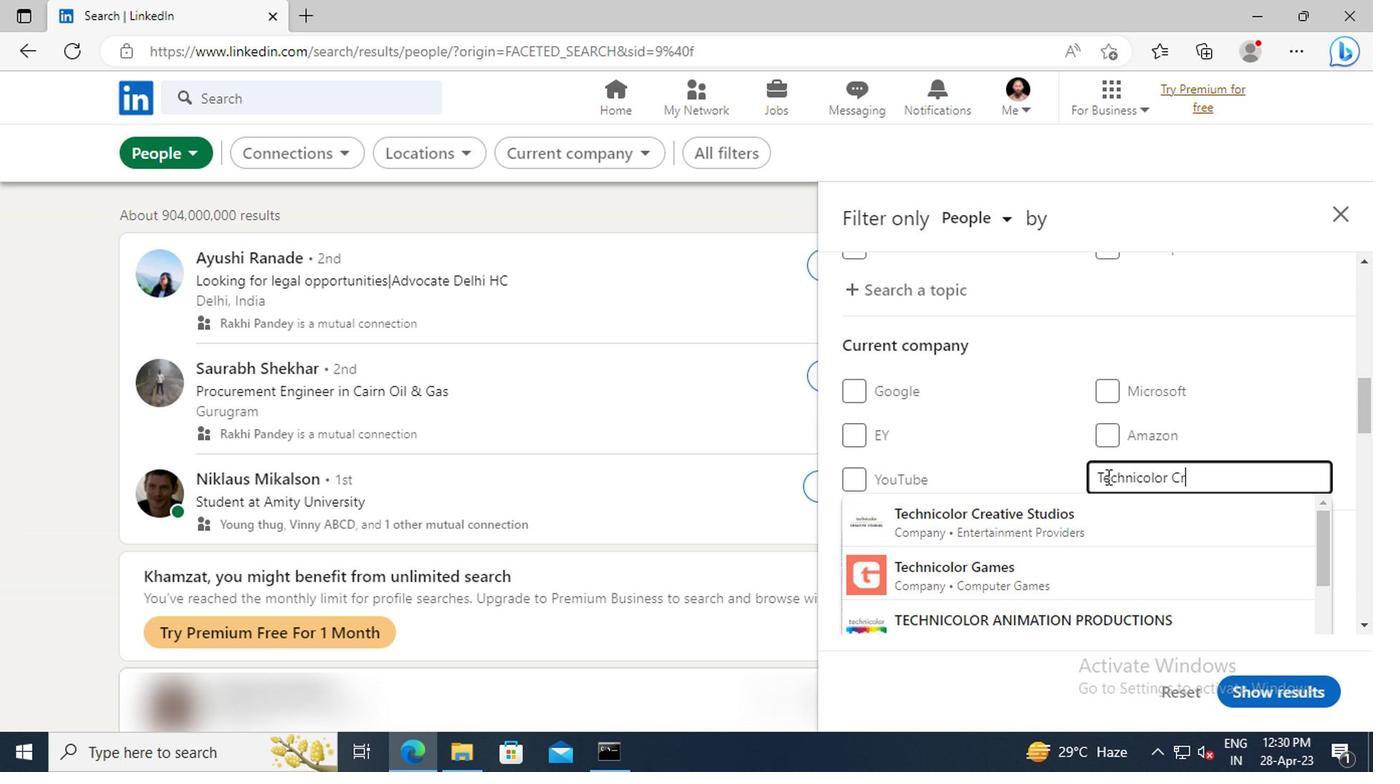 
Action: Mouse moved to (1103, 505)
Screenshot: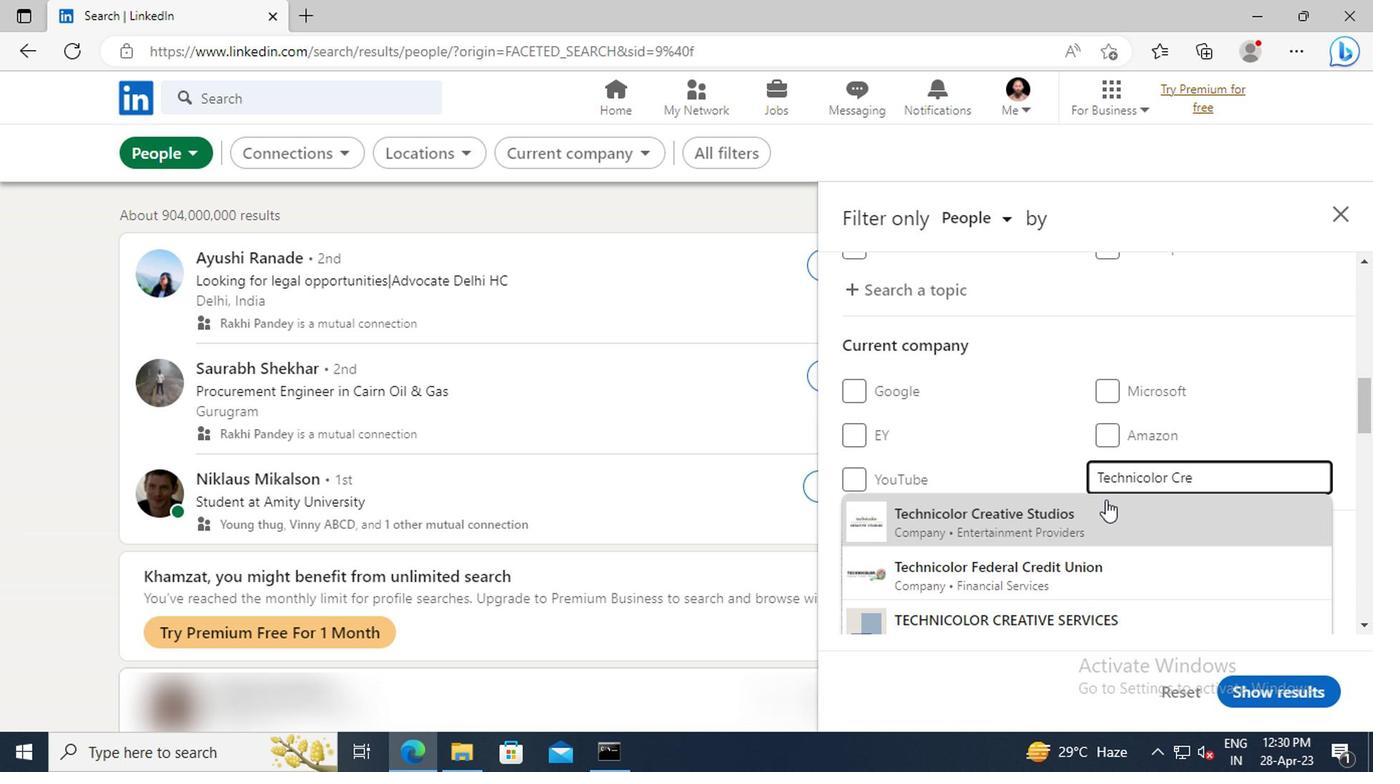 
Action: Mouse pressed left at (1103, 505)
Screenshot: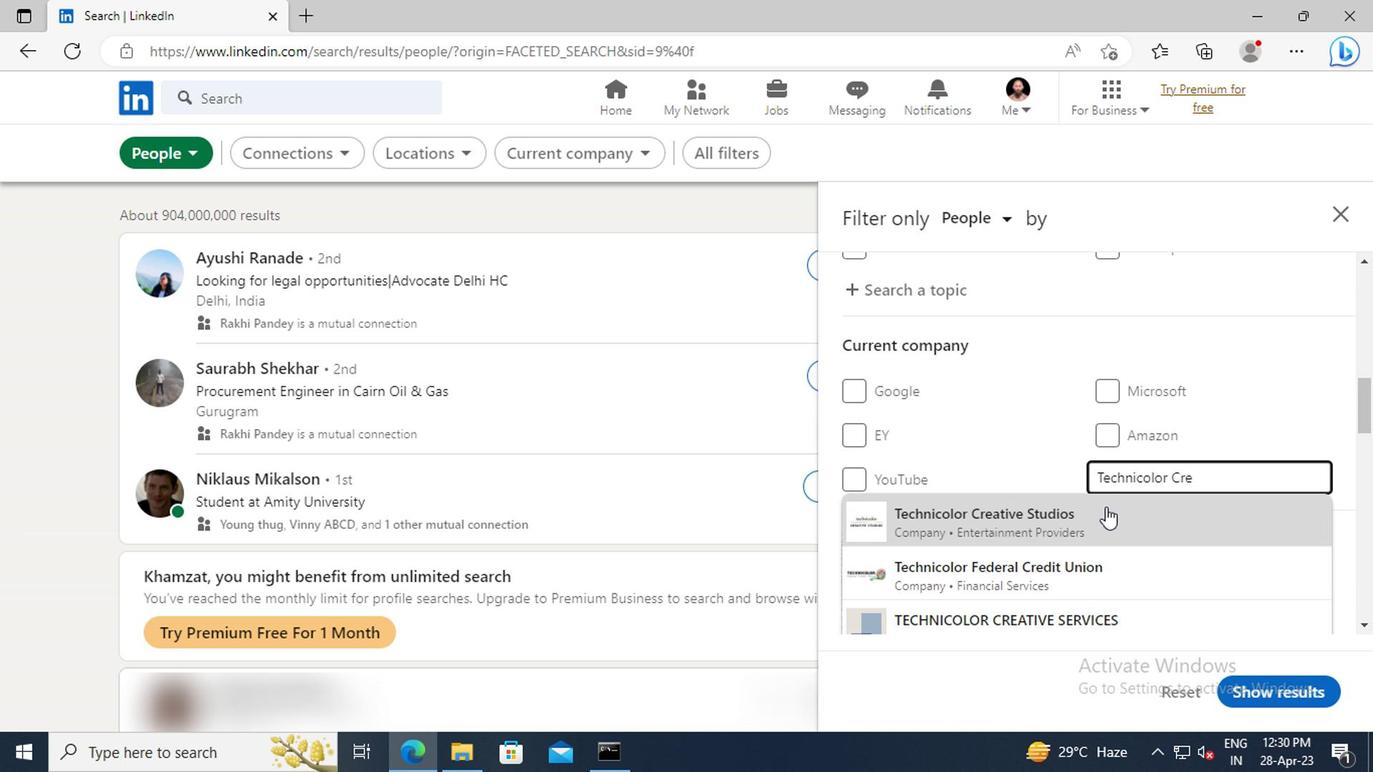 
Action: Mouse moved to (1118, 391)
Screenshot: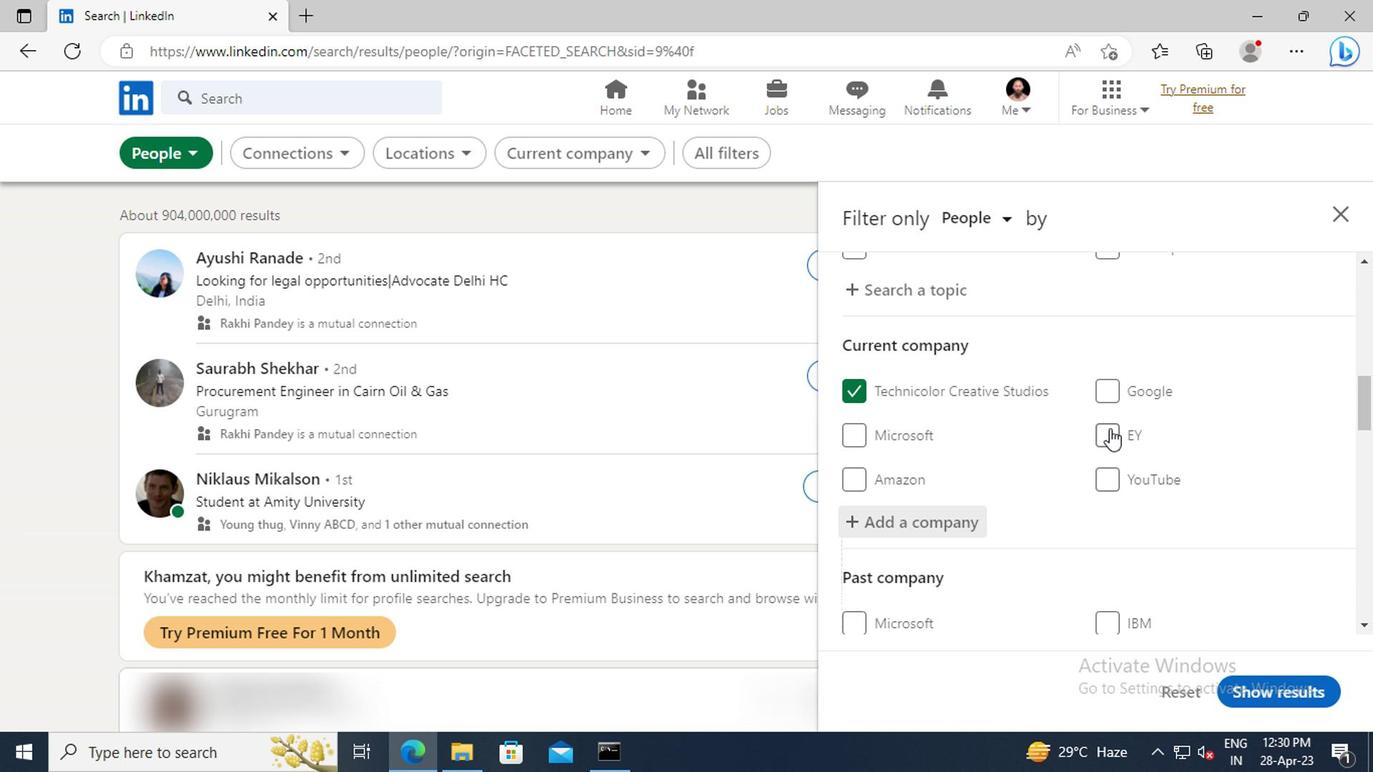 
Action: Mouse scrolled (1118, 390) with delta (0, 0)
Screenshot: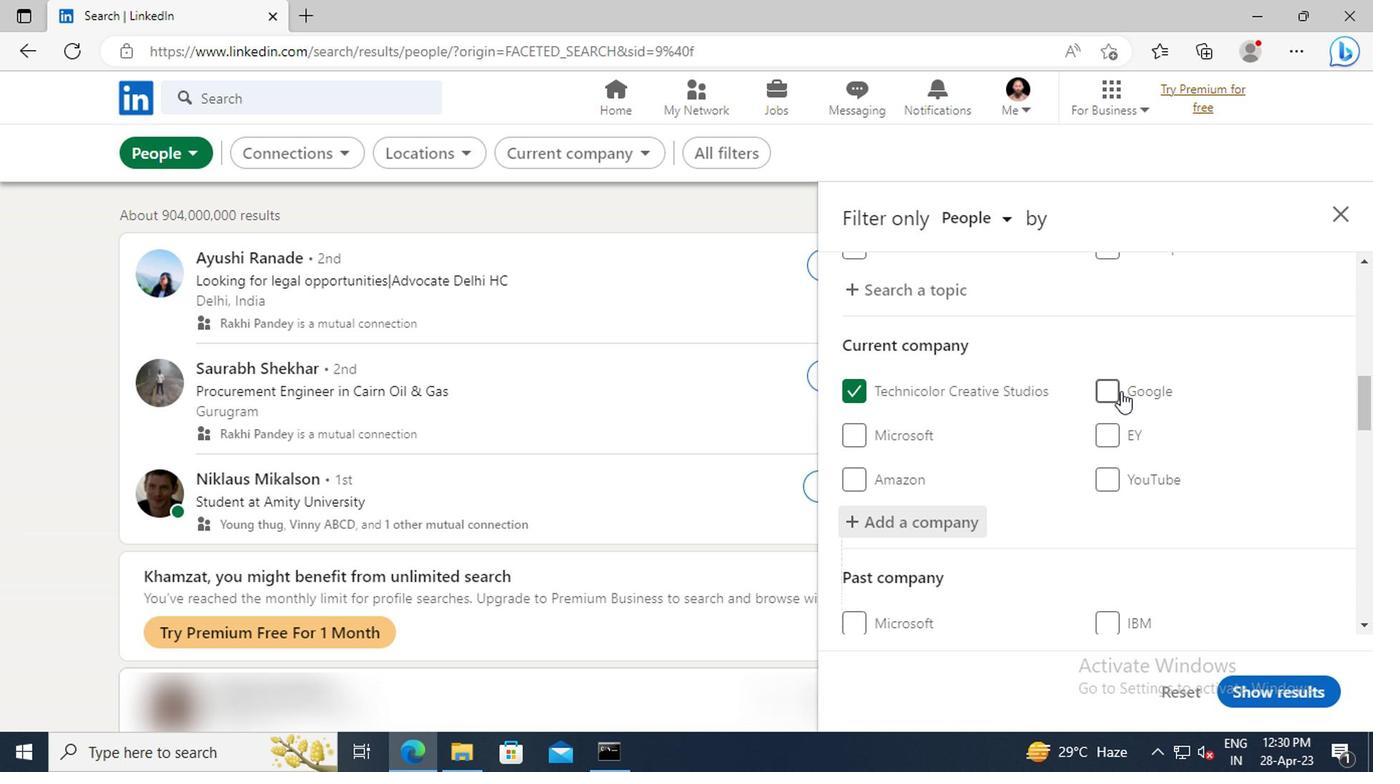 
Action: Mouse scrolled (1118, 390) with delta (0, 0)
Screenshot: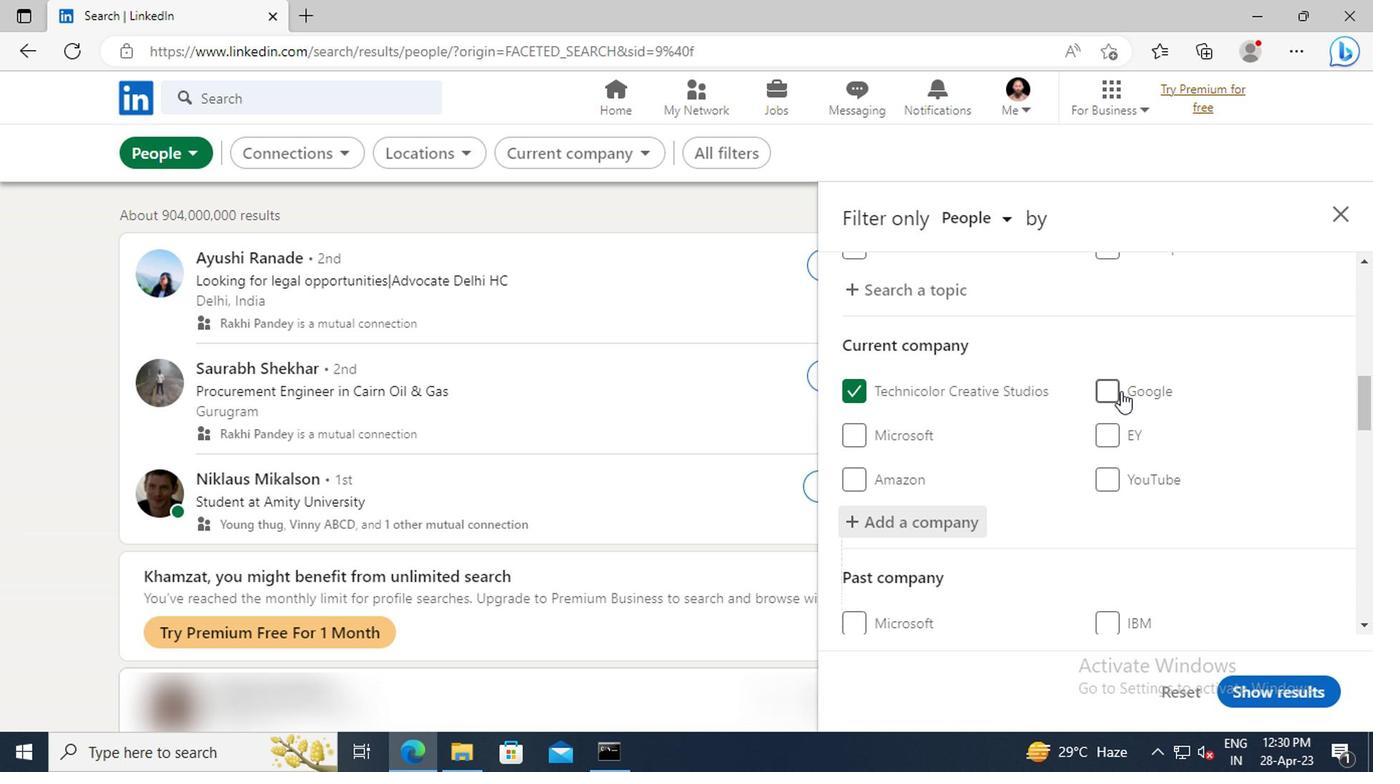 
Action: Mouse scrolled (1118, 390) with delta (0, 0)
Screenshot: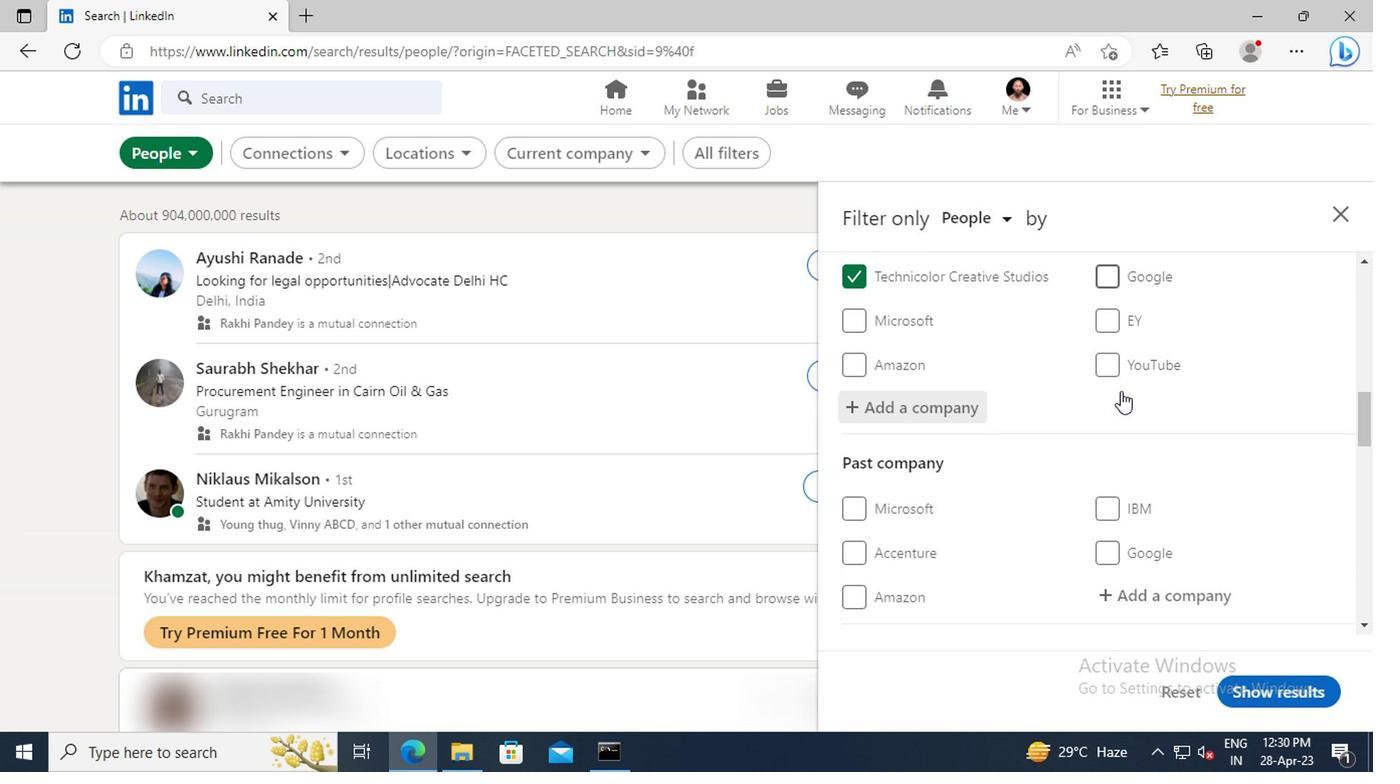
Action: Mouse scrolled (1118, 390) with delta (0, 0)
Screenshot: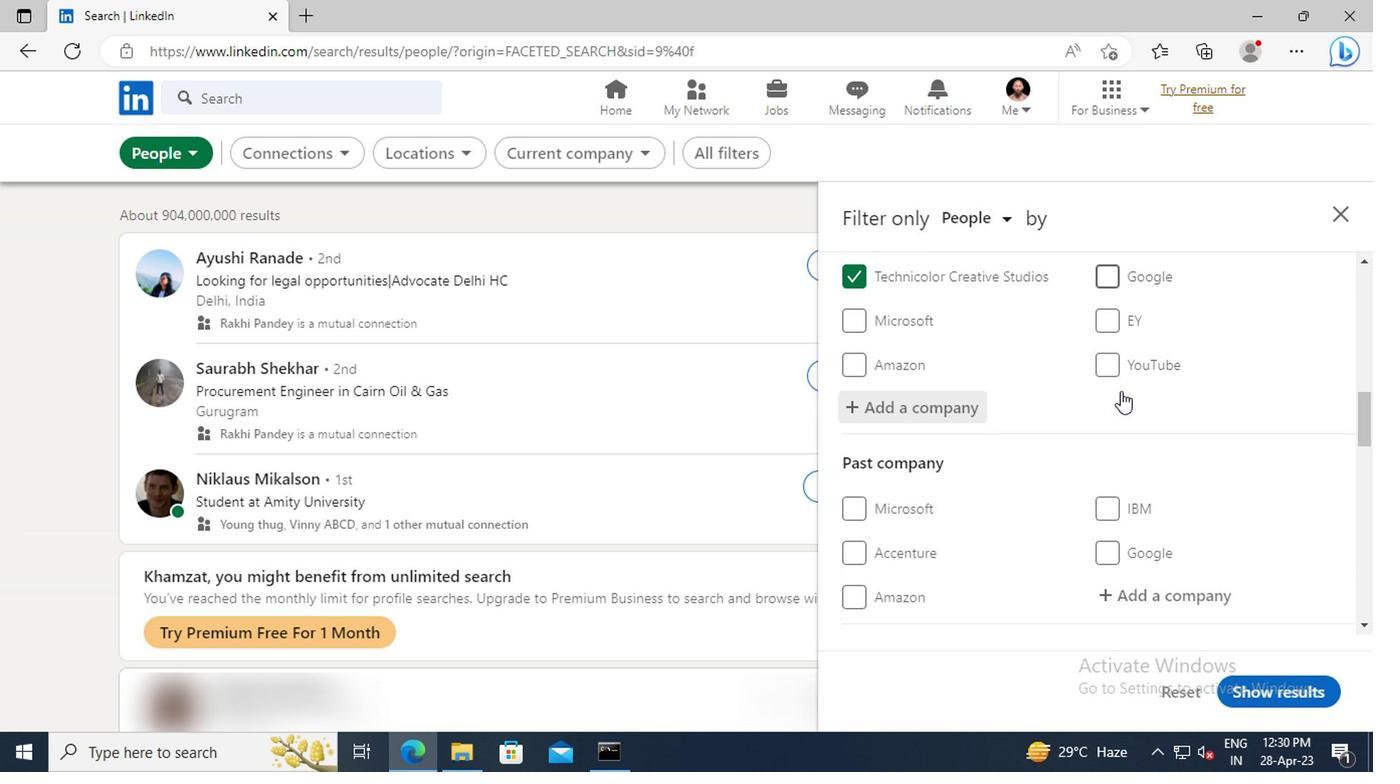 
Action: Mouse scrolled (1118, 390) with delta (0, 0)
Screenshot: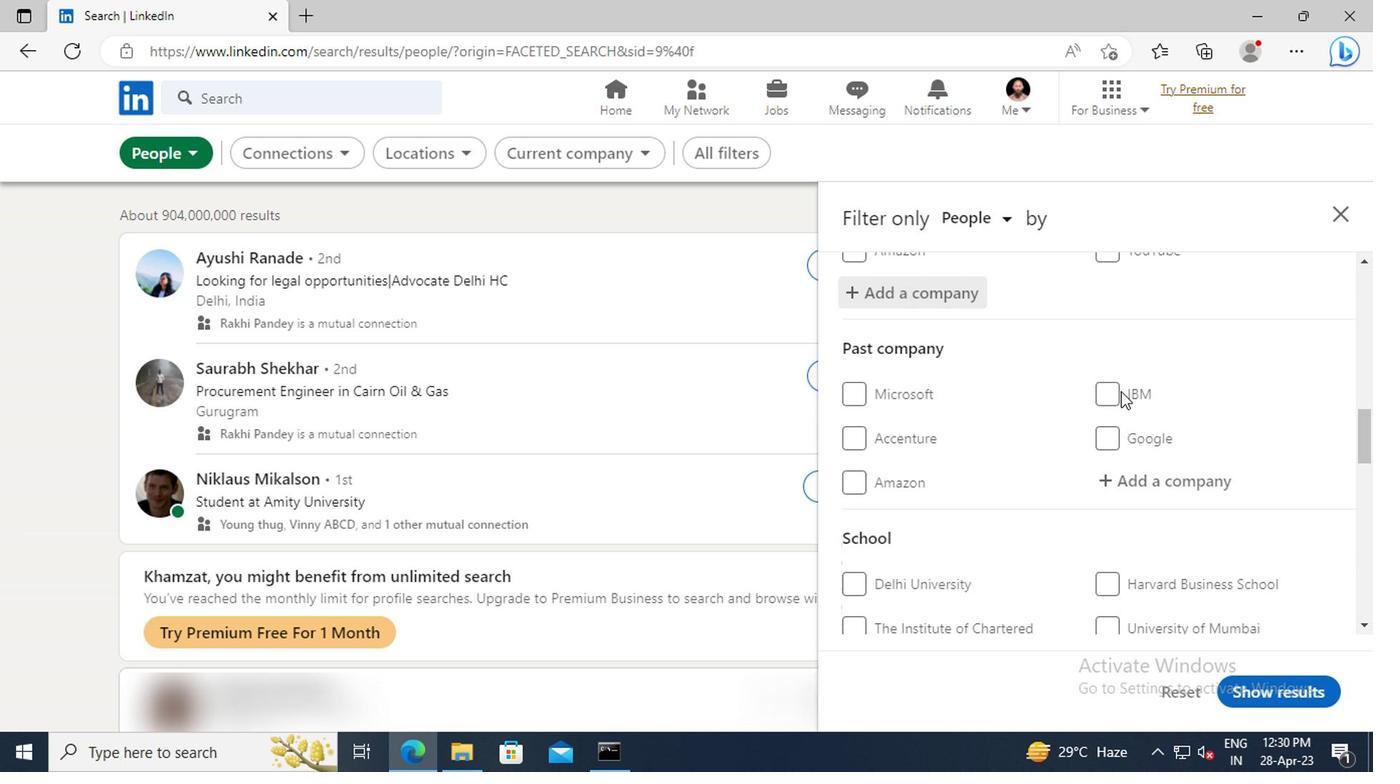 
Action: Mouse scrolled (1118, 390) with delta (0, 0)
Screenshot: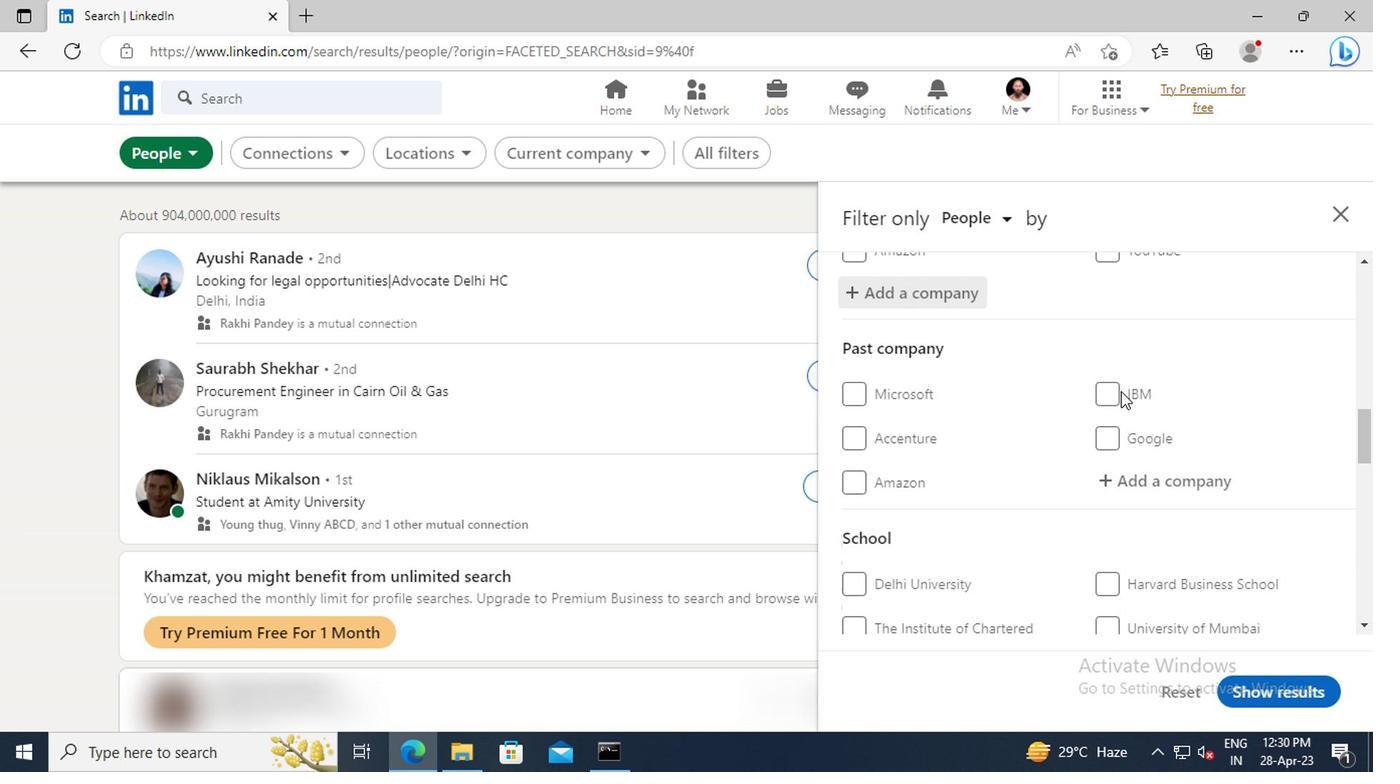 
Action: Mouse scrolled (1118, 390) with delta (0, 0)
Screenshot: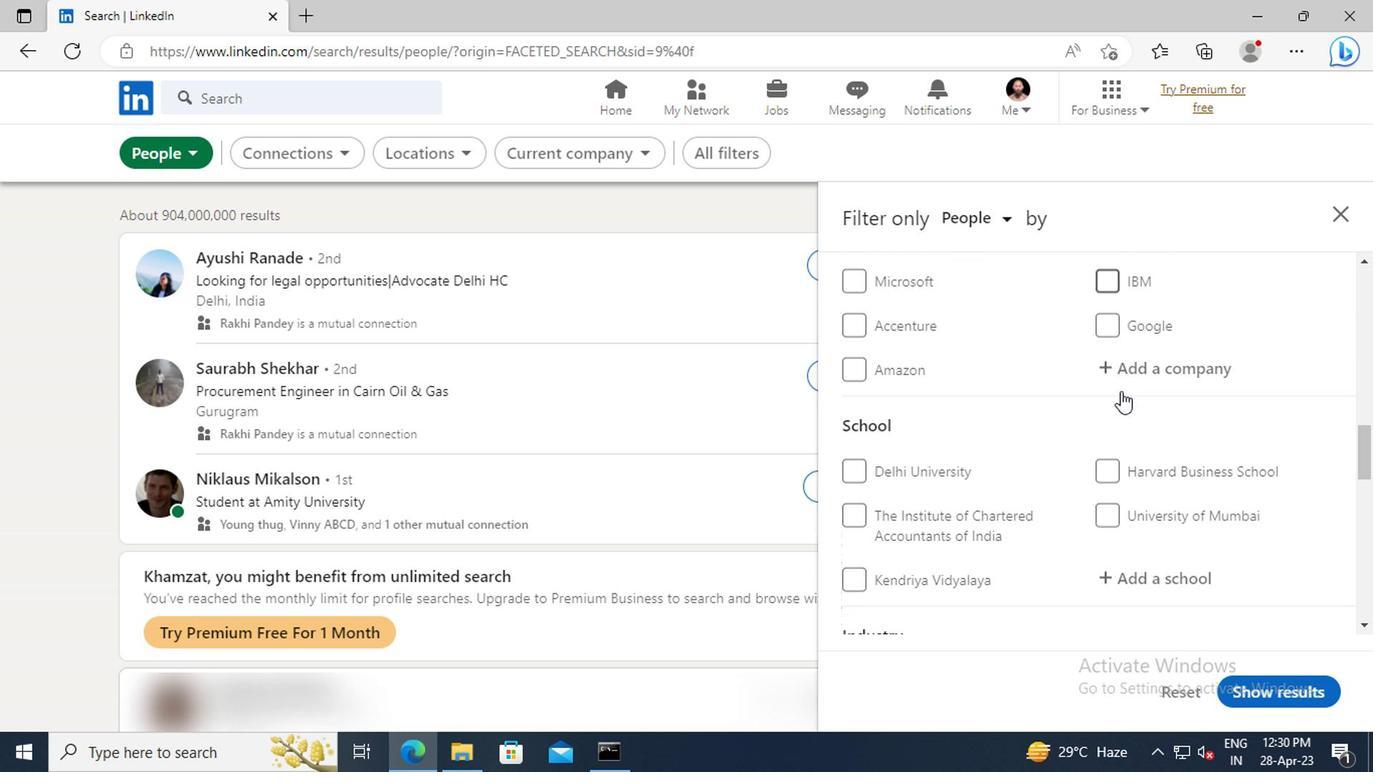 
Action: Mouse scrolled (1118, 390) with delta (0, 0)
Screenshot: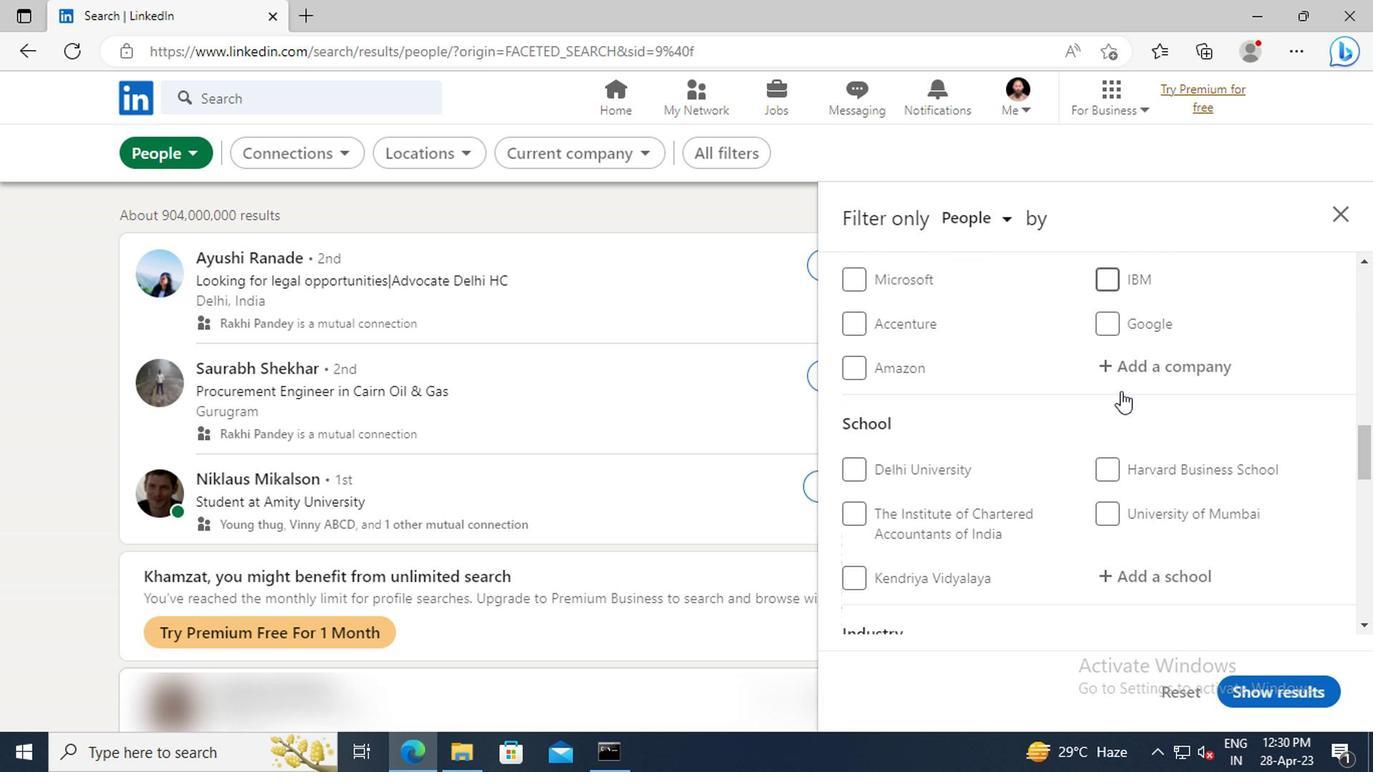 
Action: Mouse scrolled (1118, 390) with delta (0, 0)
Screenshot: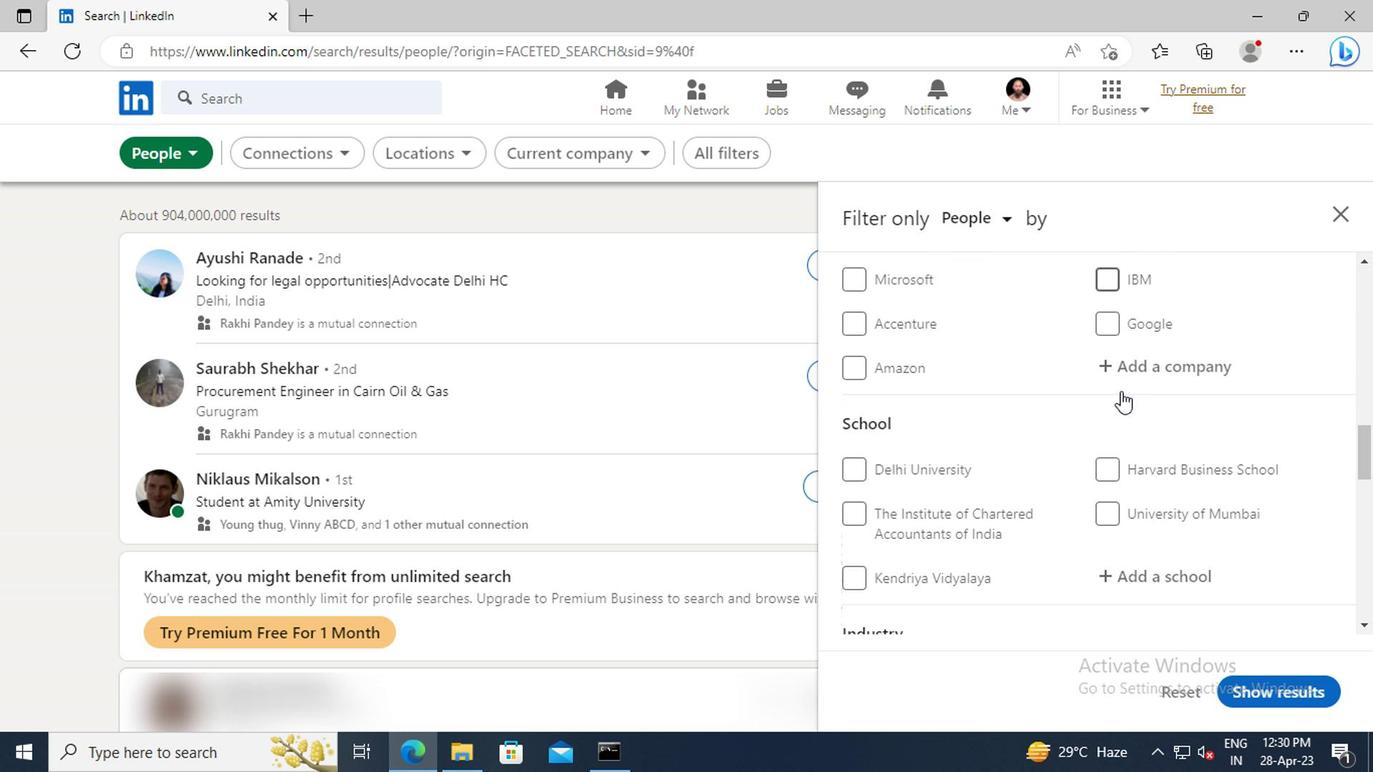 
Action: Mouse moved to (1120, 403)
Screenshot: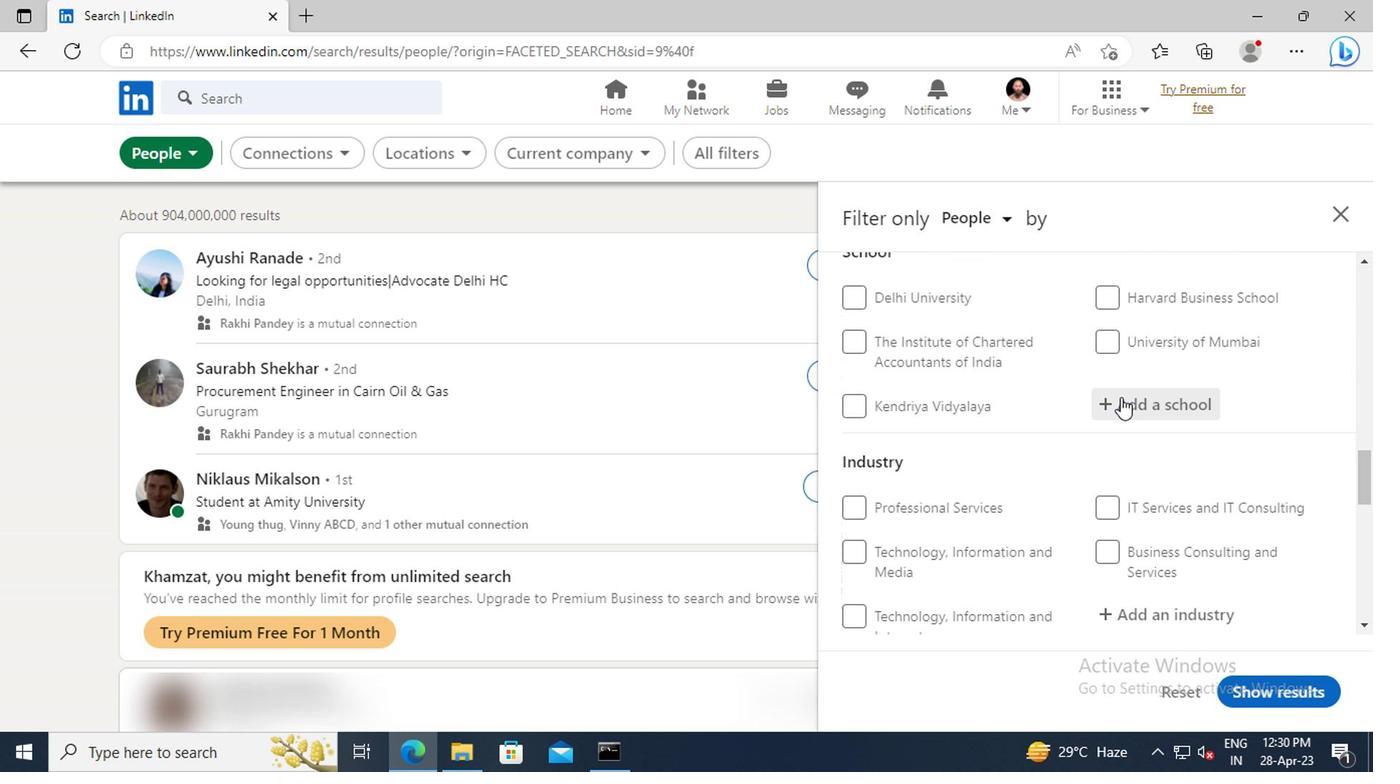 
Action: Mouse pressed left at (1120, 403)
Screenshot: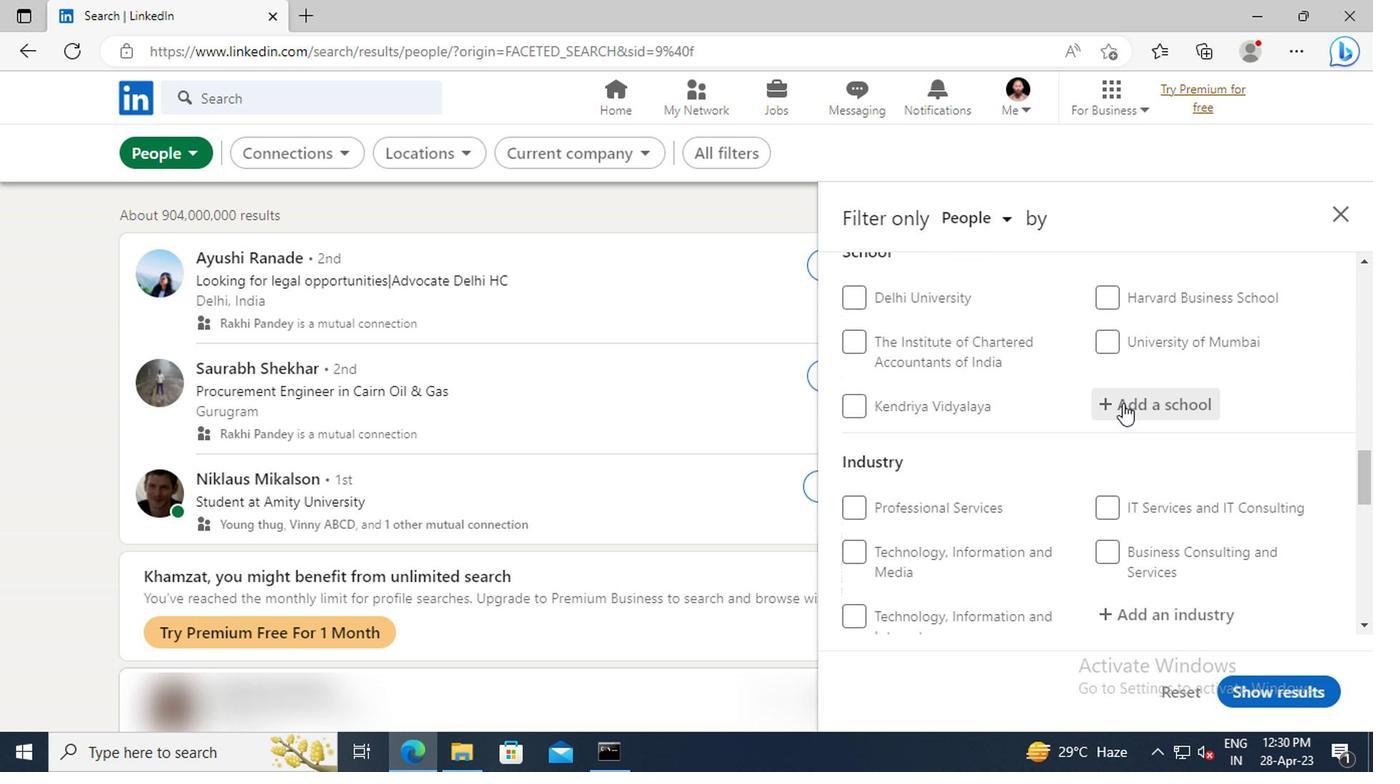 
Action: Key pressed <Key.shift>DEV<Key.space><Key.shift>BHOOMI<Key.space><Key.shift>SCHOOL
Screenshot: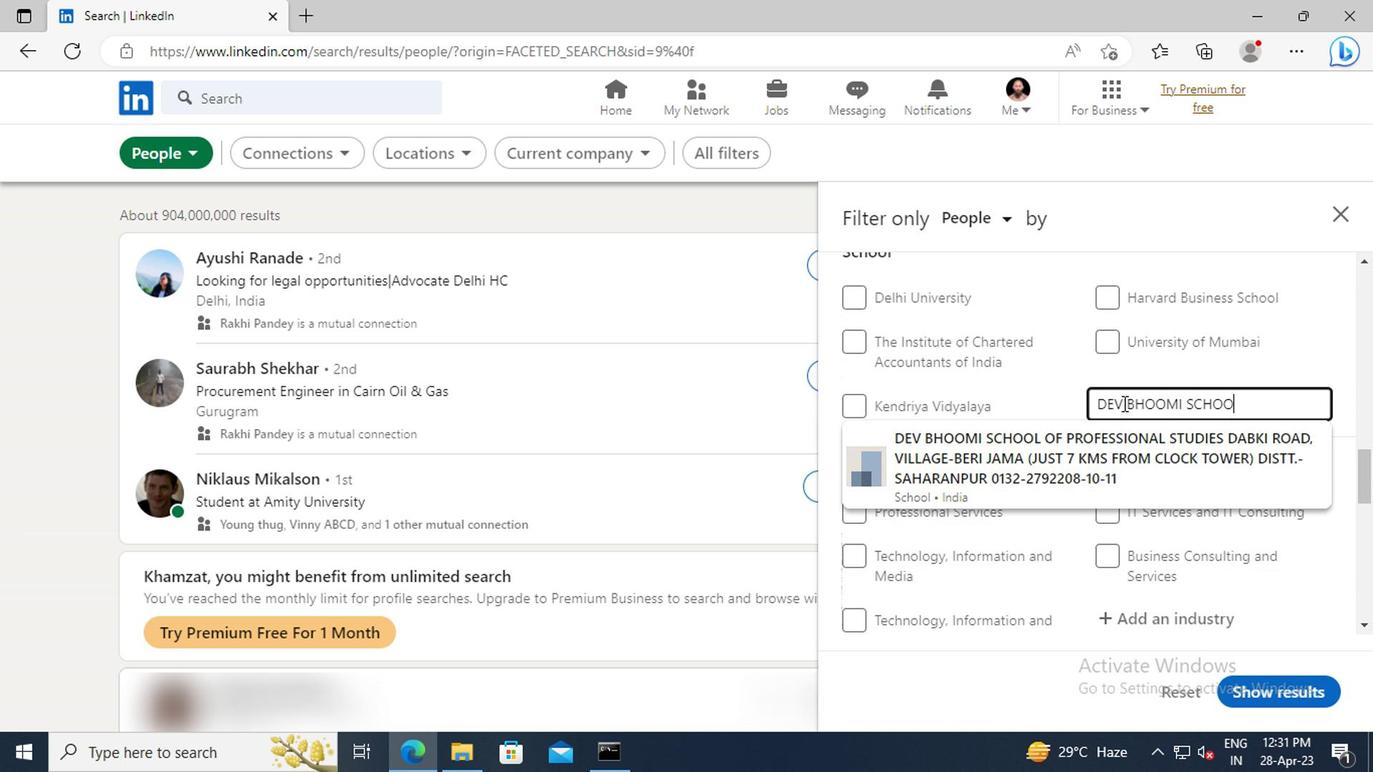 
Action: Mouse moved to (1127, 450)
Screenshot: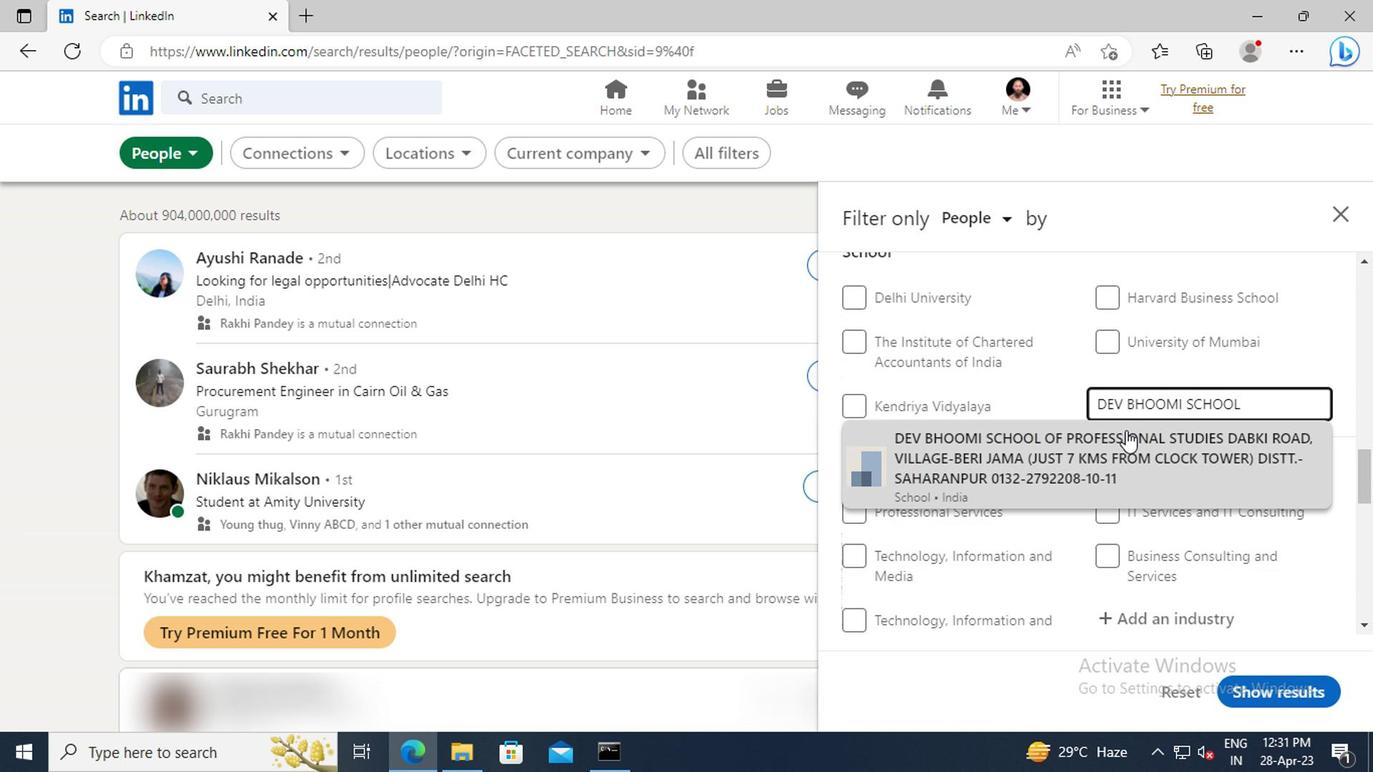 
Action: Mouse pressed left at (1127, 450)
Screenshot: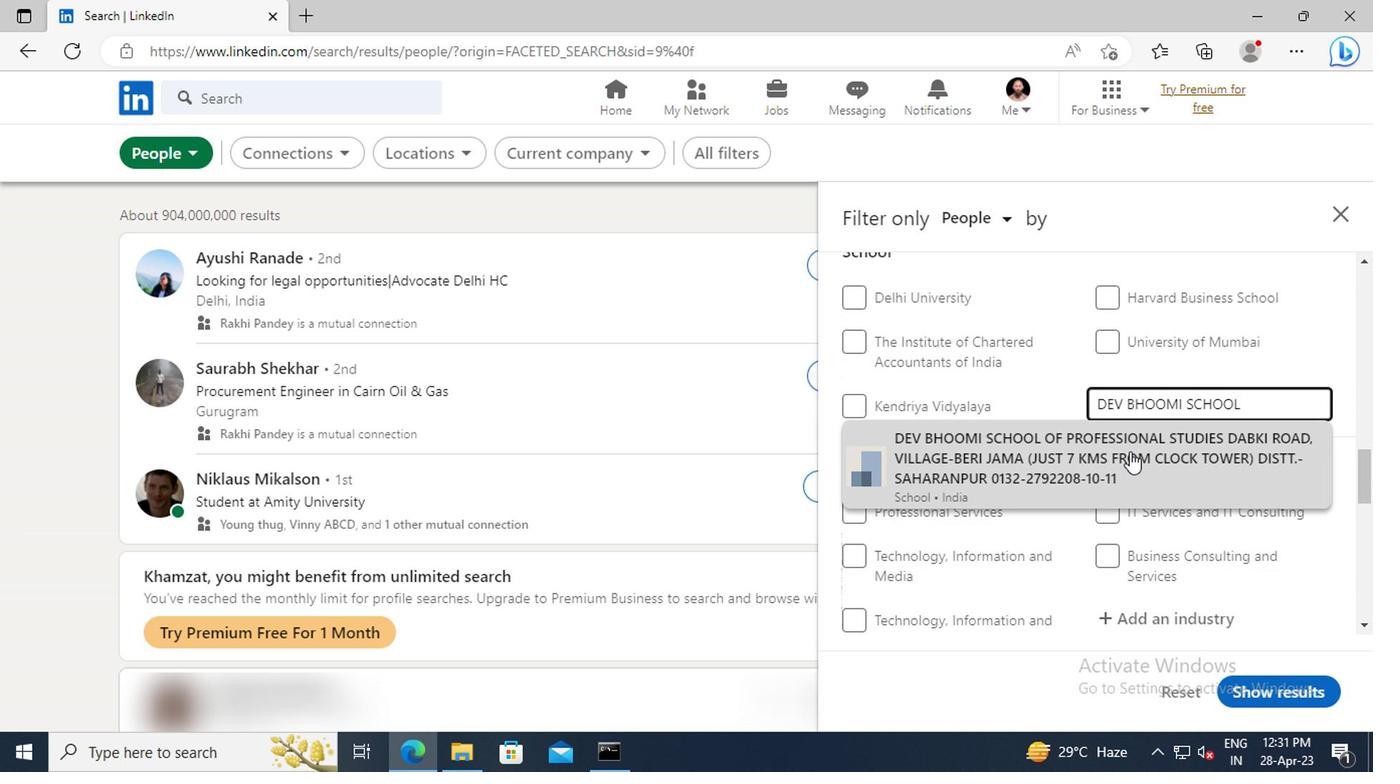 
Action: Mouse moved to (1167, 372)
Screenshot: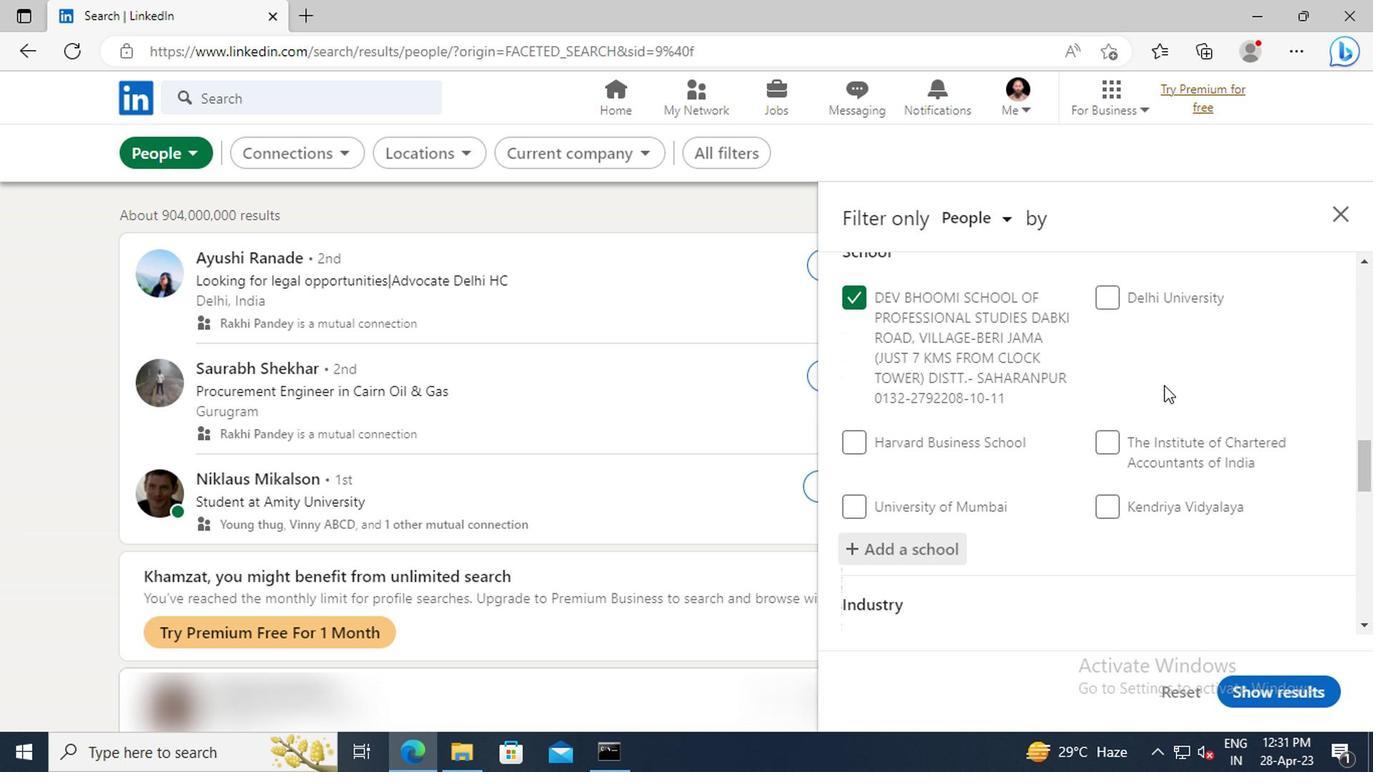 
Action: Mouse scrolled (1167, 370) with delta (0, -1)
Screenshot: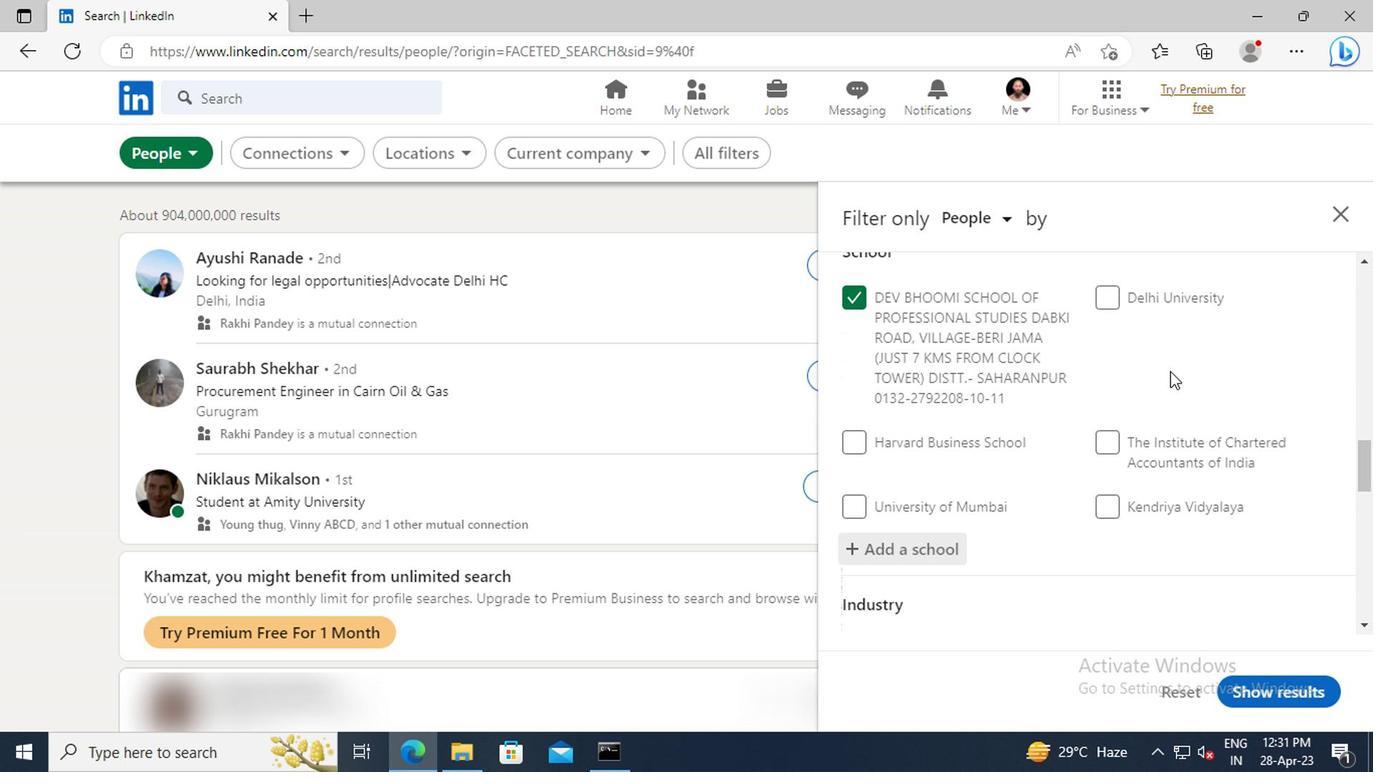 
Action: Mouse scrolled (1167, 370) with delta (0, -1)
Screenshot: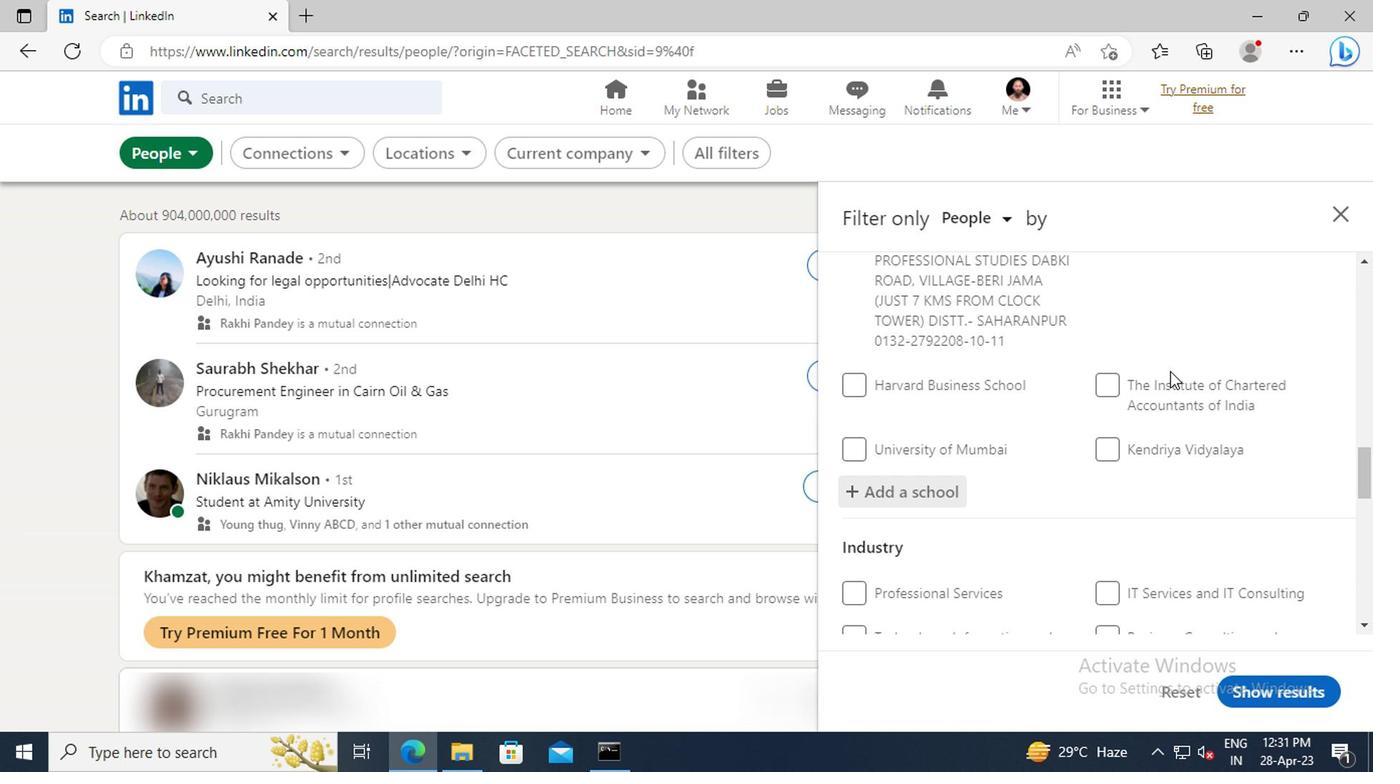 
Action: Mouse scrolled (1167, 370) with delta (0, -1)
Screenshot: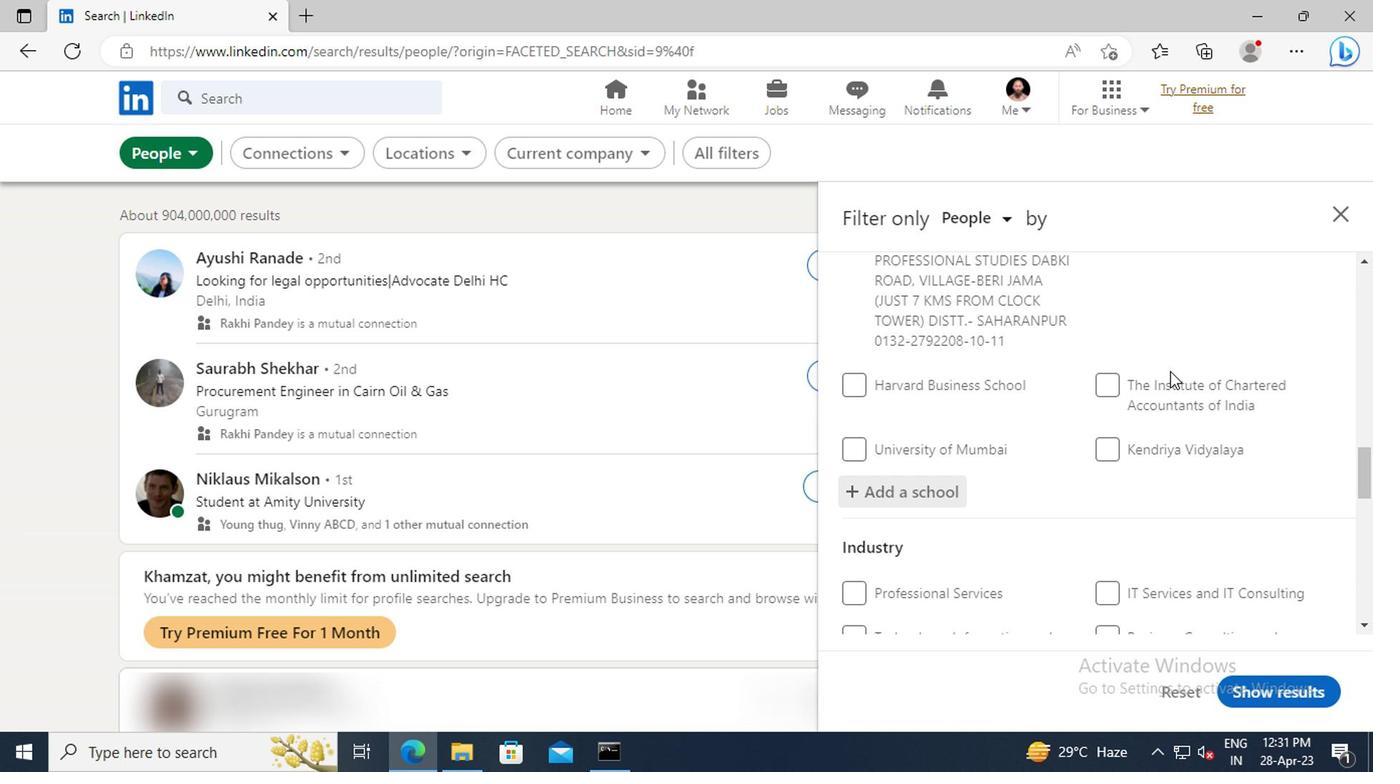
Action: Mouse scrolled (1167, 370) with delta (0, -1)
Screenshot: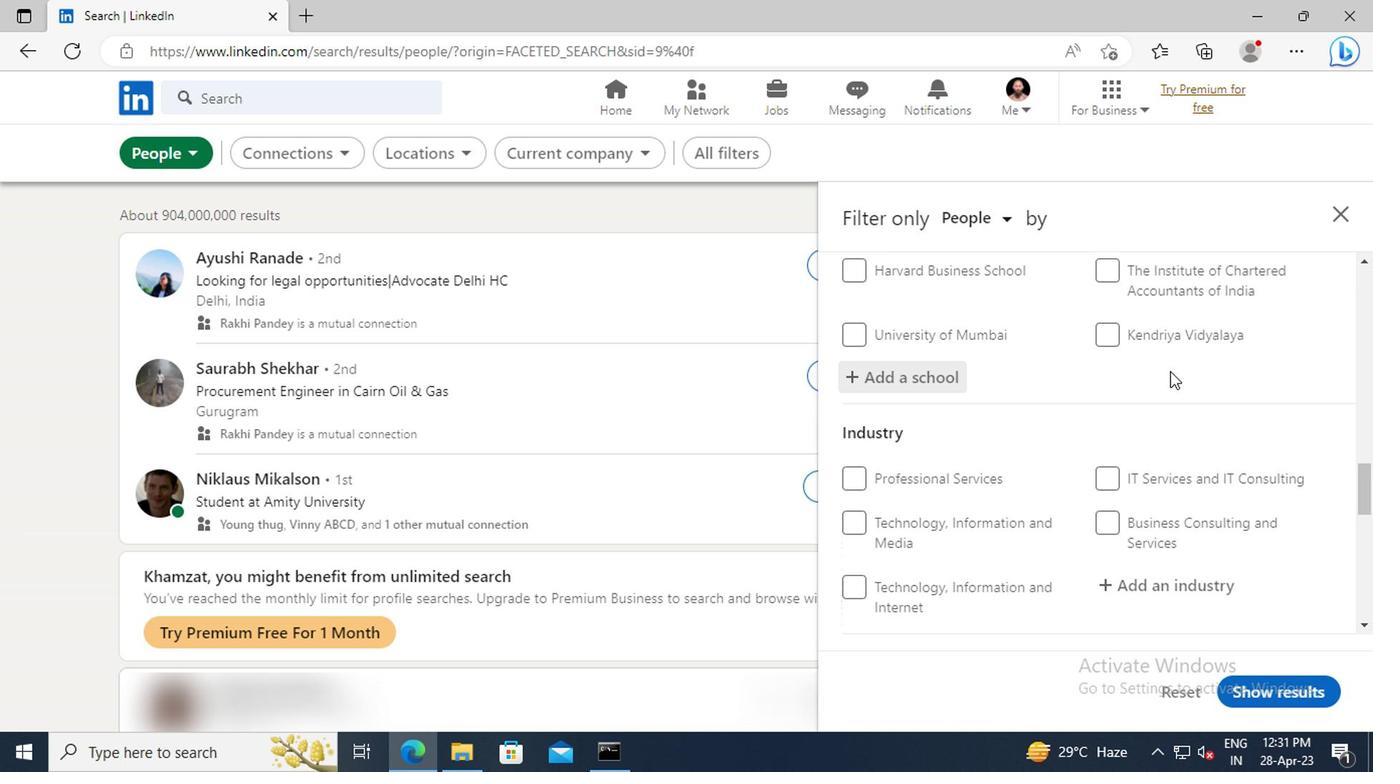 
Action: Mouse scrolled (1167, 370) with delta (0, -1)
Screenshot: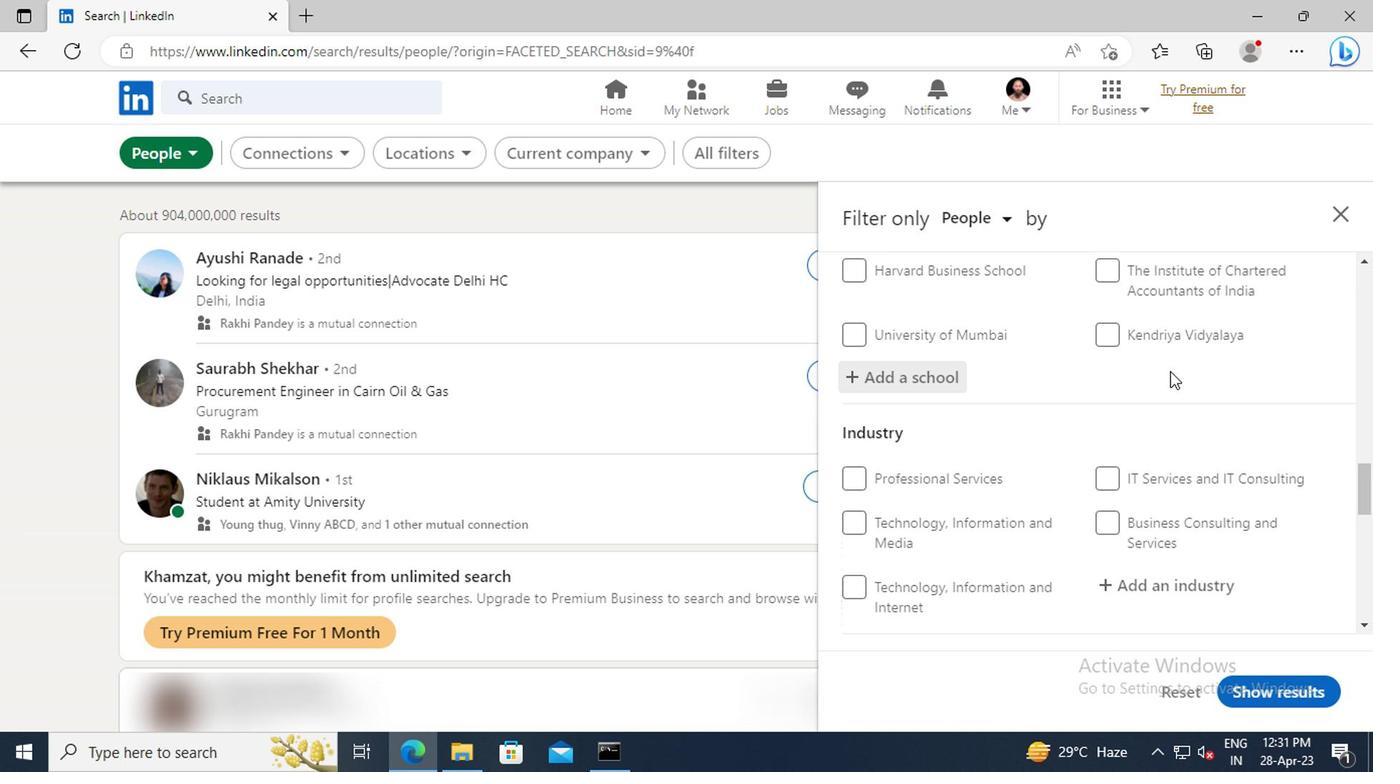 
Action: Mouse scrolled (1167, 370) with delta (0, -1)
Screenshot: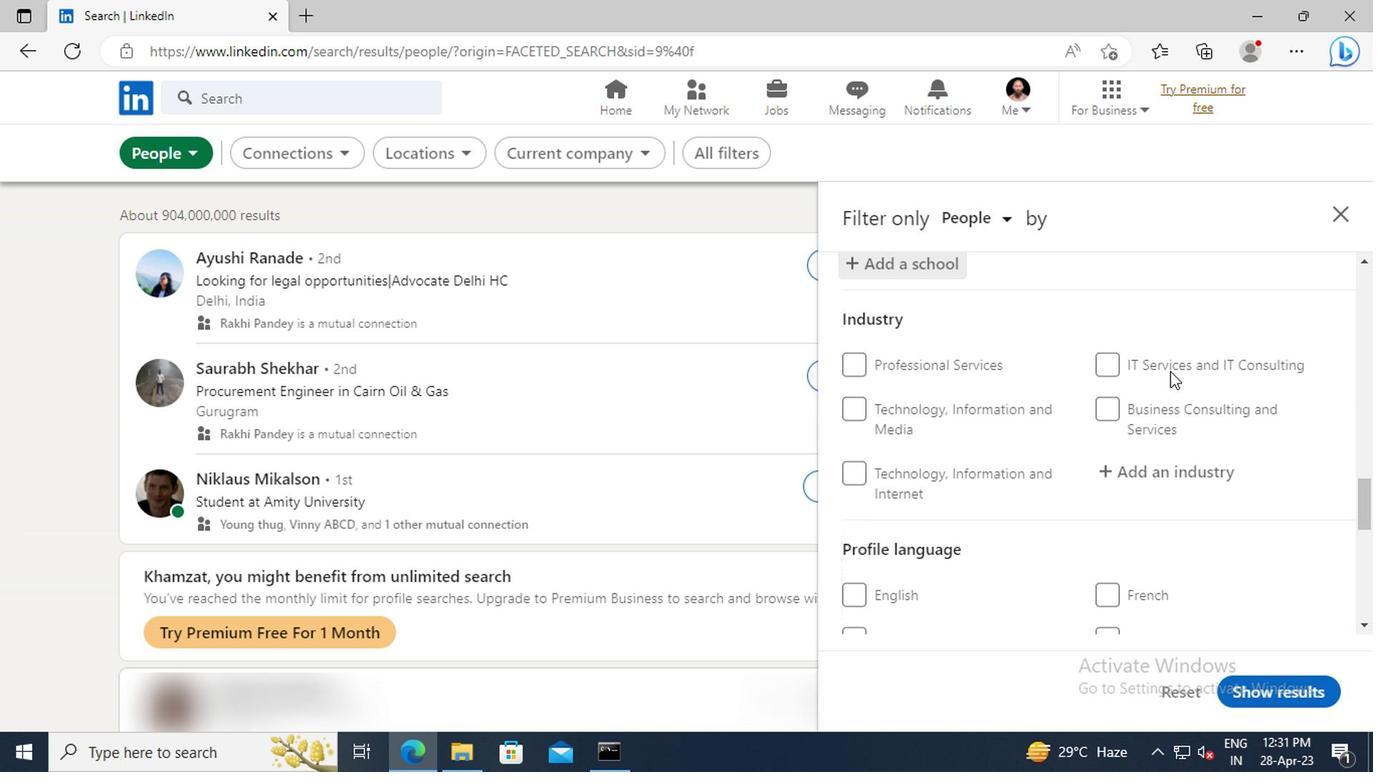 
Action: Mouse moved to (1133, 407)
Screenshot: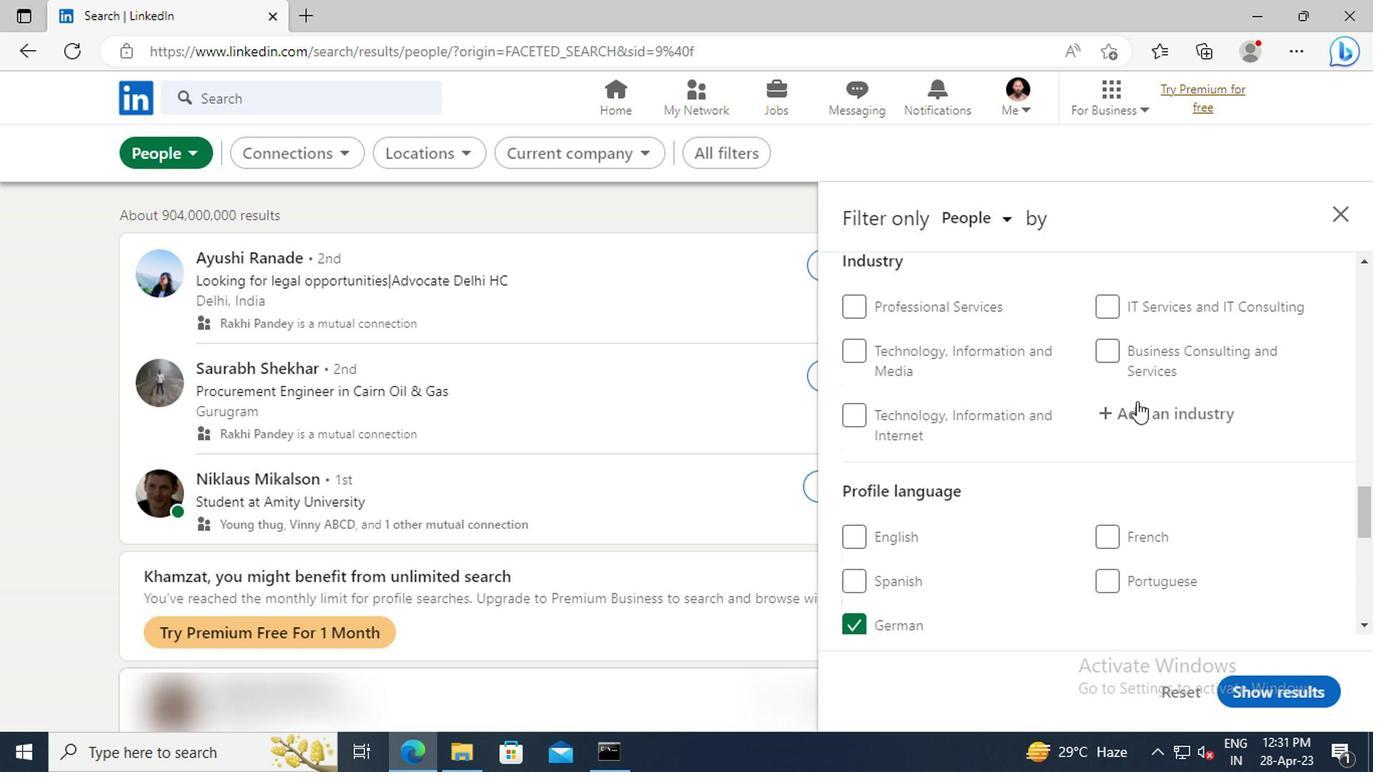 
Action: Mouse pressed left at (1133, 407)
Screenshot: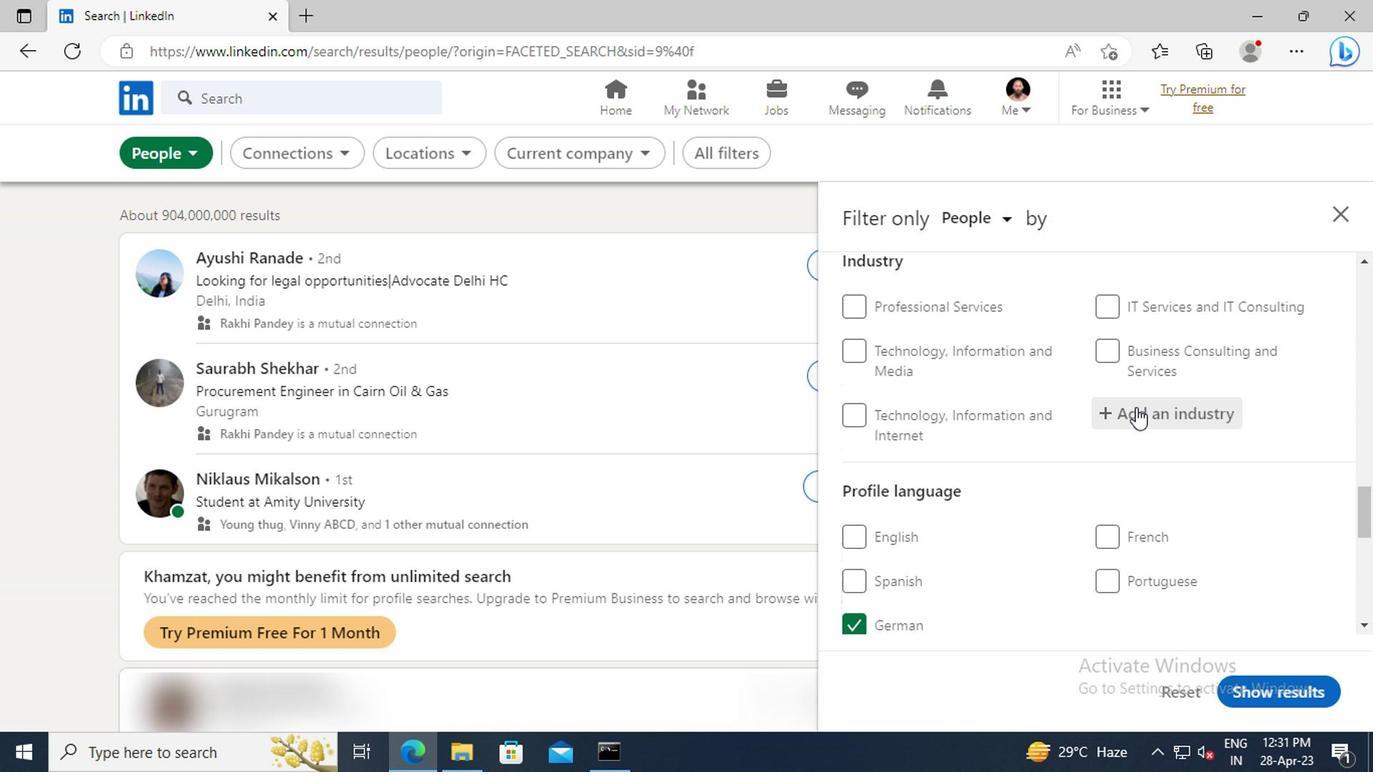 
Action: Key pressed <Key.shift>PRINTING<Key.space>
Screenshot: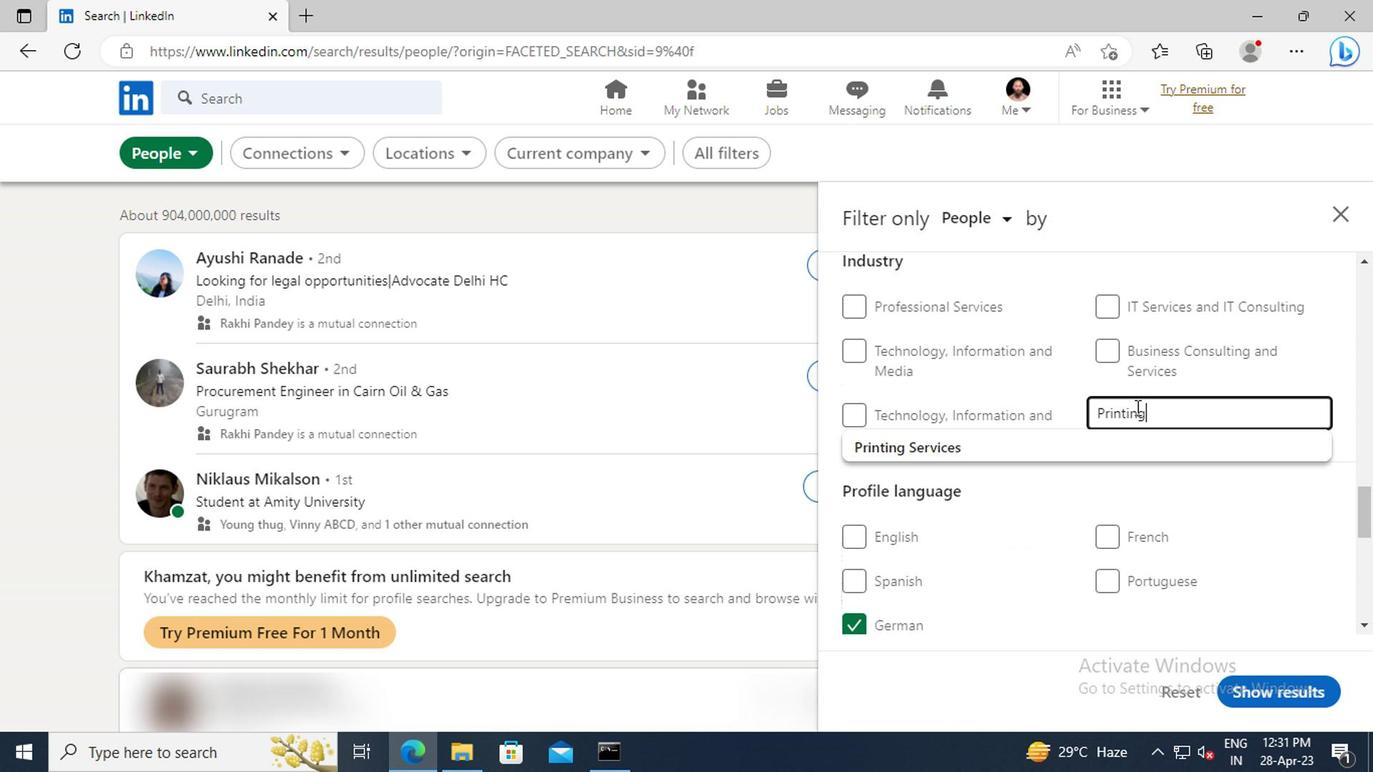 
Action: Mouse moved to (1129, 440)
Screenshot: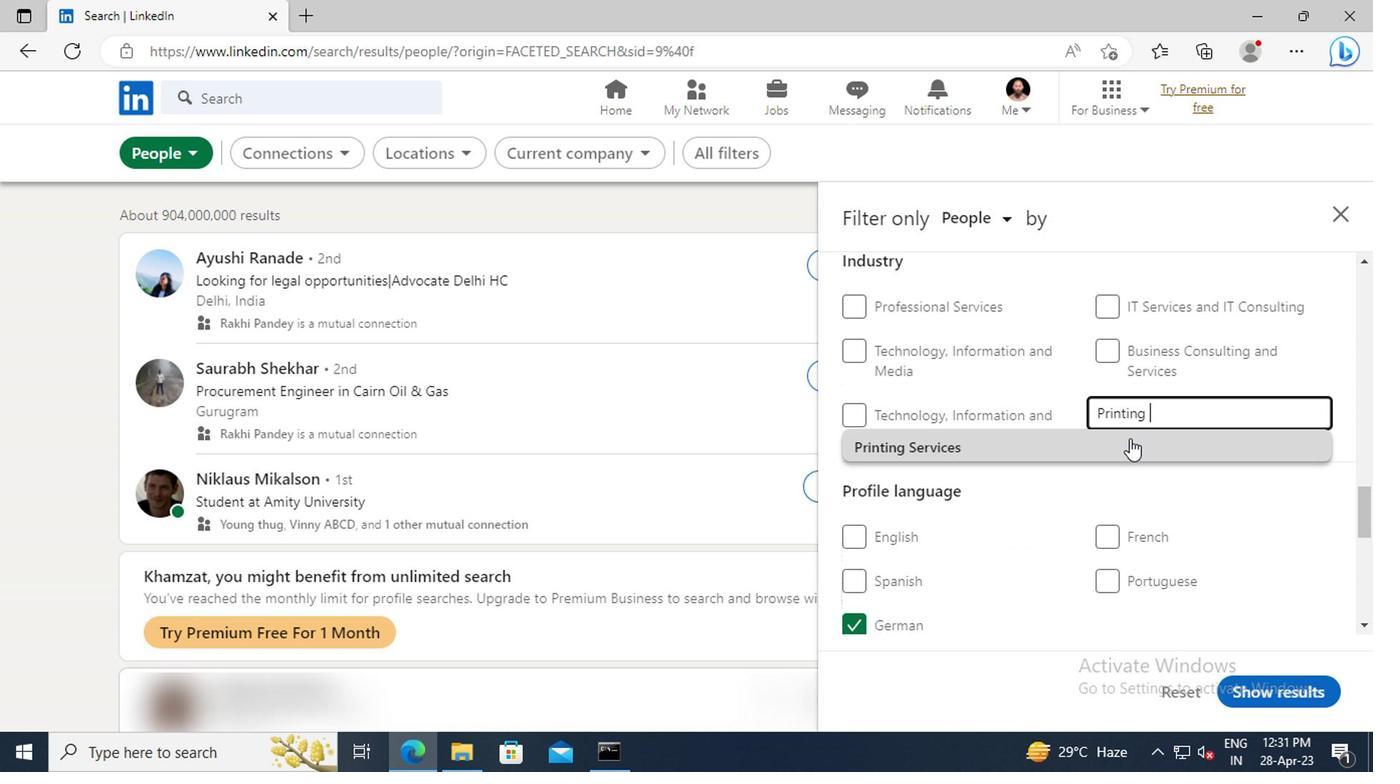 
Action: Mouse pressed left at (1129, 440)
Screenshot: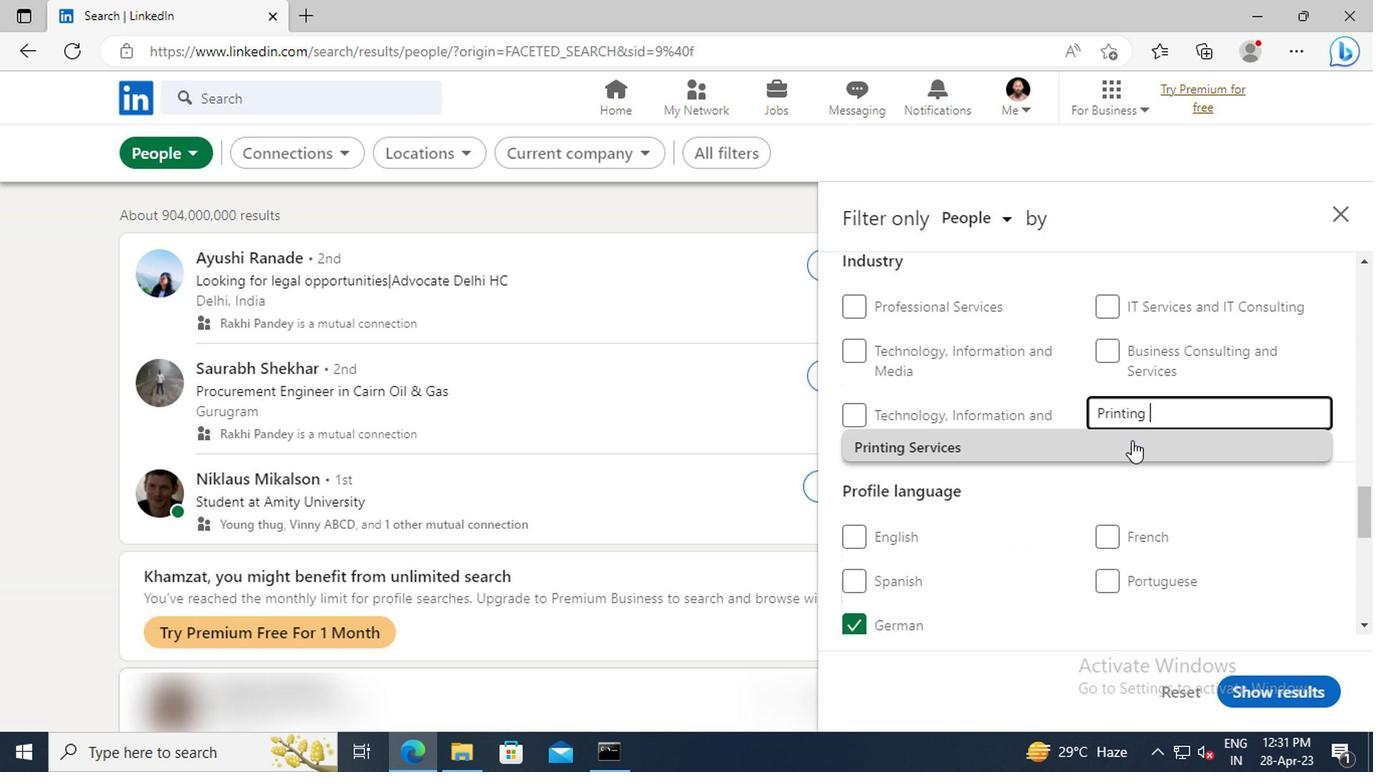 
Action: Mouse moved to (1112, 430)
Screenshot: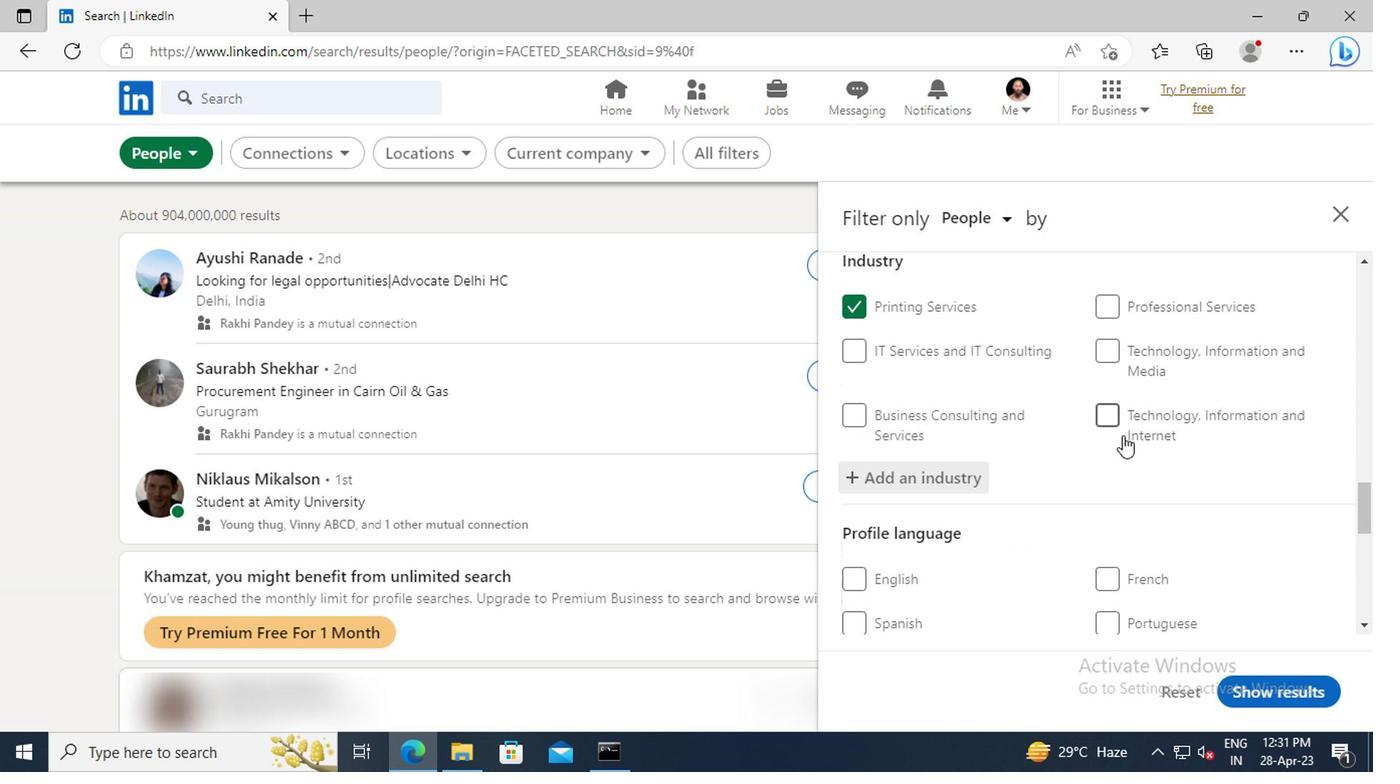 
Action: Mouse scrolled (1112, 429) with delta (0, 0)
Screenshot: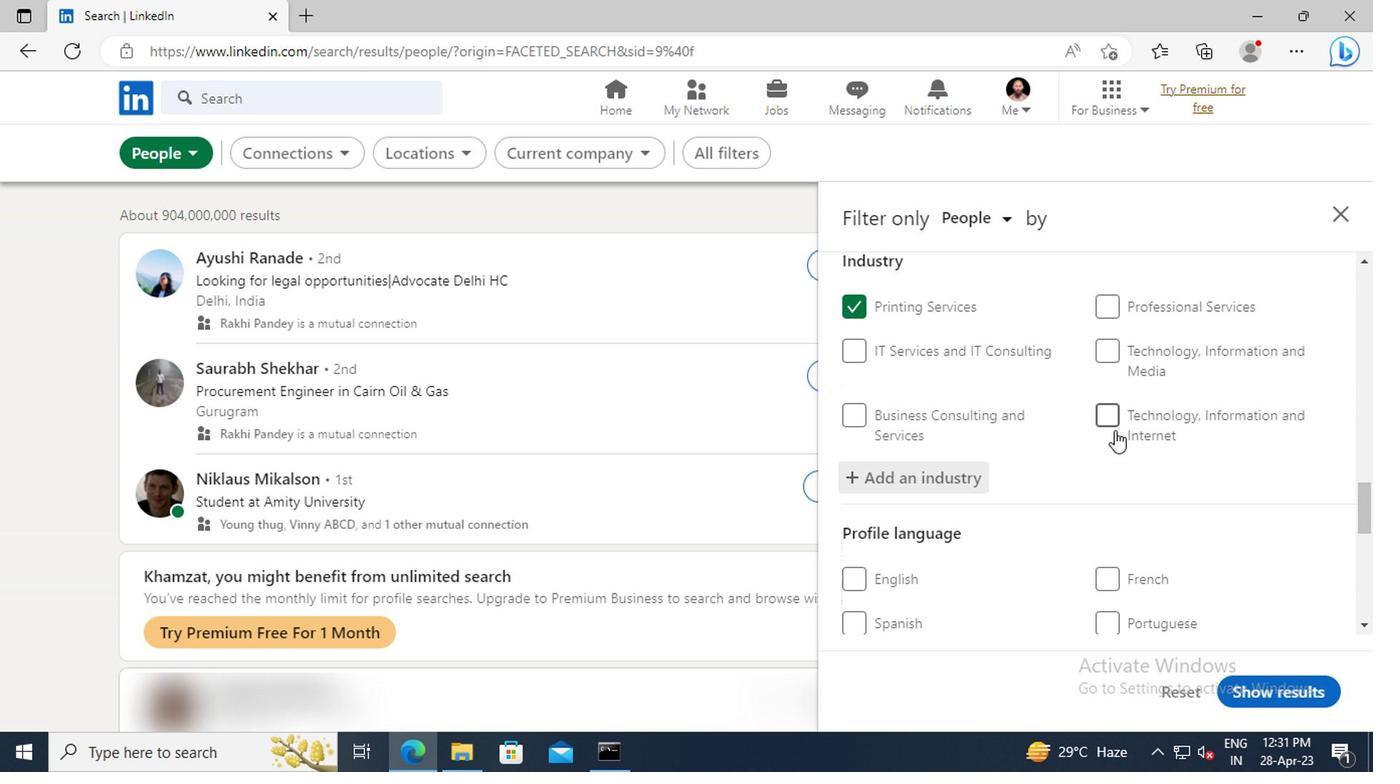 
Action: Mouse scrolled (1112, 429) with delta (0, 0)
Screenshot: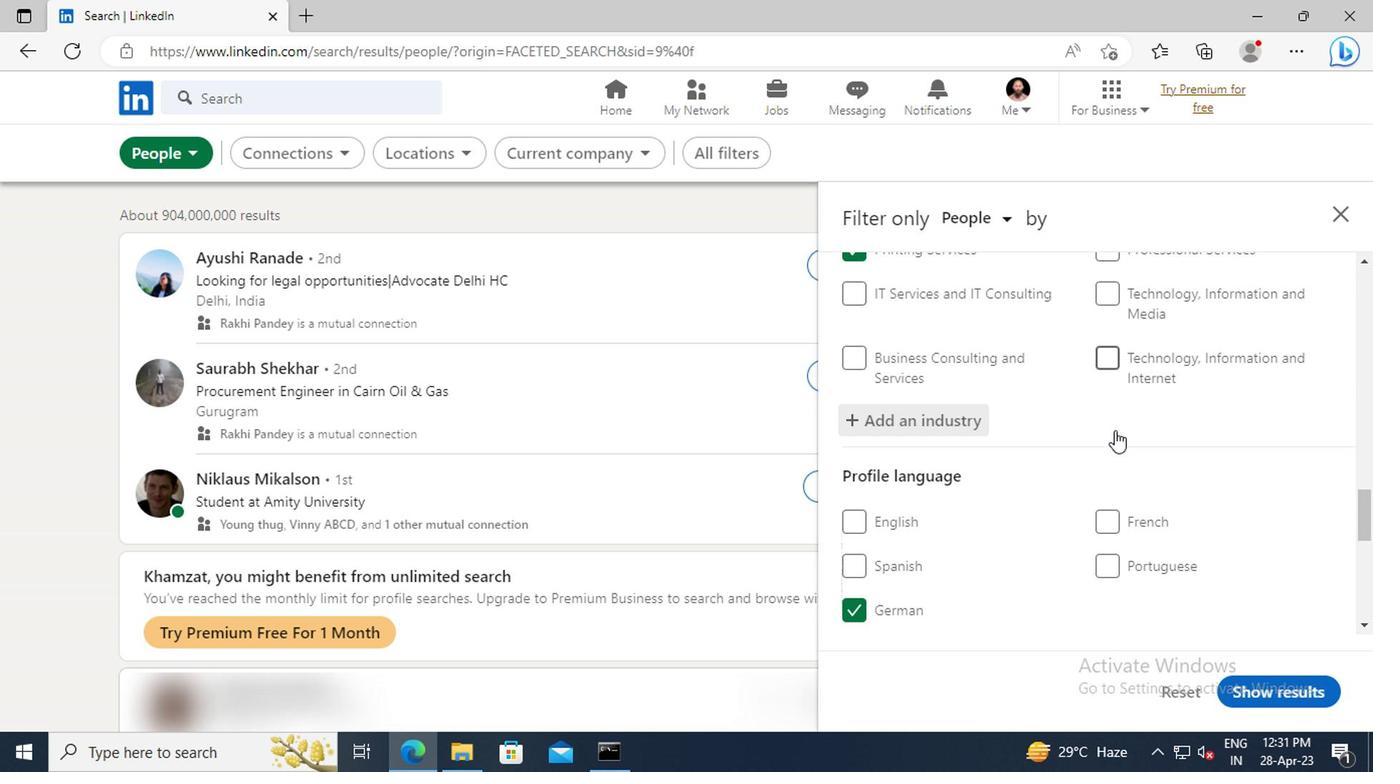 
Action: Mouse scrolled (1112, 429) with delta (0, 0)
Screenshot: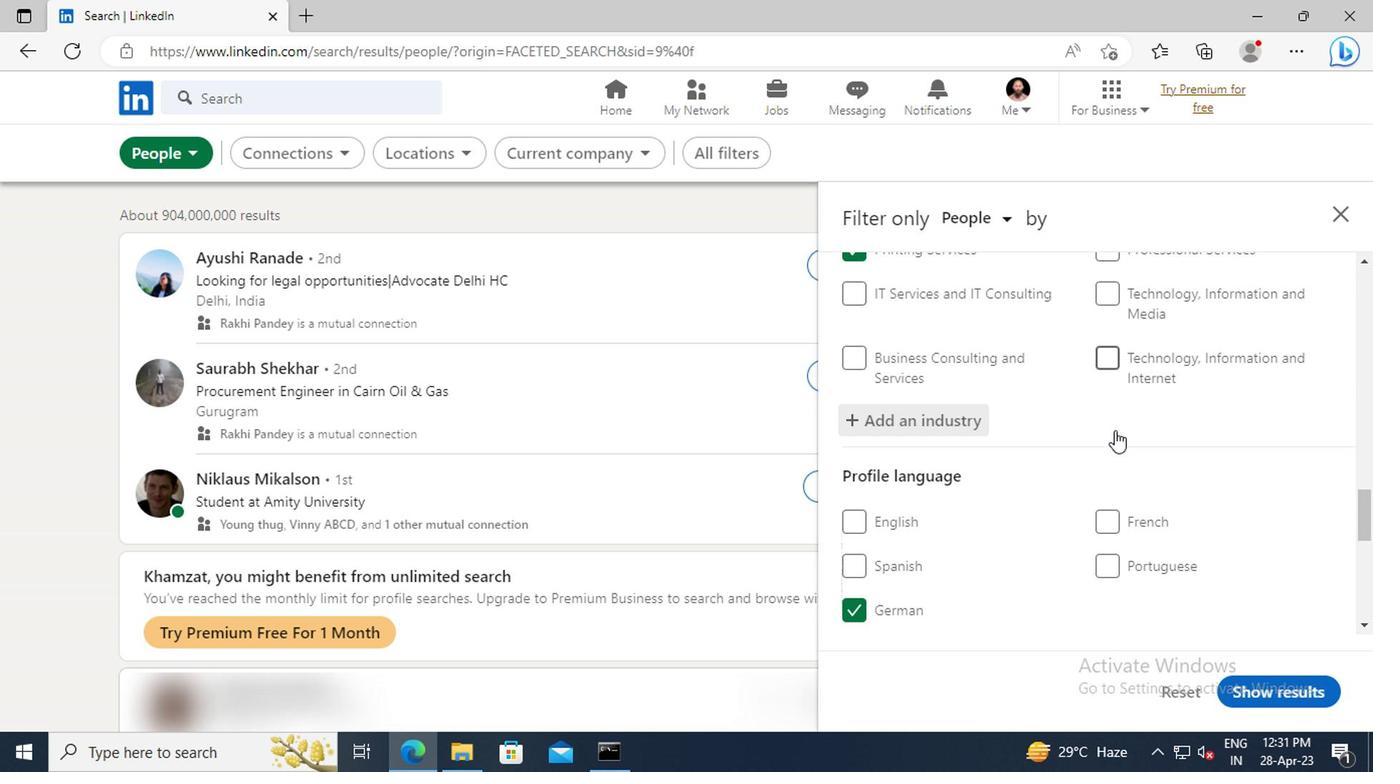 
Action: Mouse scrolled (1112, 429) with delta (0, 0)
Screenshot: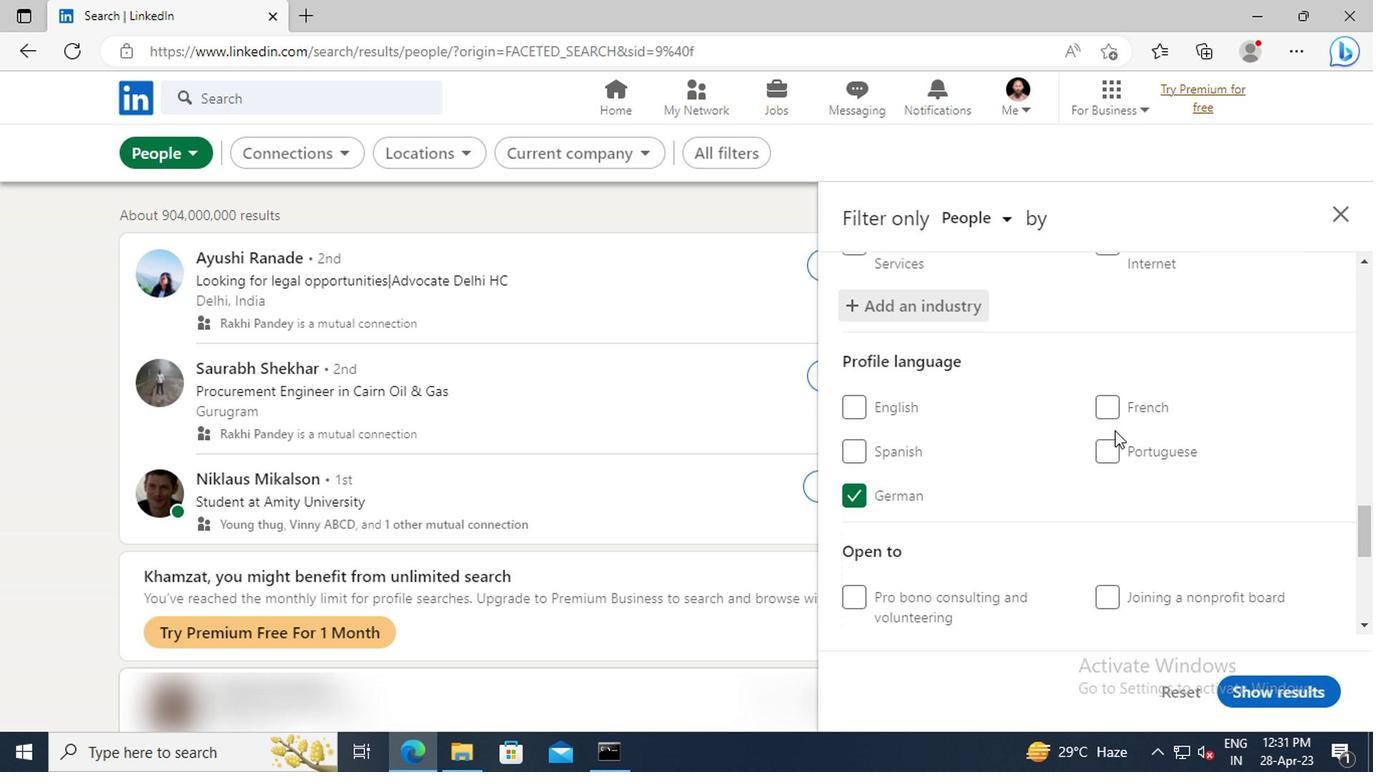 
Action: Mouse scrolled (1112, 429) with delta (0, 0)
Screenshot: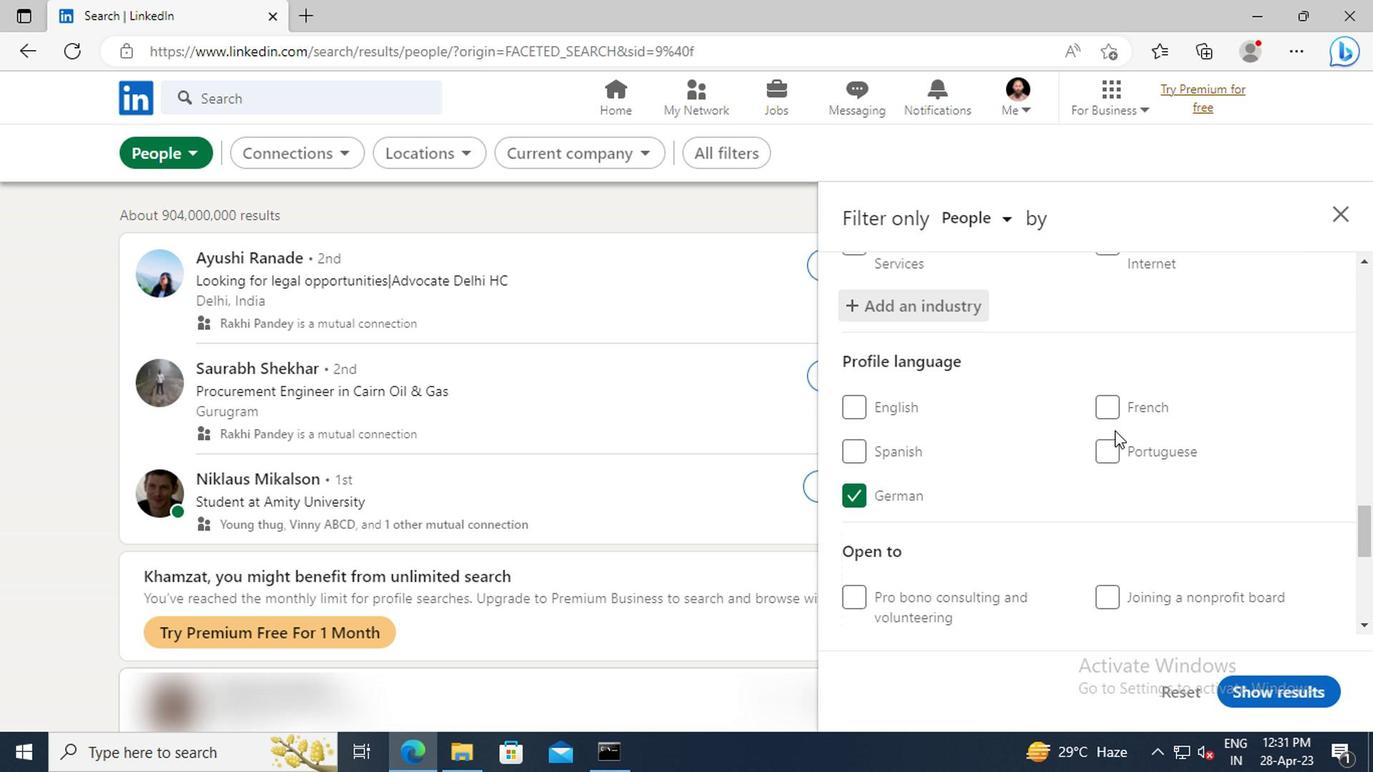
Action: Mouse scrolled (1112, 429) with delta (0, 0)
Screenshot: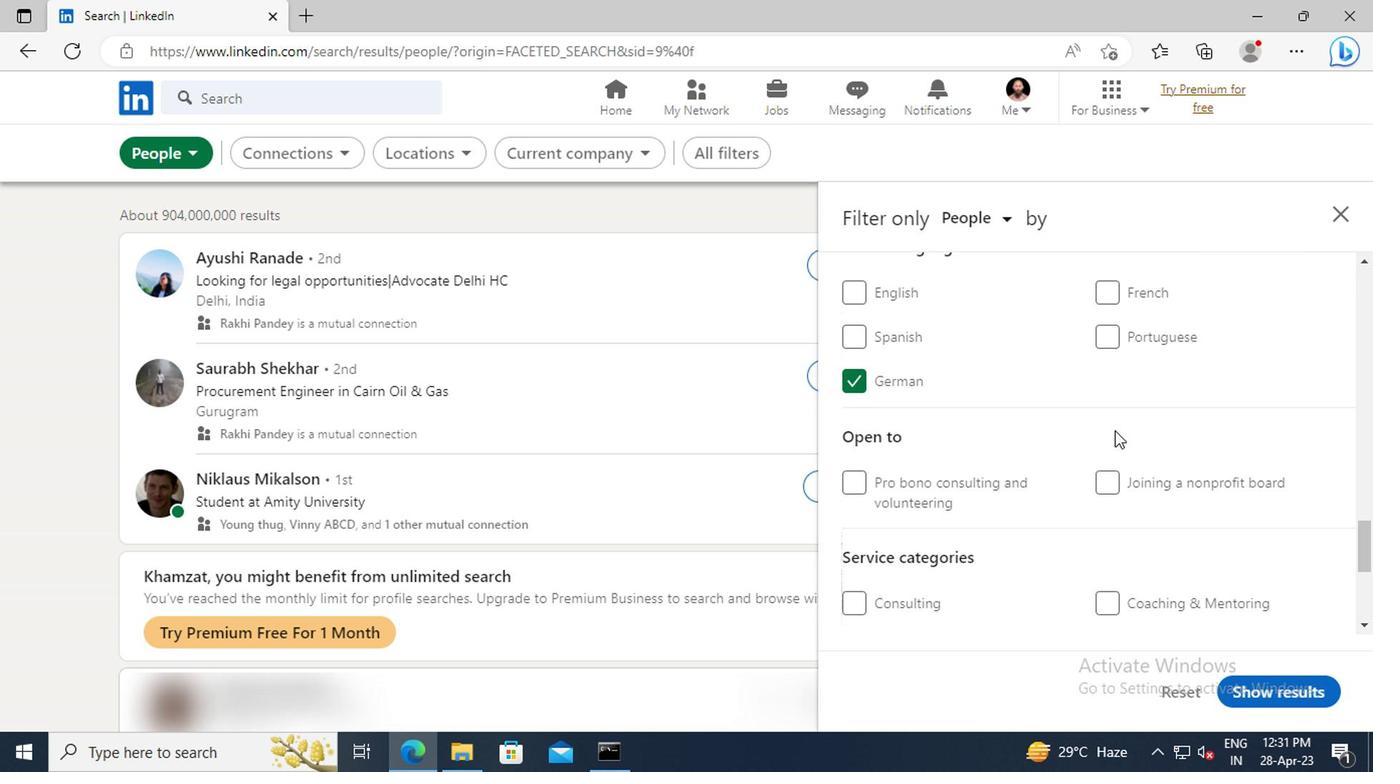 
Action: Mouse scrolled (1112, 429) with delta (0, 0)
Screenshot: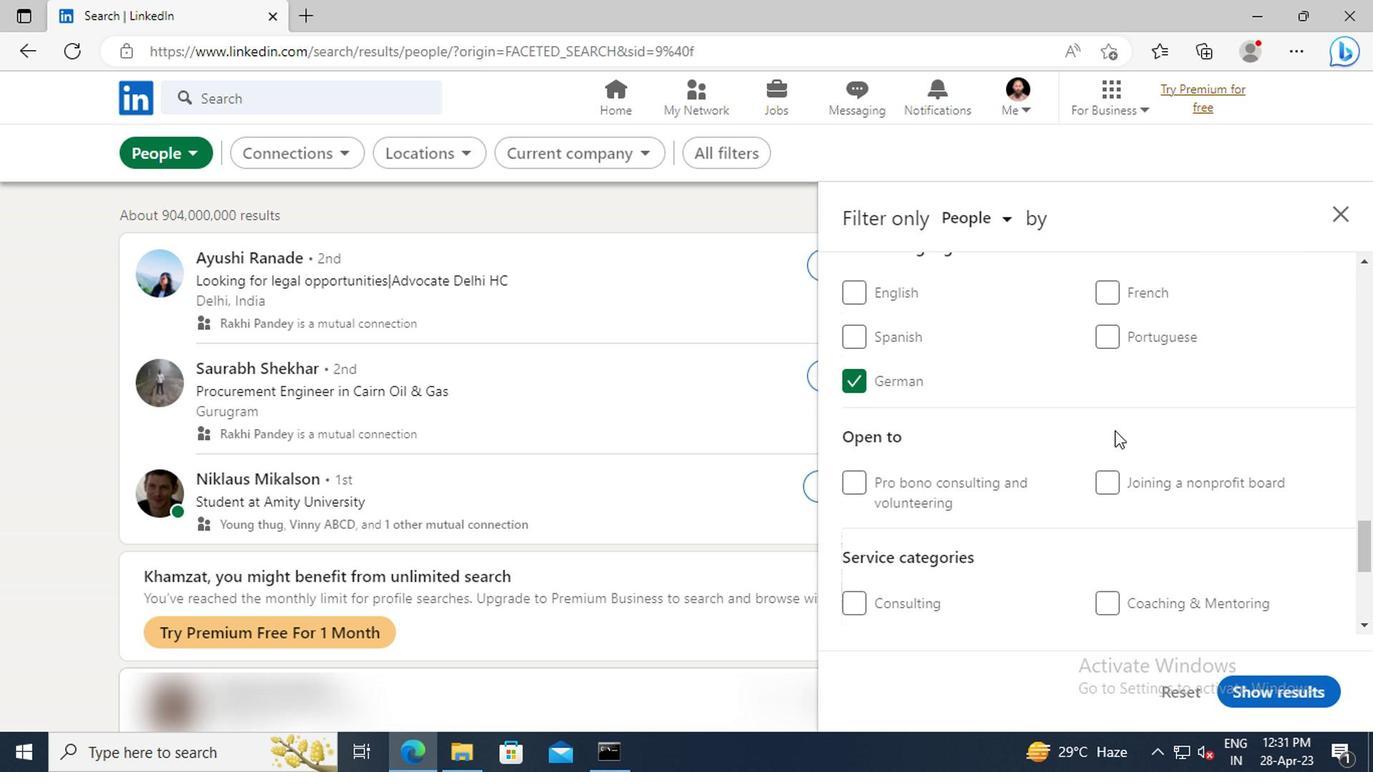 
Action: Mouse scrolled (1112, 429) with delta (0, 0)
Screenshot: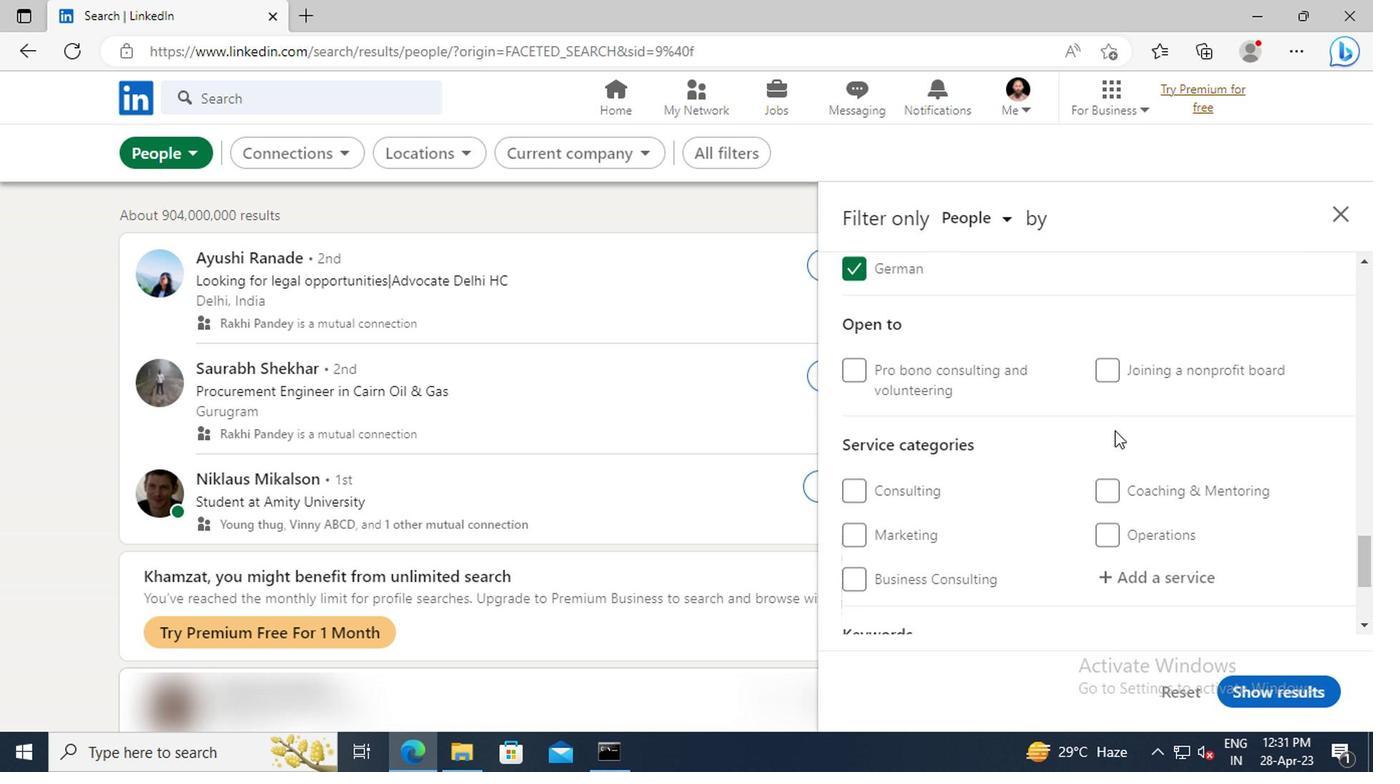 
Action: Mouse moved to (1132, 512)
Screenshot: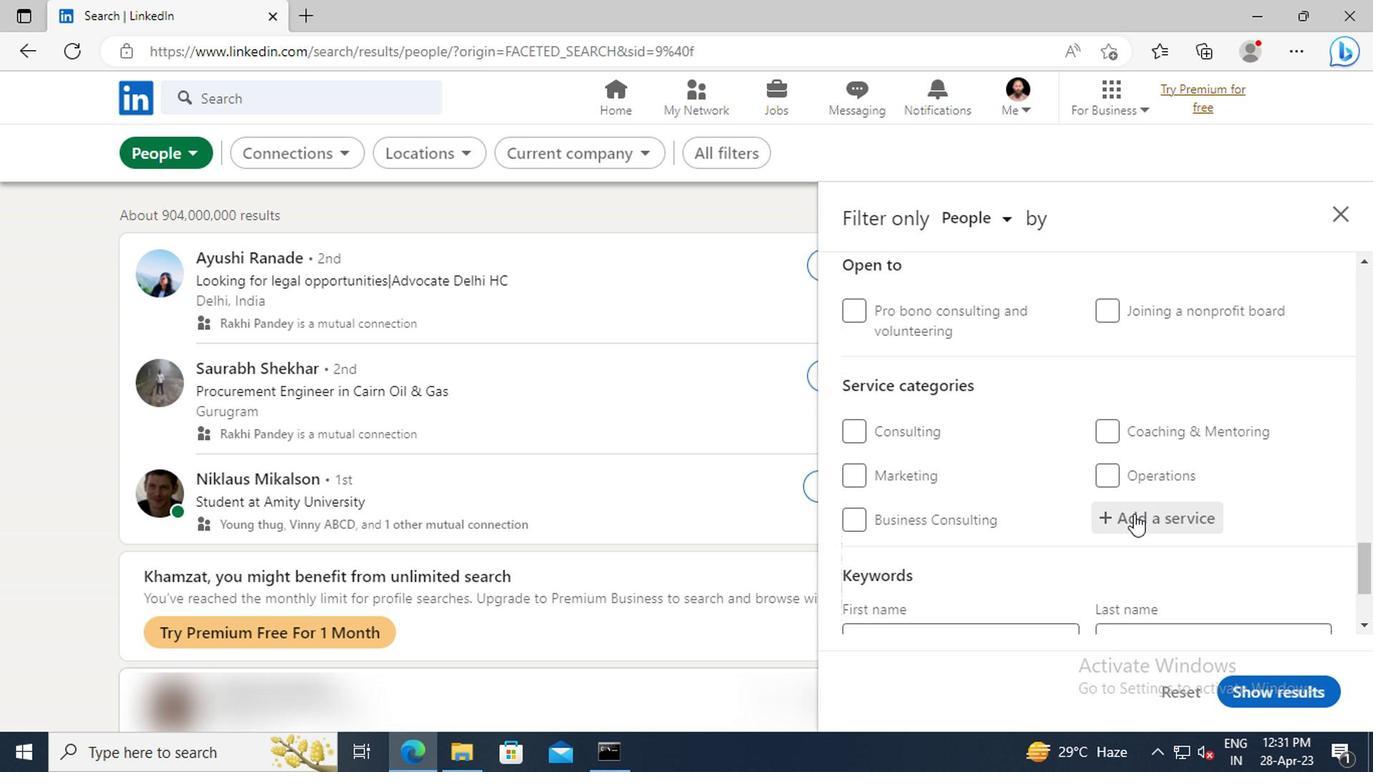 
Action: Mouse pressed left at (1132, 512)
Screenshot: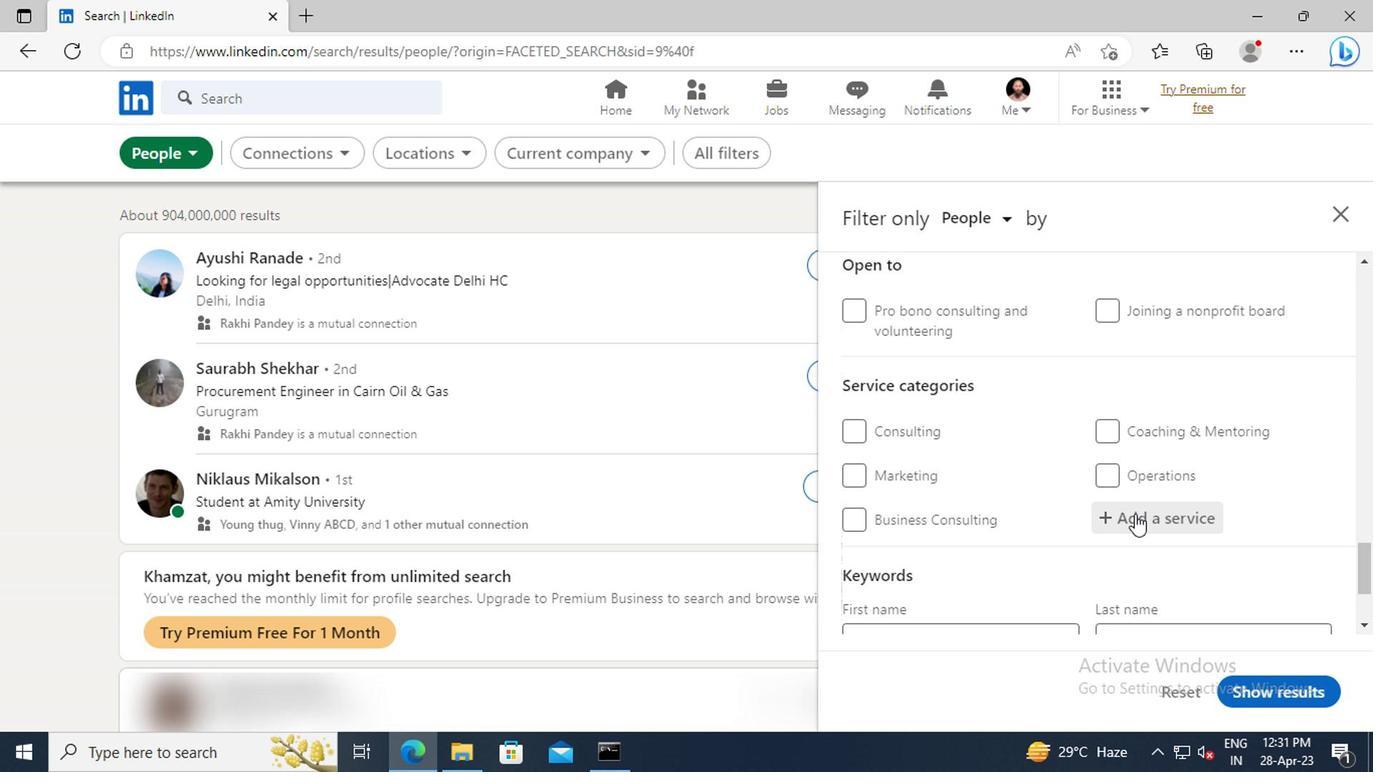 
Action: Key pressed <Key.shift>ACCOUNTING
Screenshot: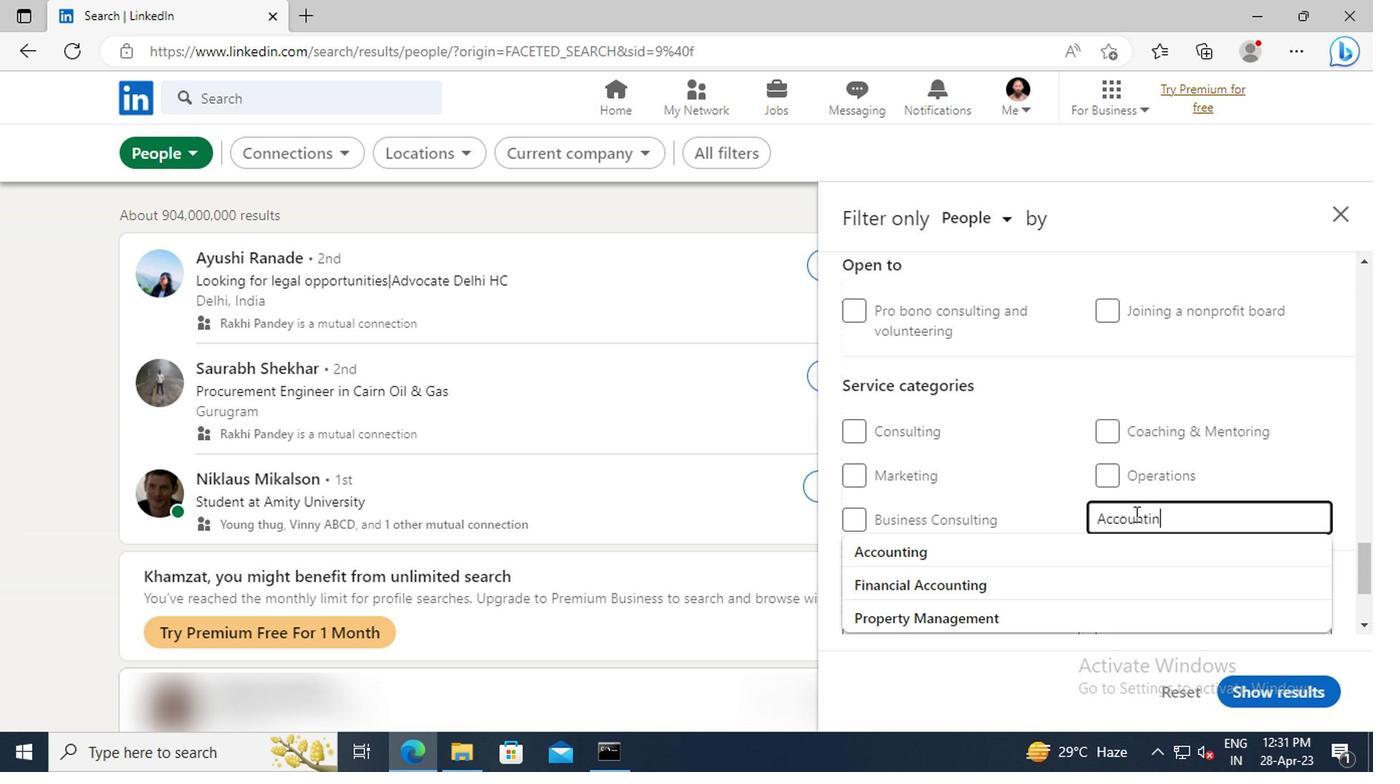 
Action: Mouse moved to (1132, 547)
Screenshot: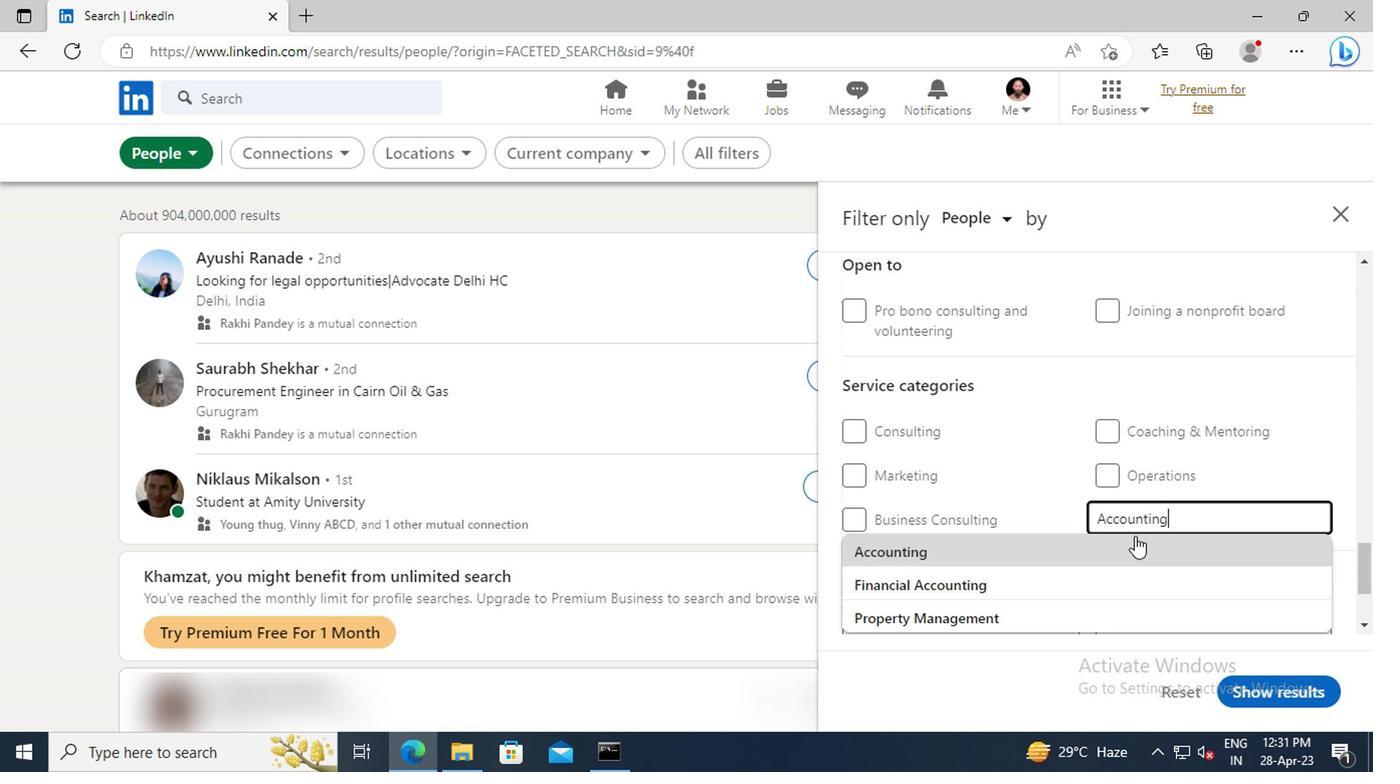 
Action: Mouse pressed left at (1132, 547)
Screenshot: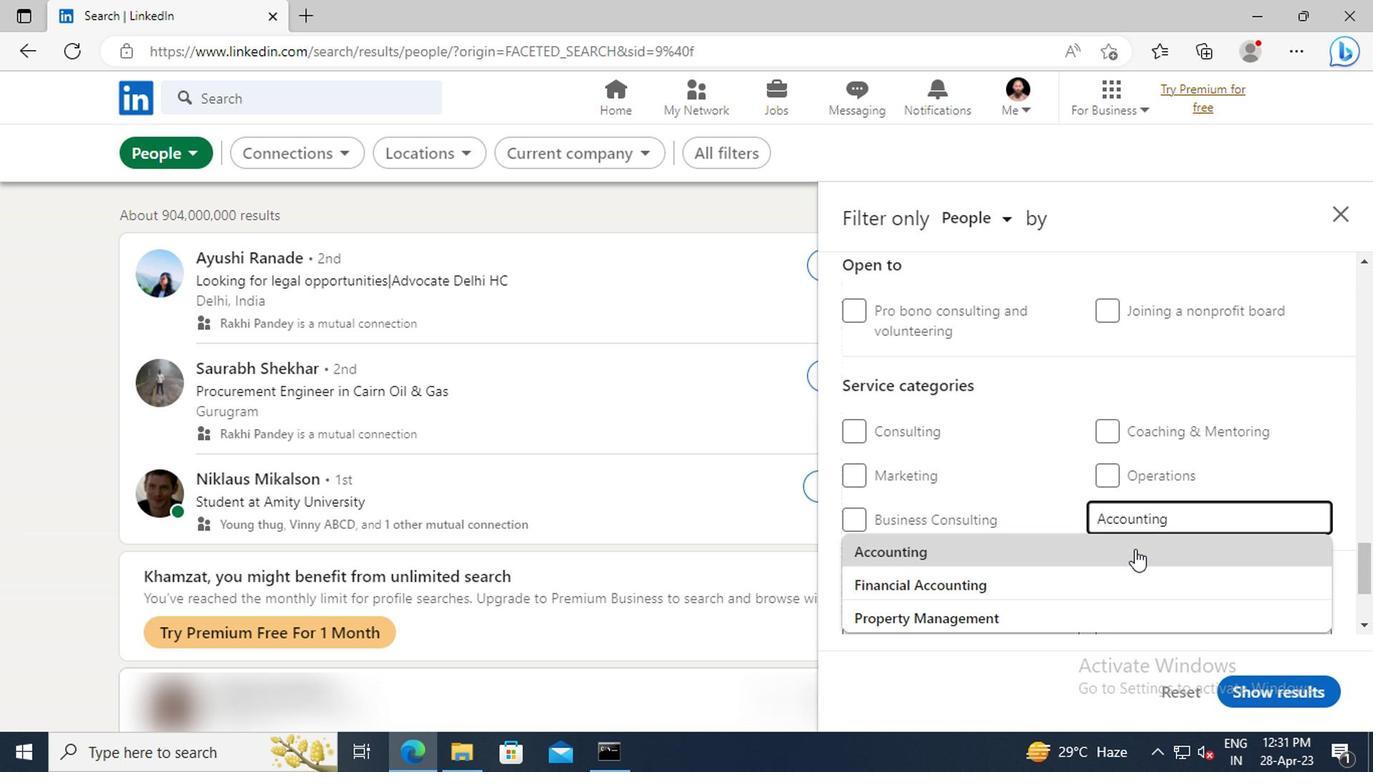 
Action: Mouse moved to (1108, 455)
Screenshot: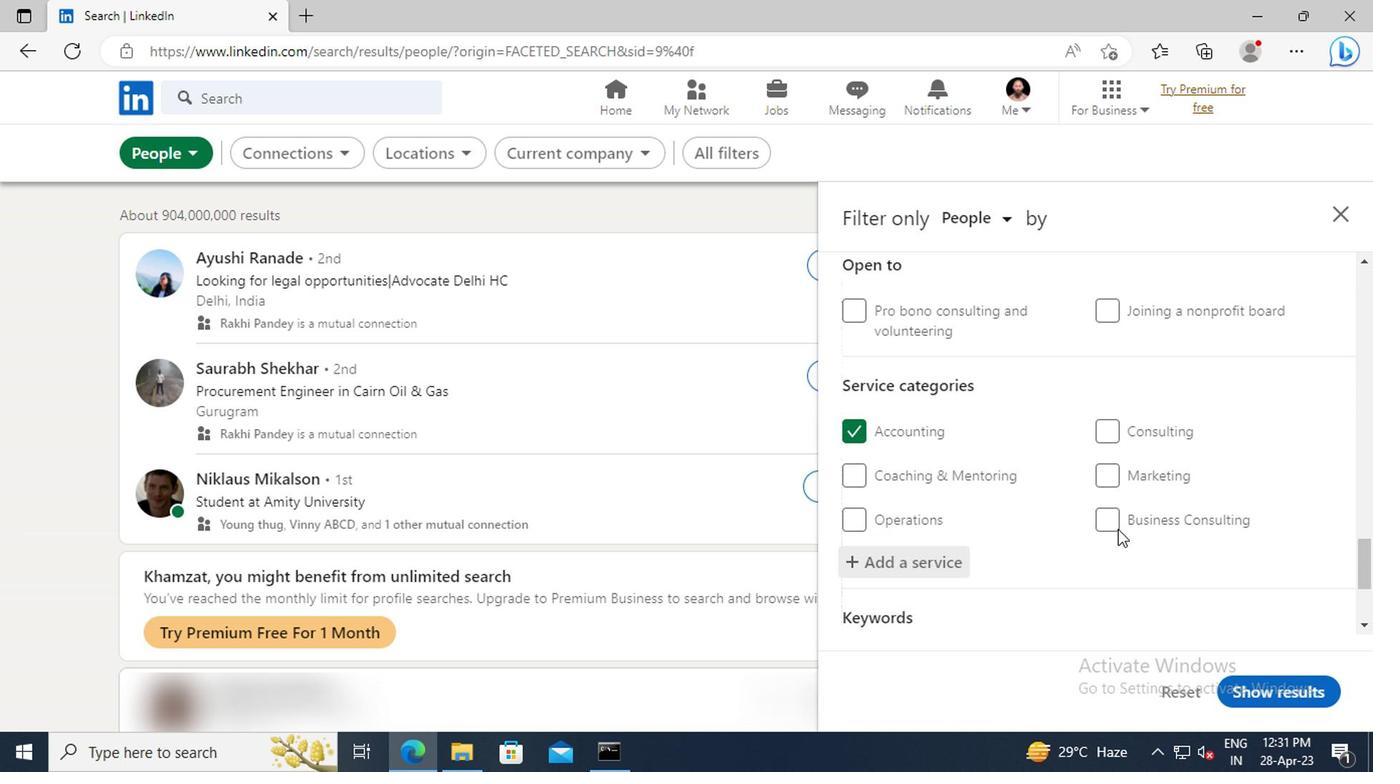 
Action: Mouse scrolled (1108, 454) with delta (0, 0)
Screenshot: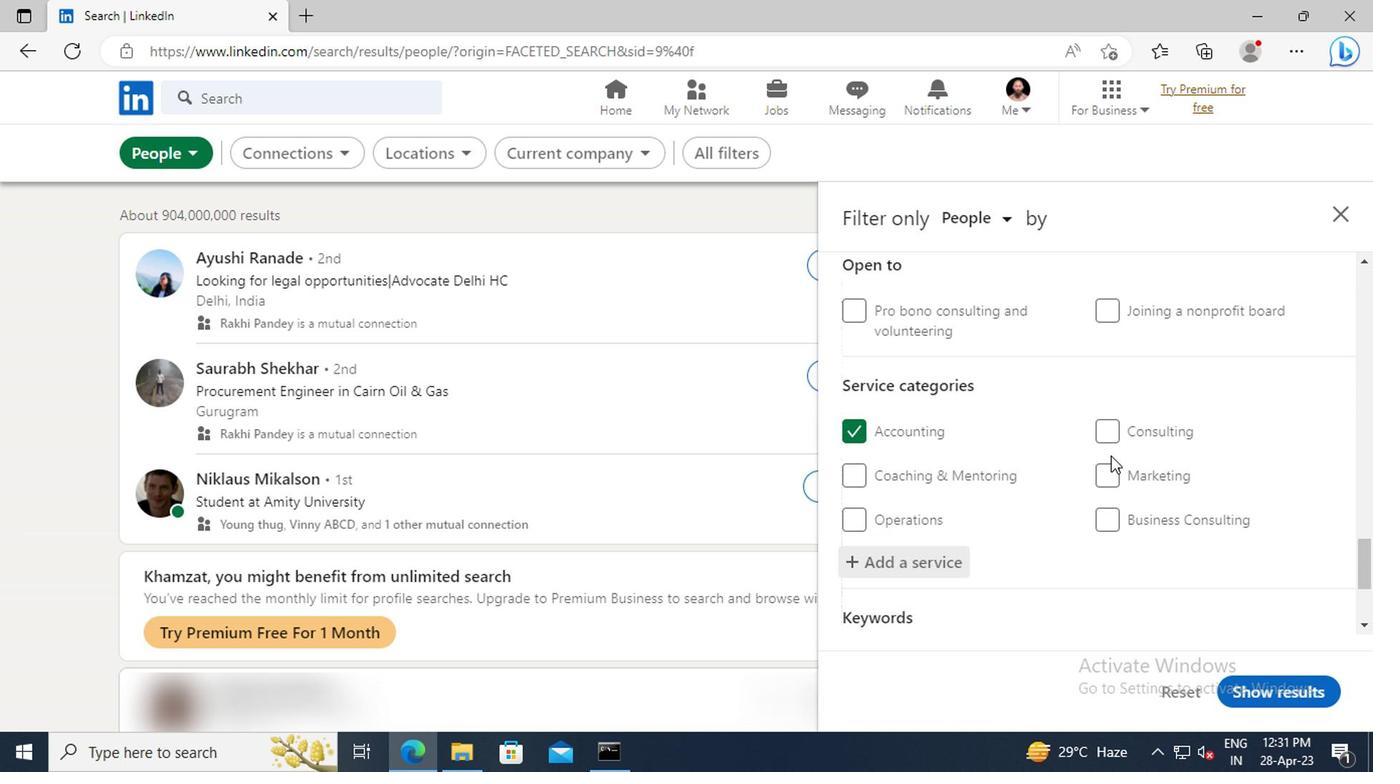
Action: Mouse scrolled (1108, 454) with delta (0, 0)
Screenshot: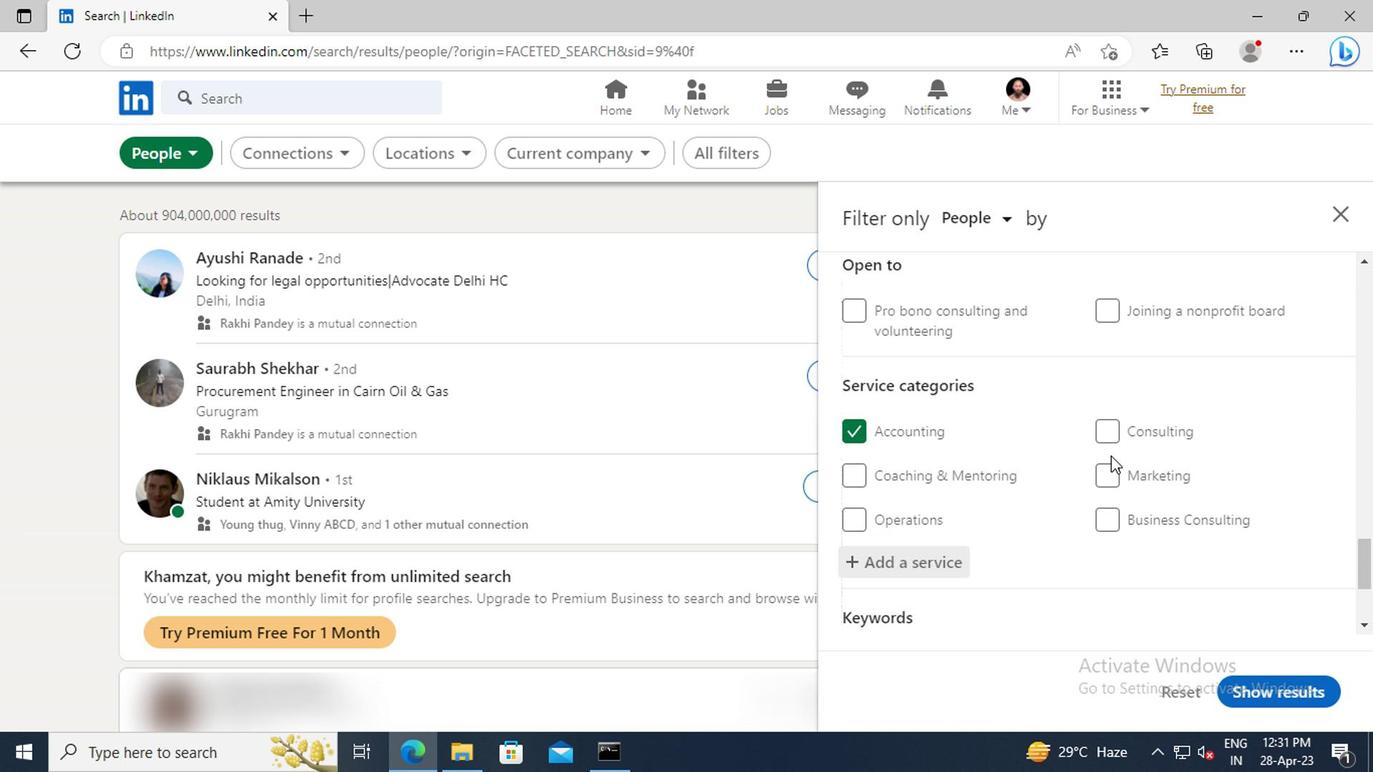 
Action: Mouse scrolled (1108, 454) with delta (0, 0)
Screenshot: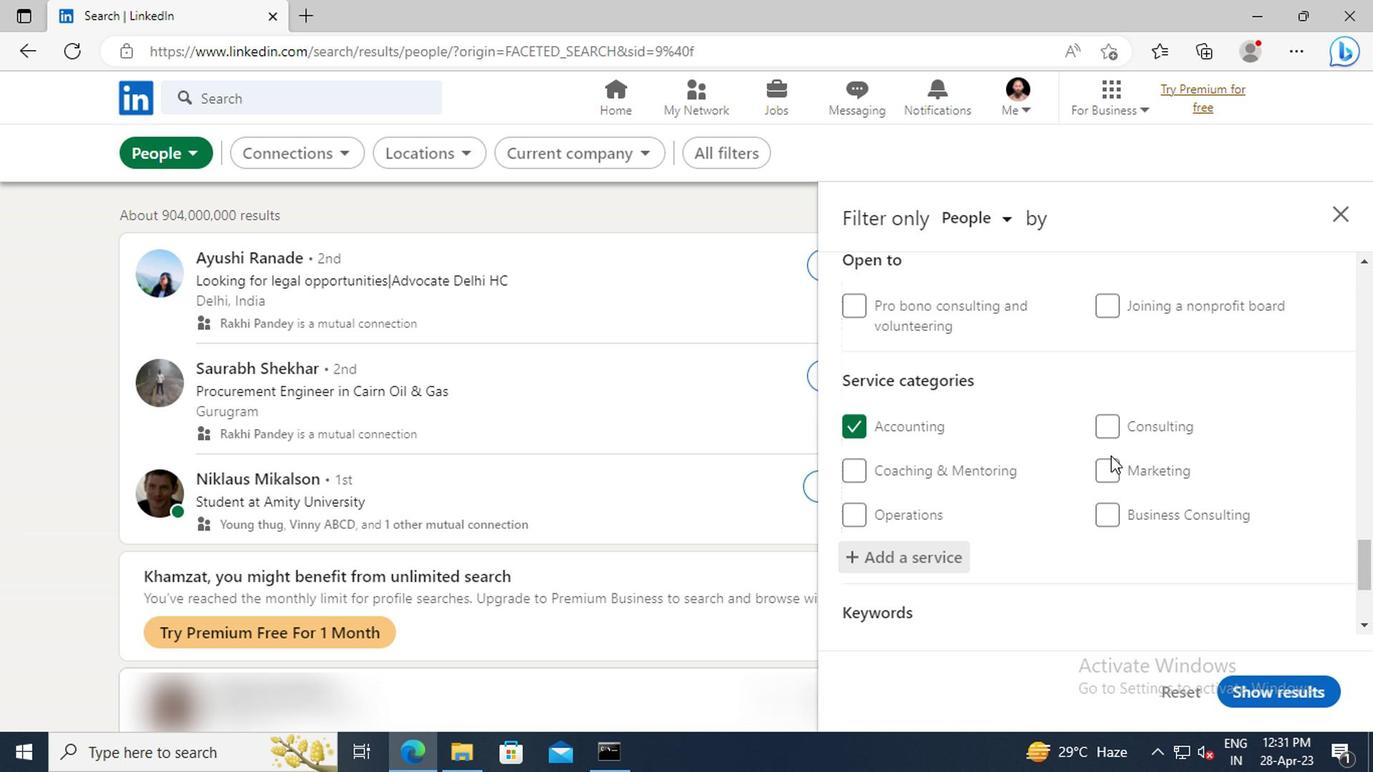 
Action: Mouse scrolled (1108, 454) with delta (0, 0)
Screenshot: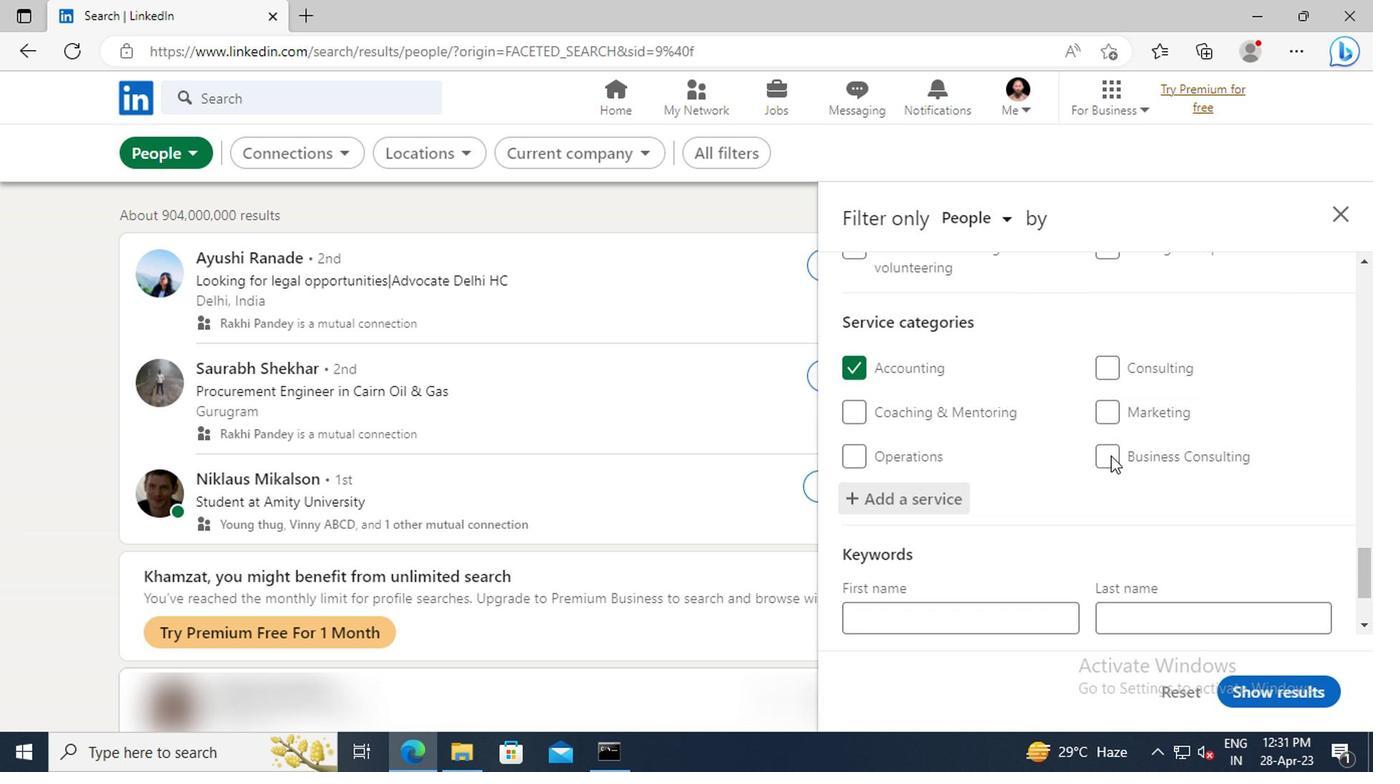 
Action: Mouse scrolled (1108, 454) with delta (0, 0)
Screenshot: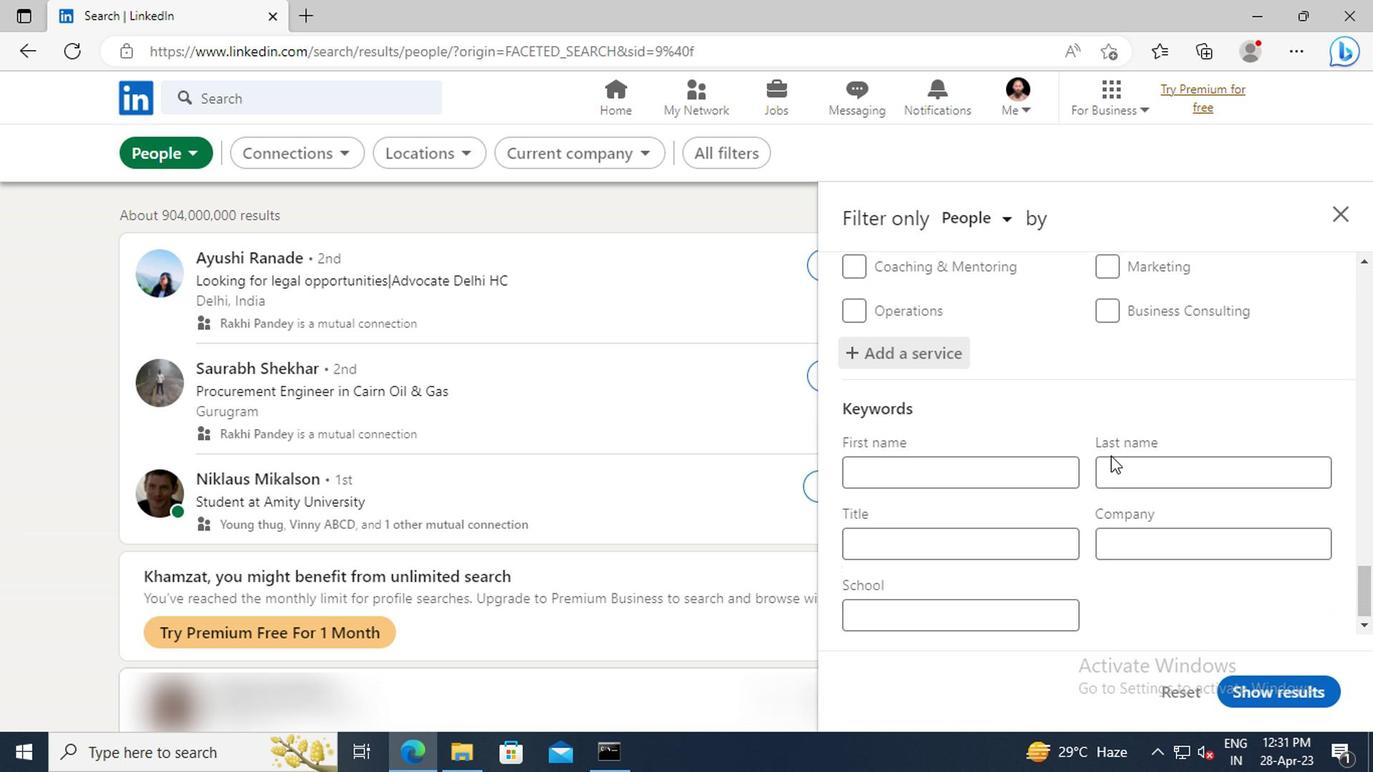 
Action: Mouse scrolled (1108, 454) with delta (0, 0)
Screenshot: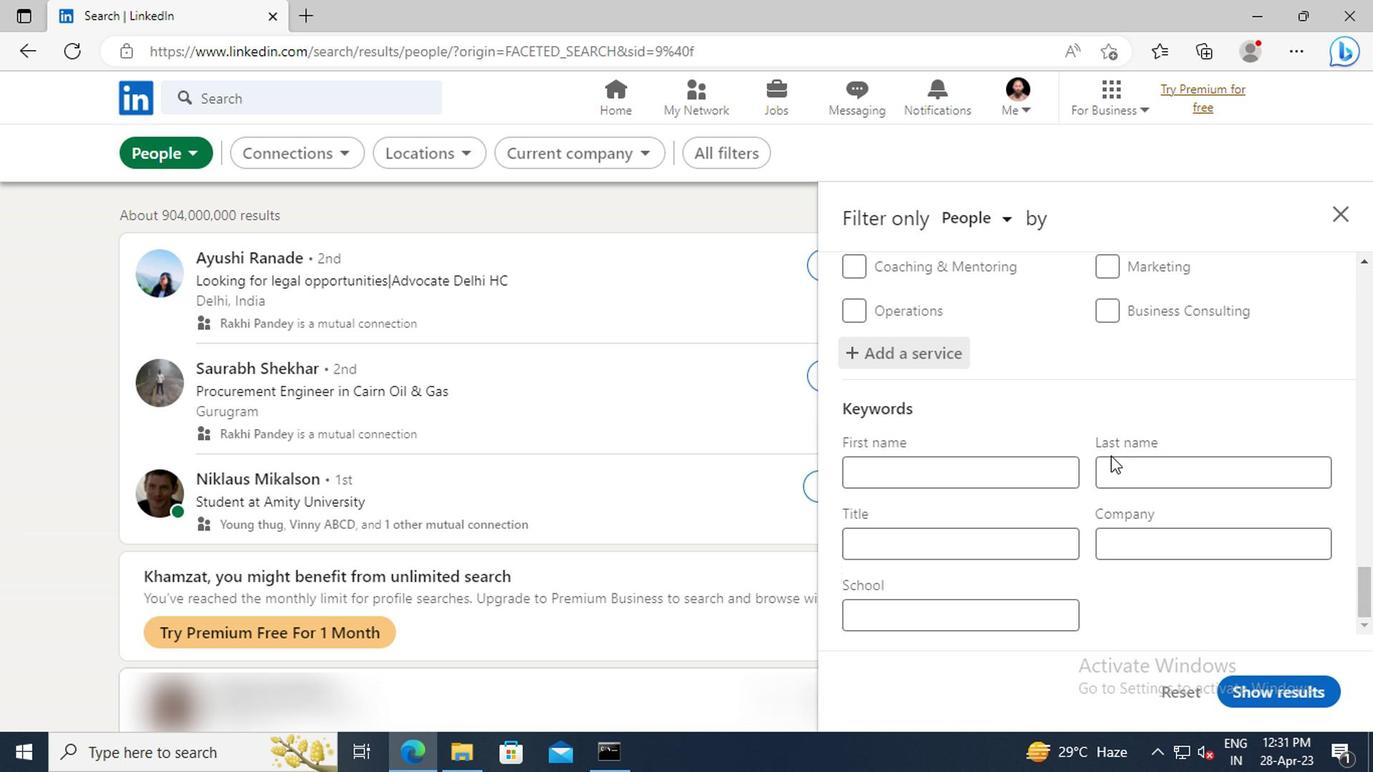 
Action: Mouse moved to (897, 550)
Screenshot: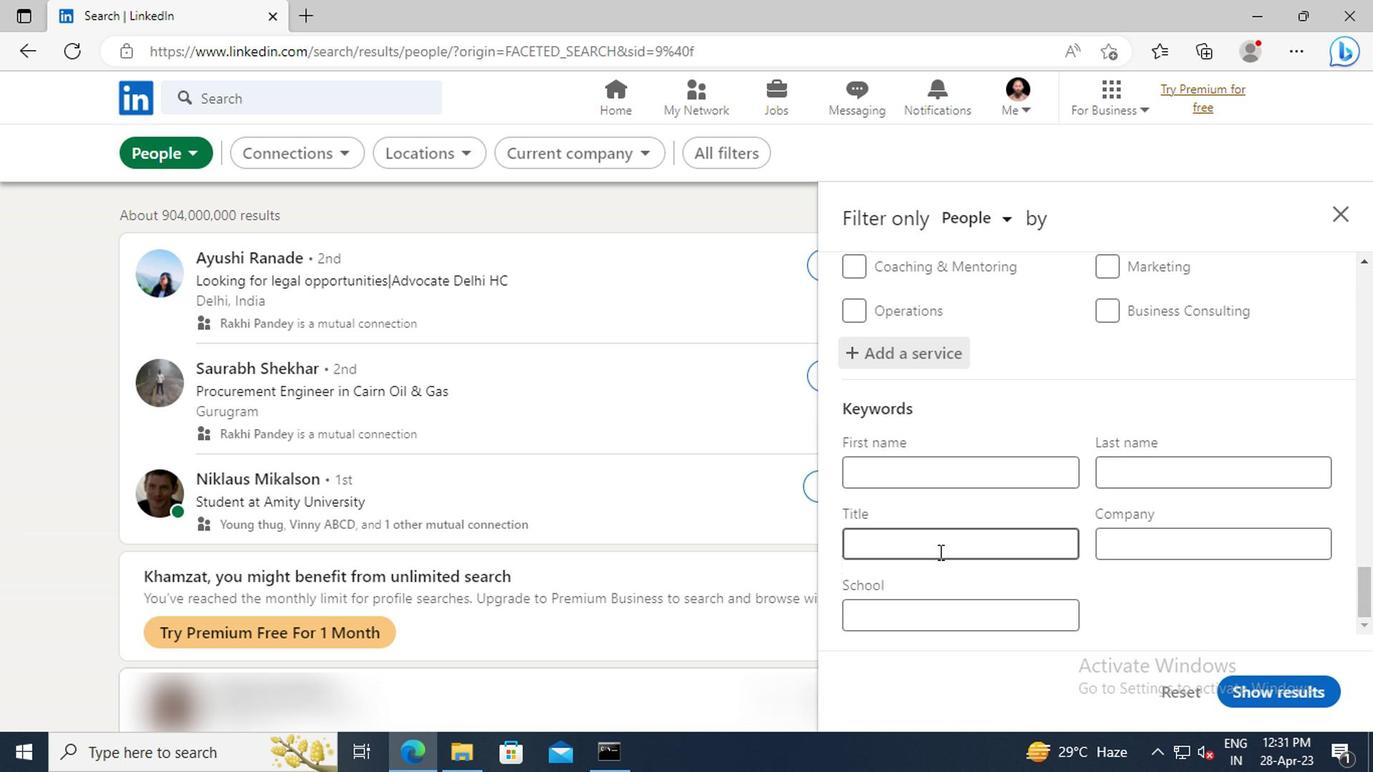 
Action: Mouse pressed left at (897, 550)
Screenshot: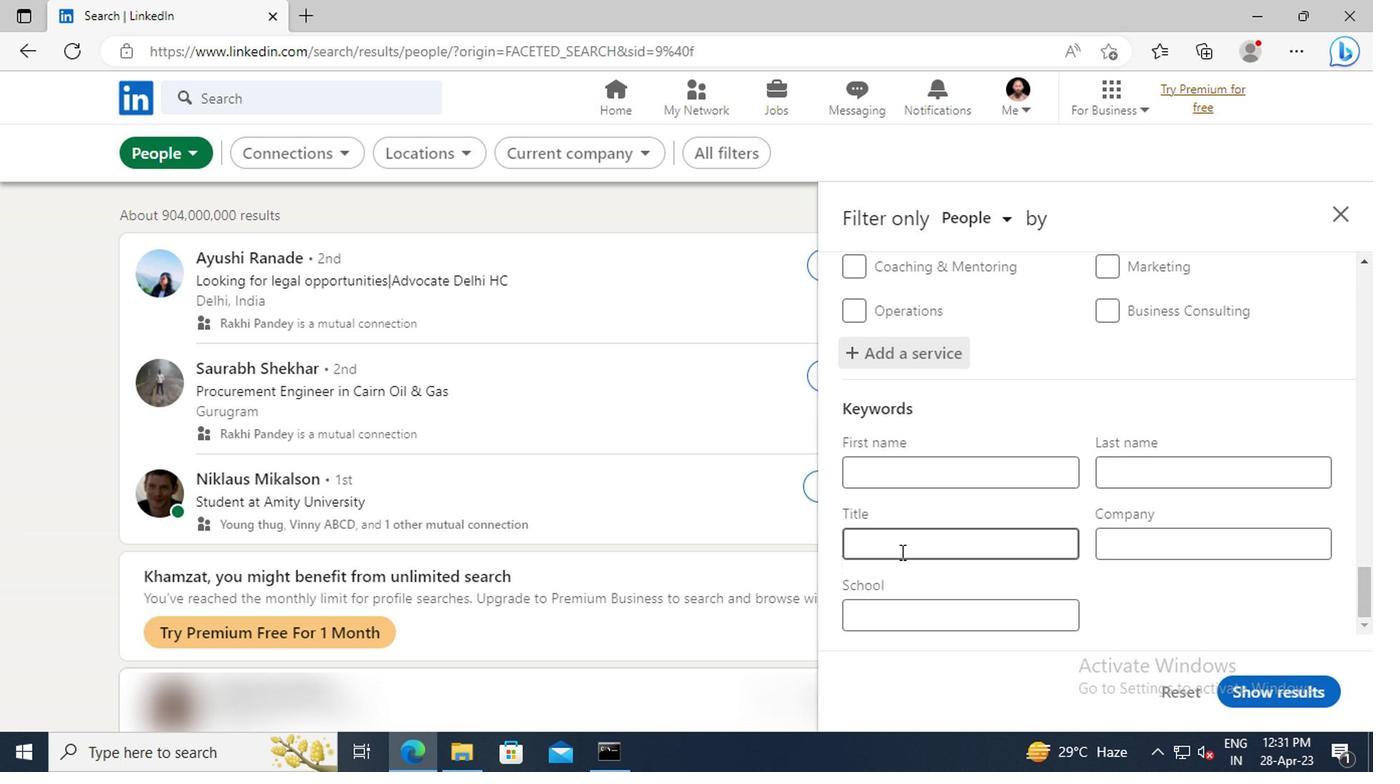 
Action: Key pressed <Key.shift>SHAREHOLDERS<Key.enter>
Screenshot: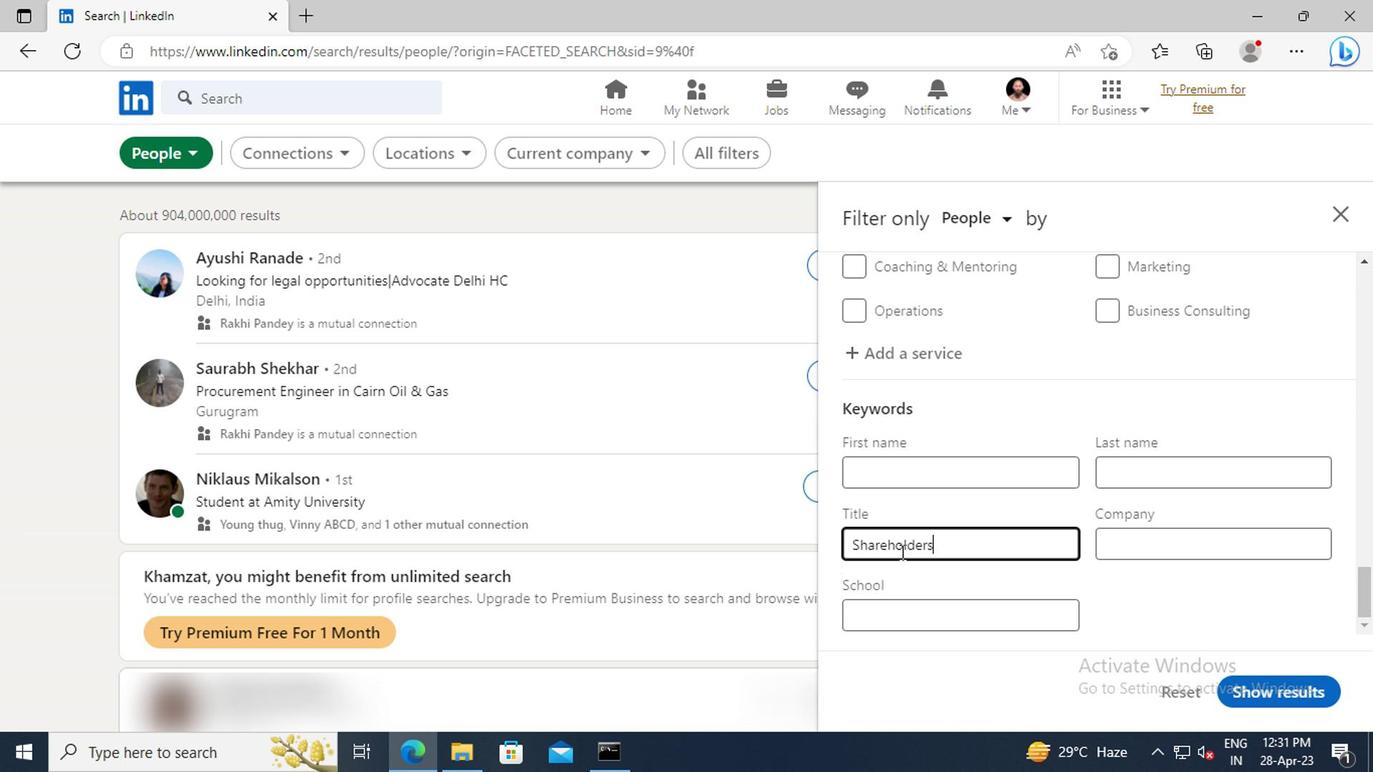 
Action: Mouse moved to (1253, 684)
Screenshot: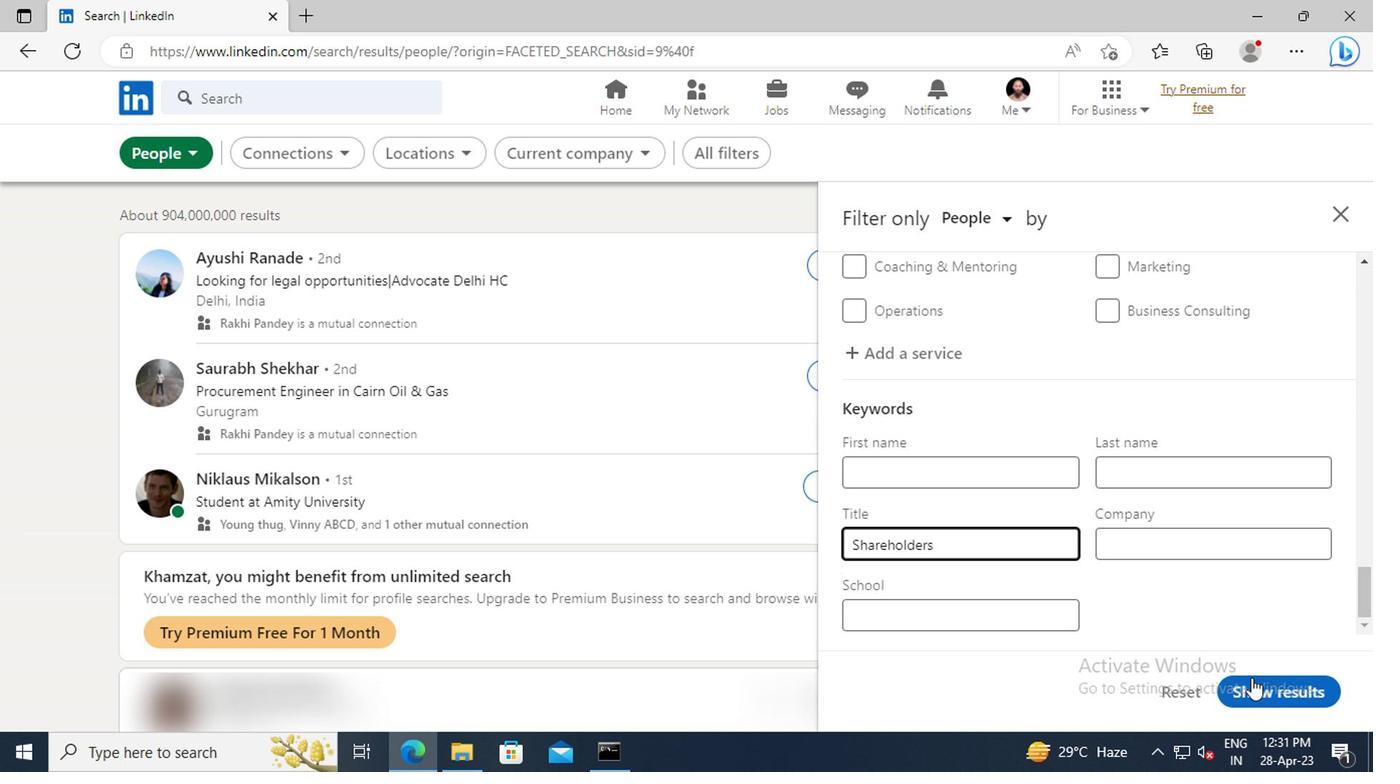 
Action: Mouse pressed left at (1253, 684)
Screenshot: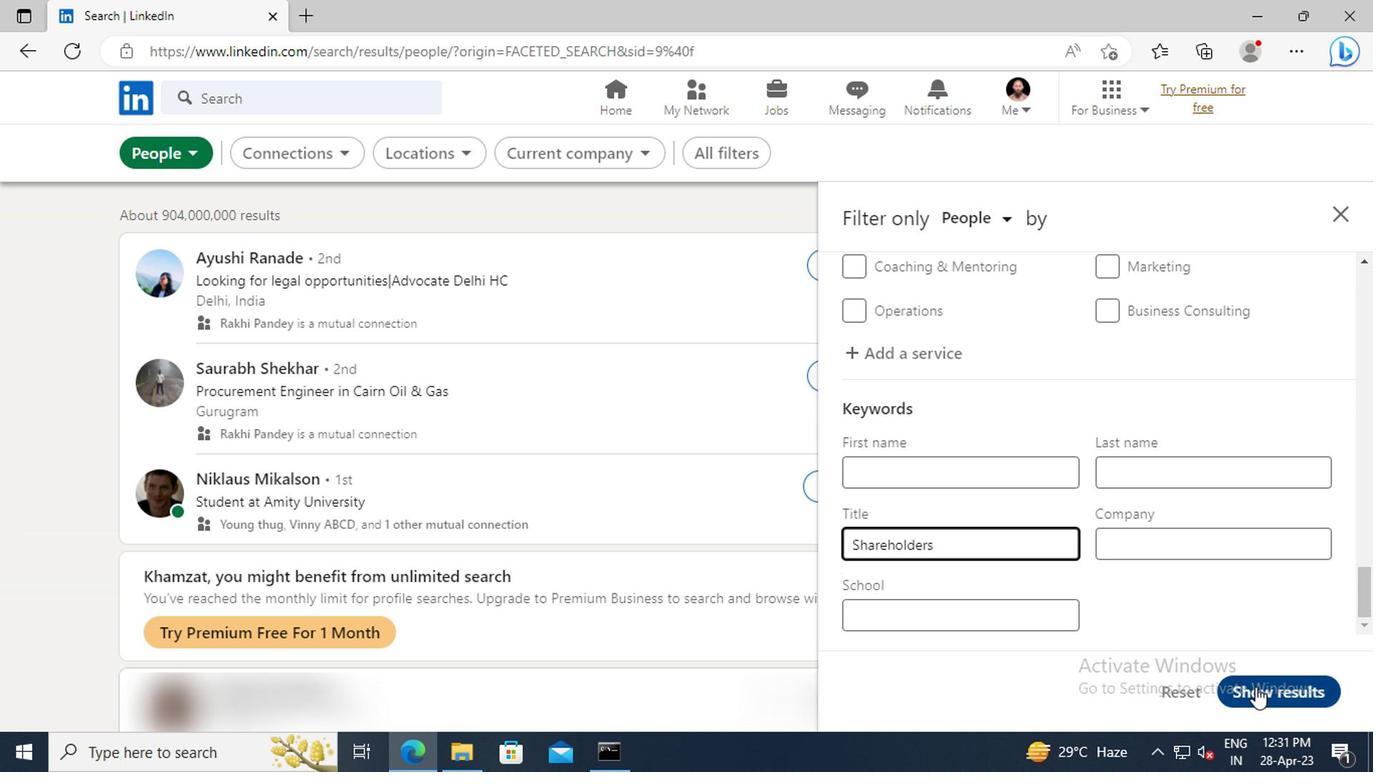 
